 Task: Add a signature Julie Green containing Best wishes for a happy National Technology Day, Julie Green to email address softage.8@softage.net and add a label Data science
Action: Mouse moved to (1132, 61)
Screenshot: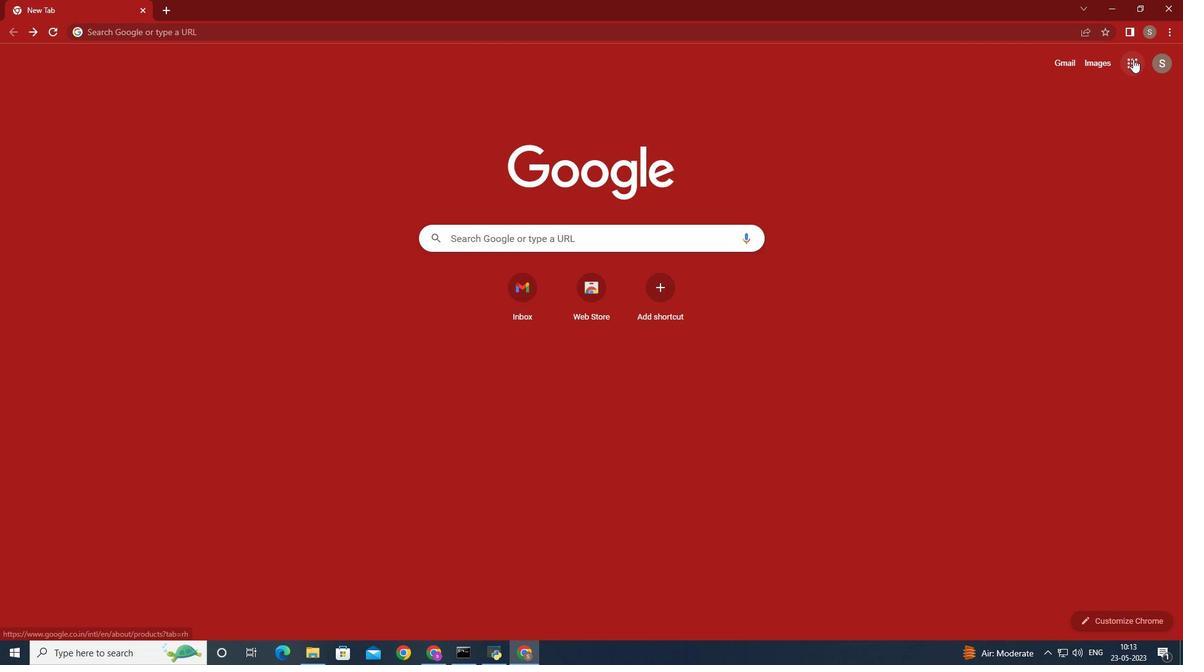 
Action: Mouse pressed left at (1132, 61)
Screenshot: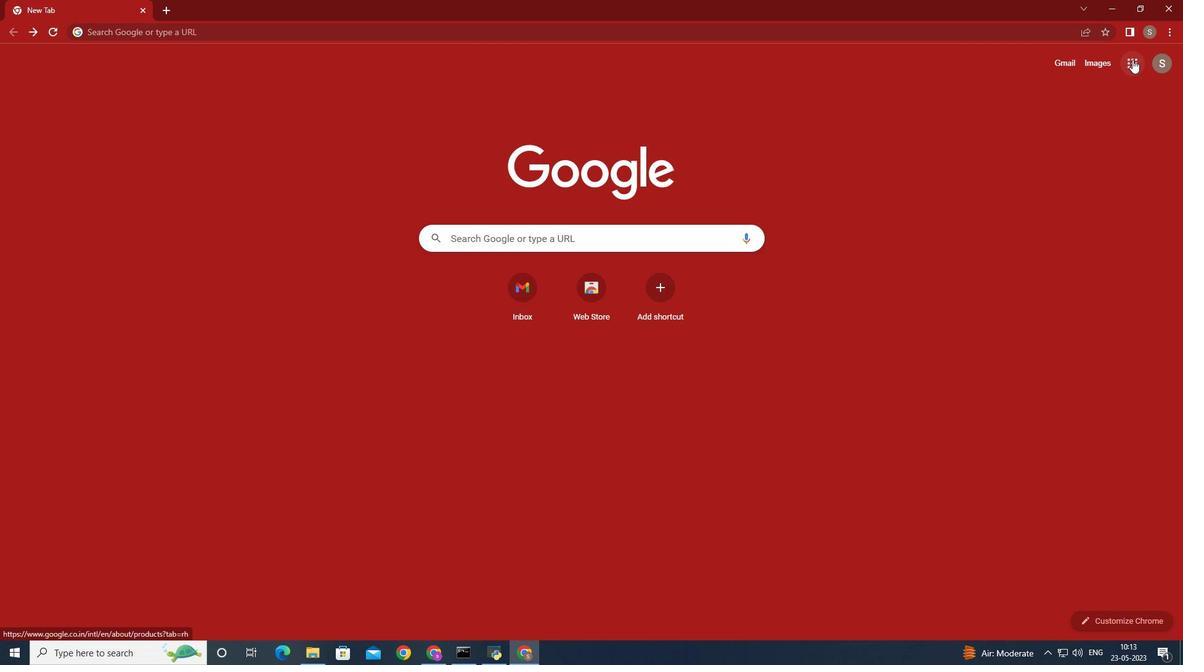 
Action: Mouse moved to (1087, 123)
Screenshot: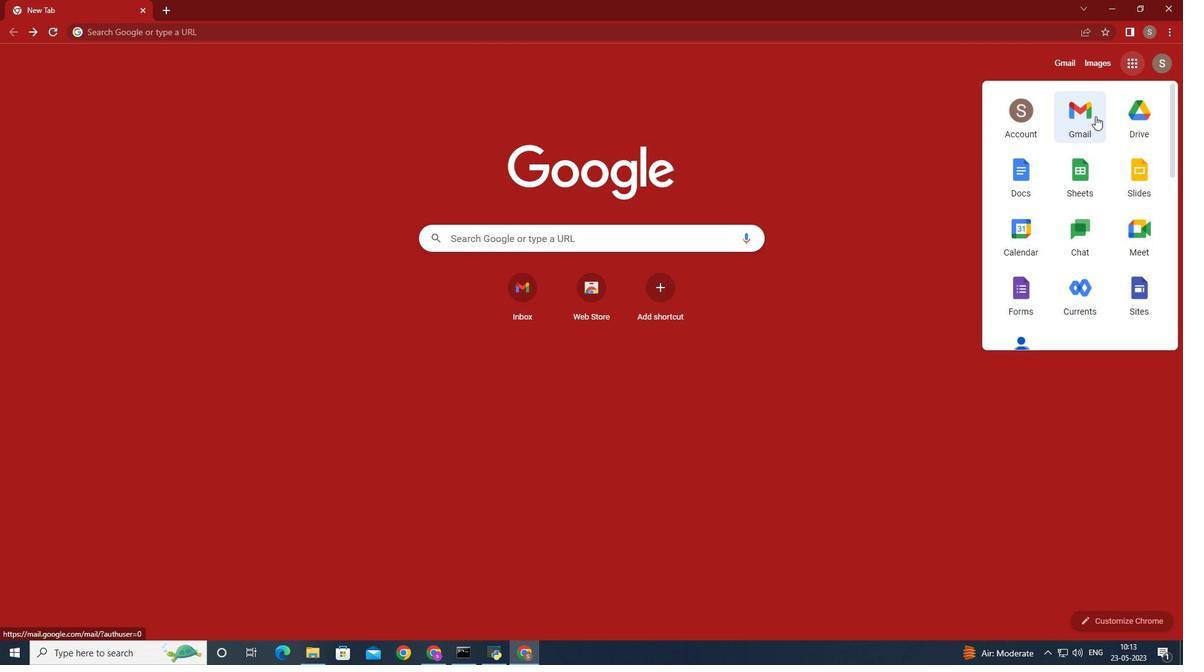 
Action: Mouse pressed left at (1087, 123)
Screenshot: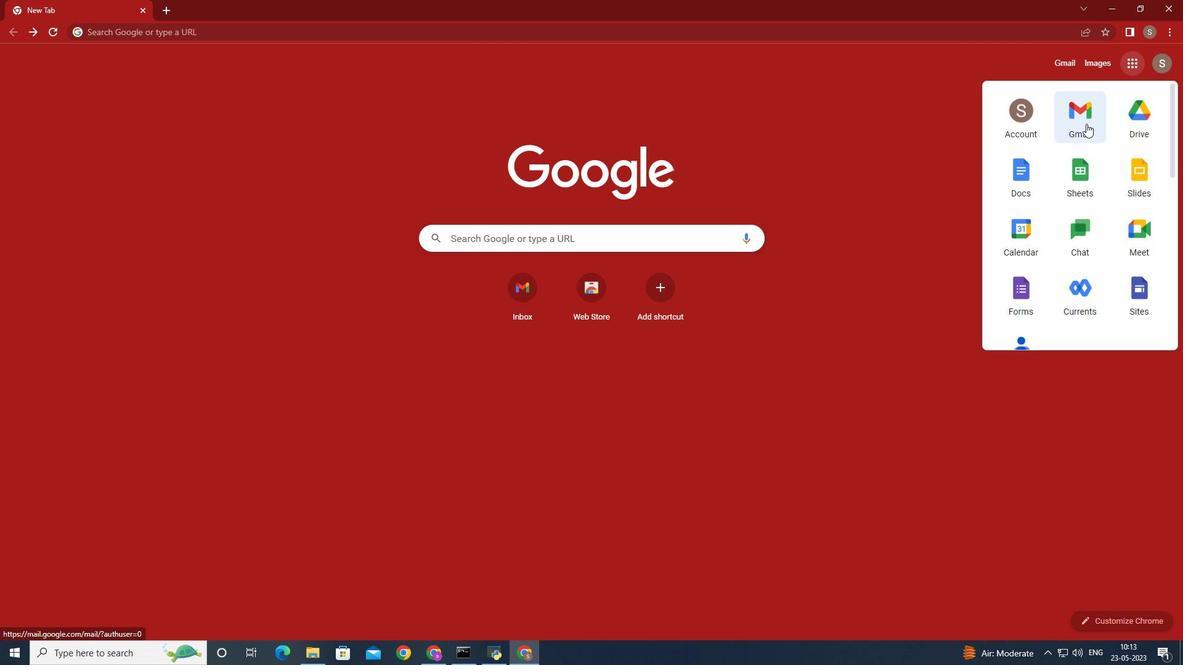 
Action: Mouse moved to (1043, 93)
Screenshot: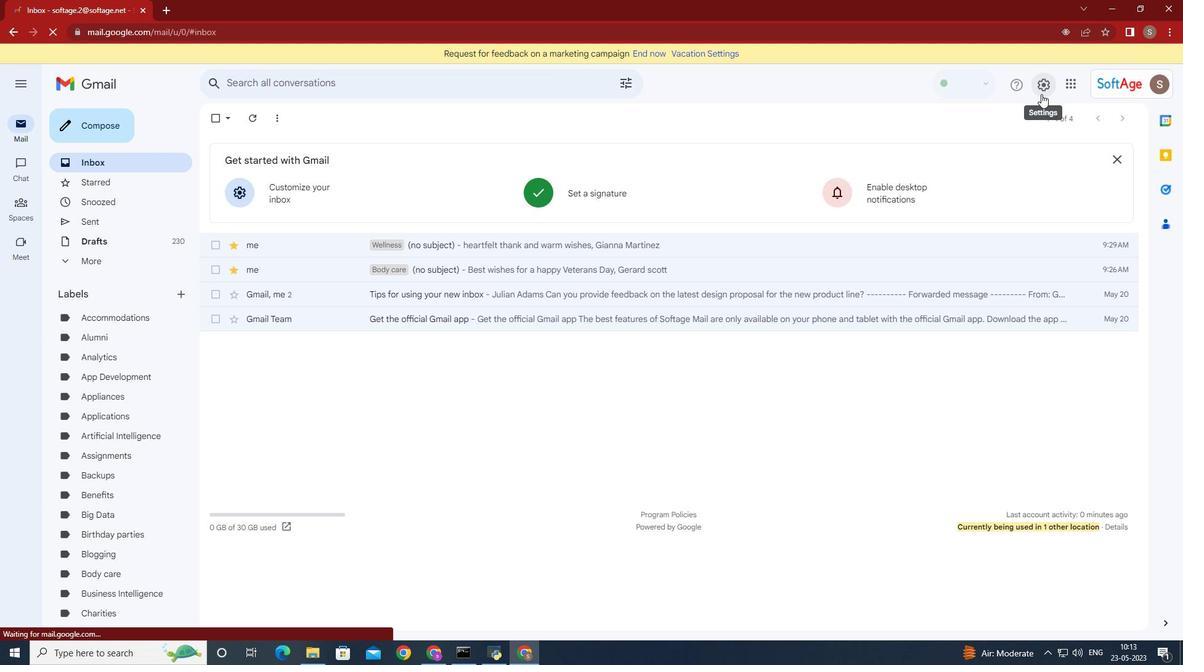 
Action: Mouse pressed left at (1043, 93)
Screenshot: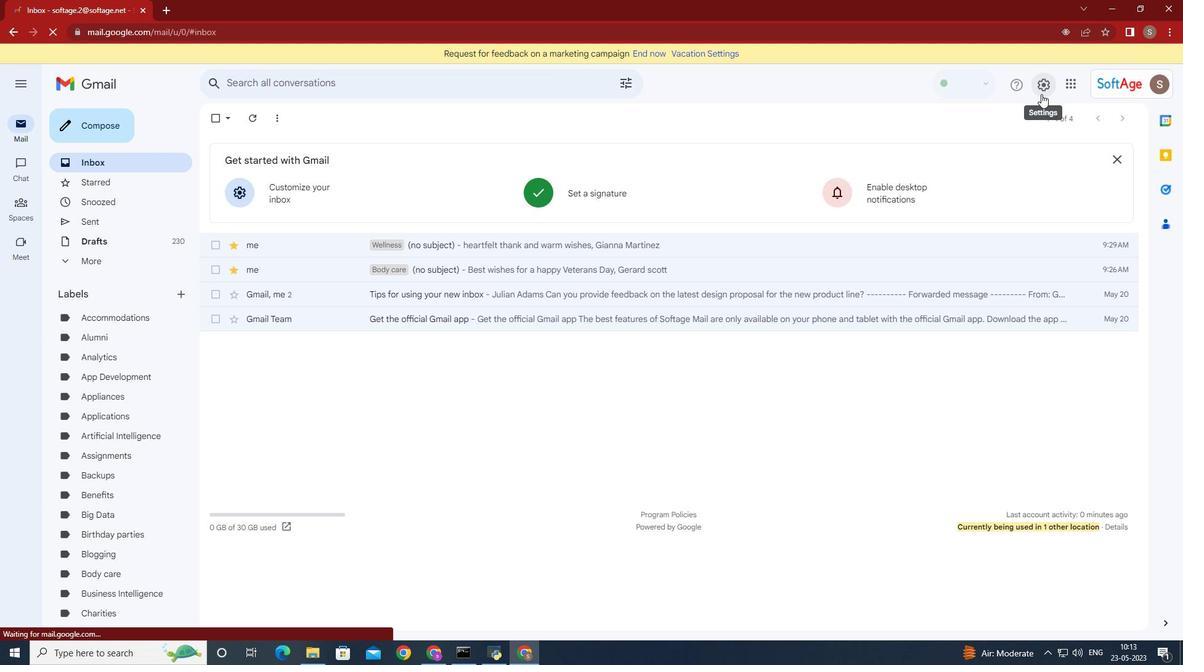 
Action: Mouse moved to (1040, 145)
Screenshot: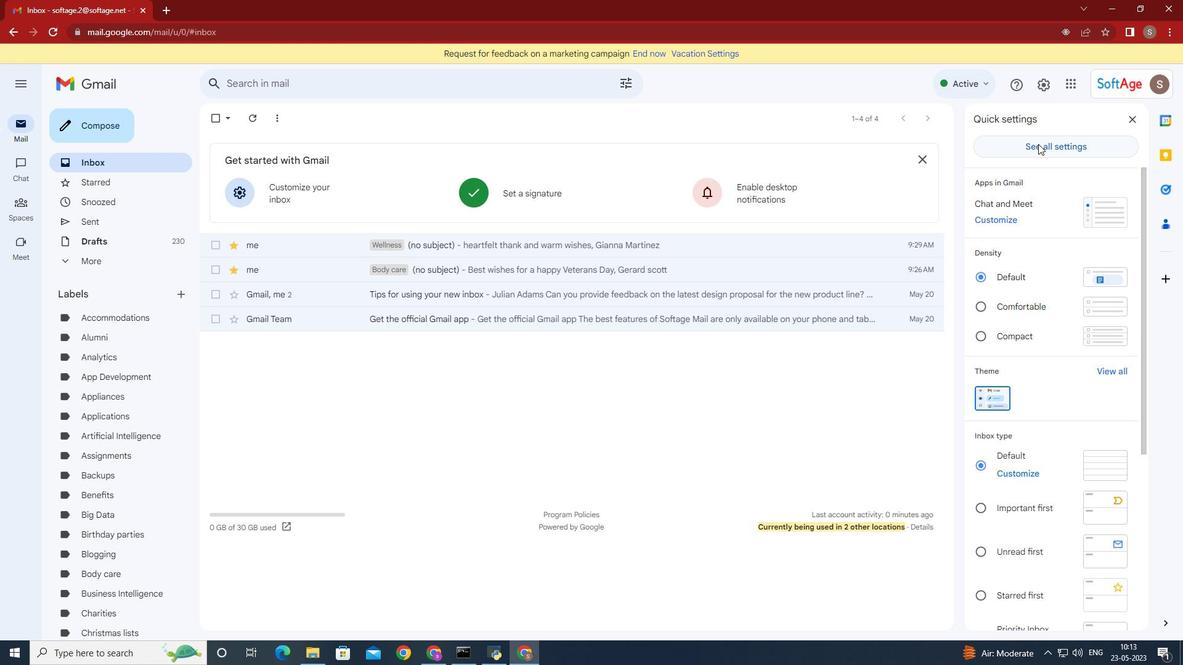 
Action: Mouse pressed left at (1040, 145)
Screenshot: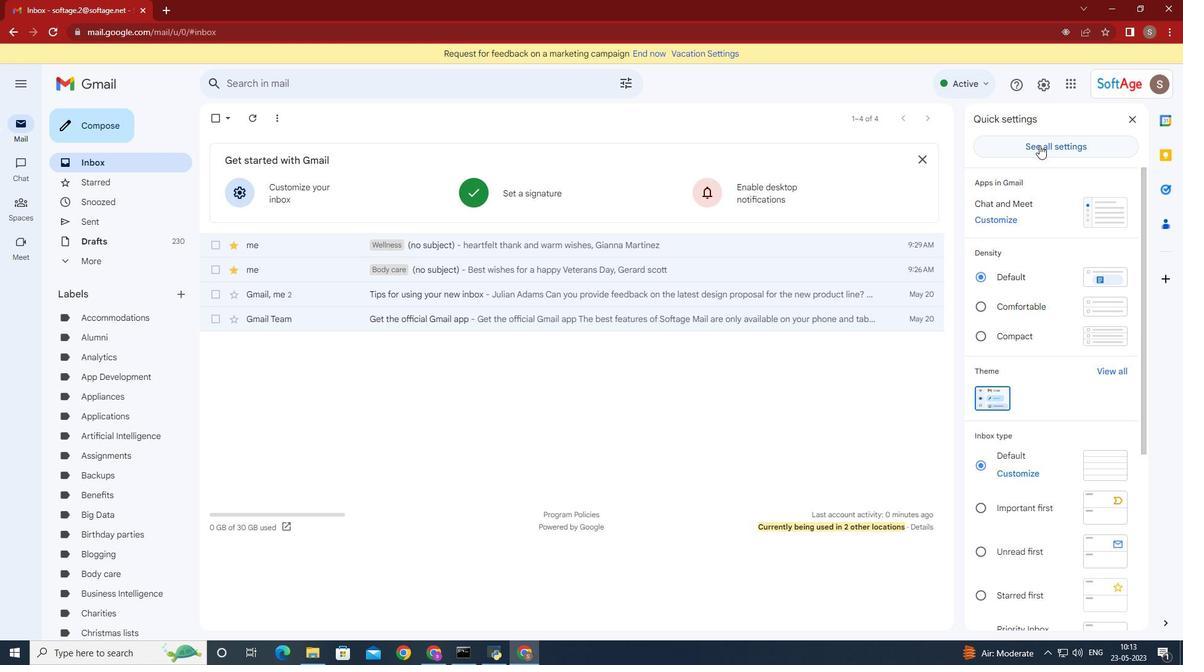 
Action: Mouse moved to (828, 352)
Screenshot: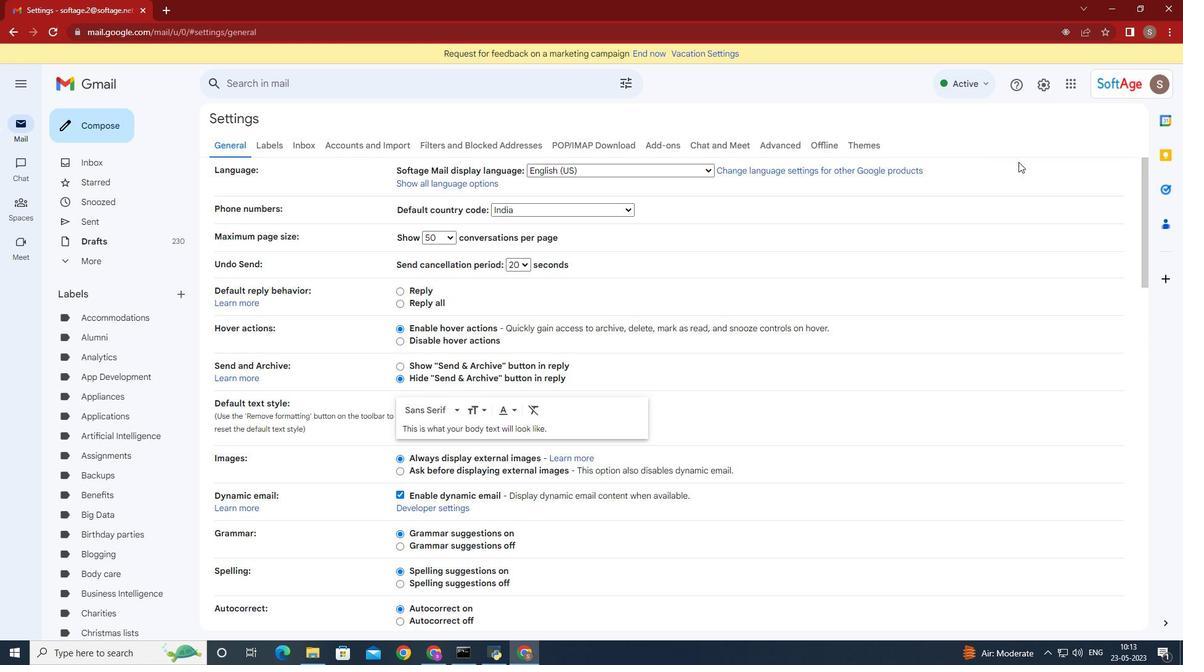 
Action: Mouse scrolled (828, 351) with delta (0, 0)
Screenshot: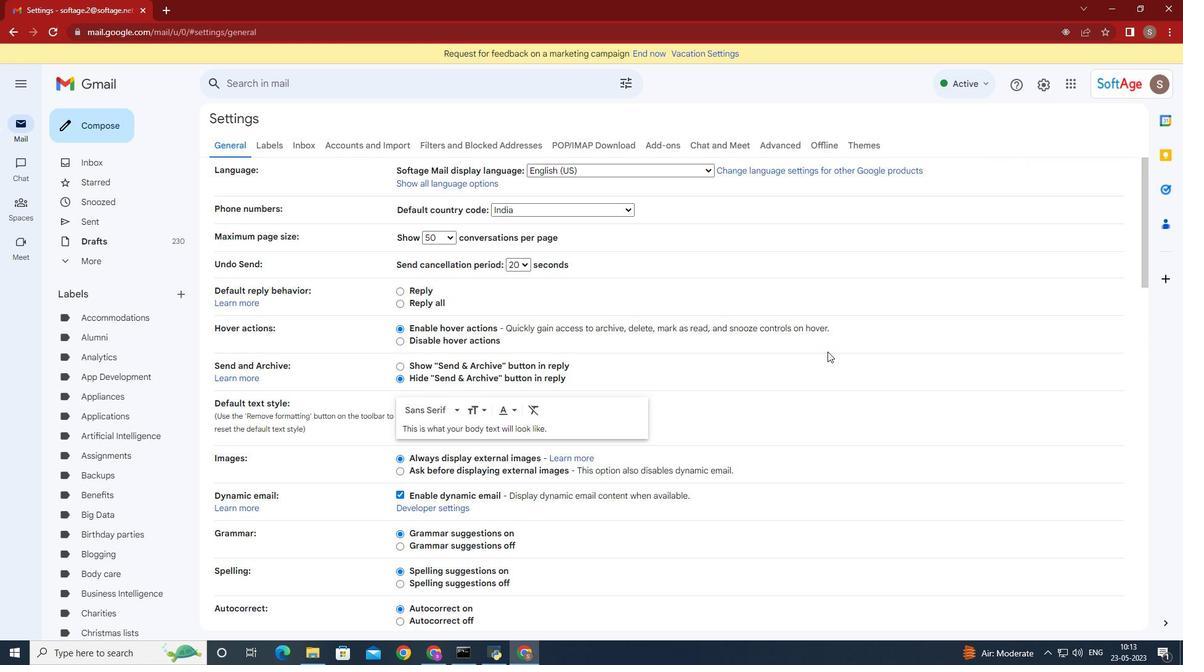 
Action: Mouse scrolled (828, 351) with delta (0, 0)
Screenshot: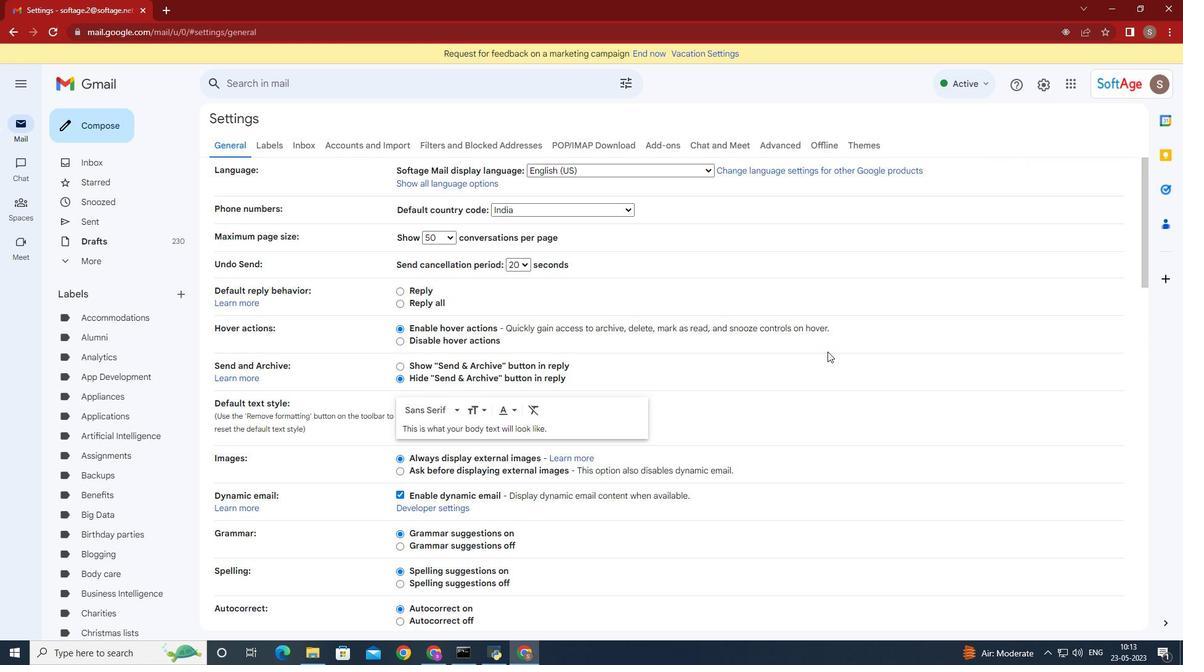
Action: Mouse moved to (827, 352)
Screenshot: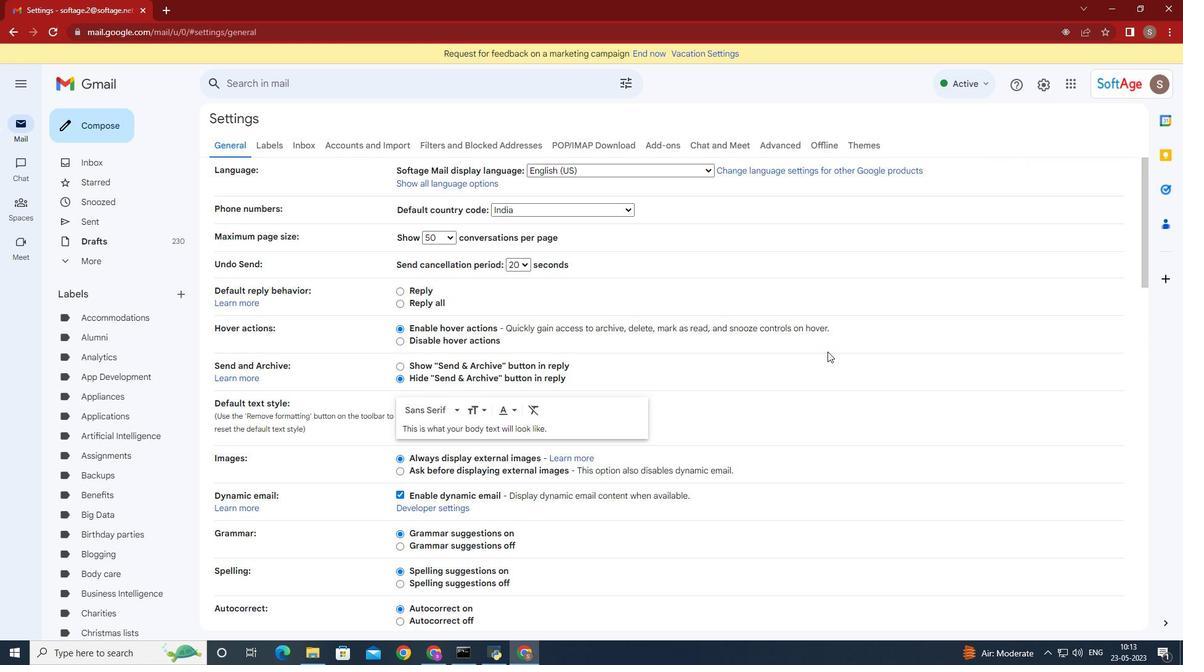 
Action: Mouse scrolled (827, 351) with delta (0, 0)
Screenshot: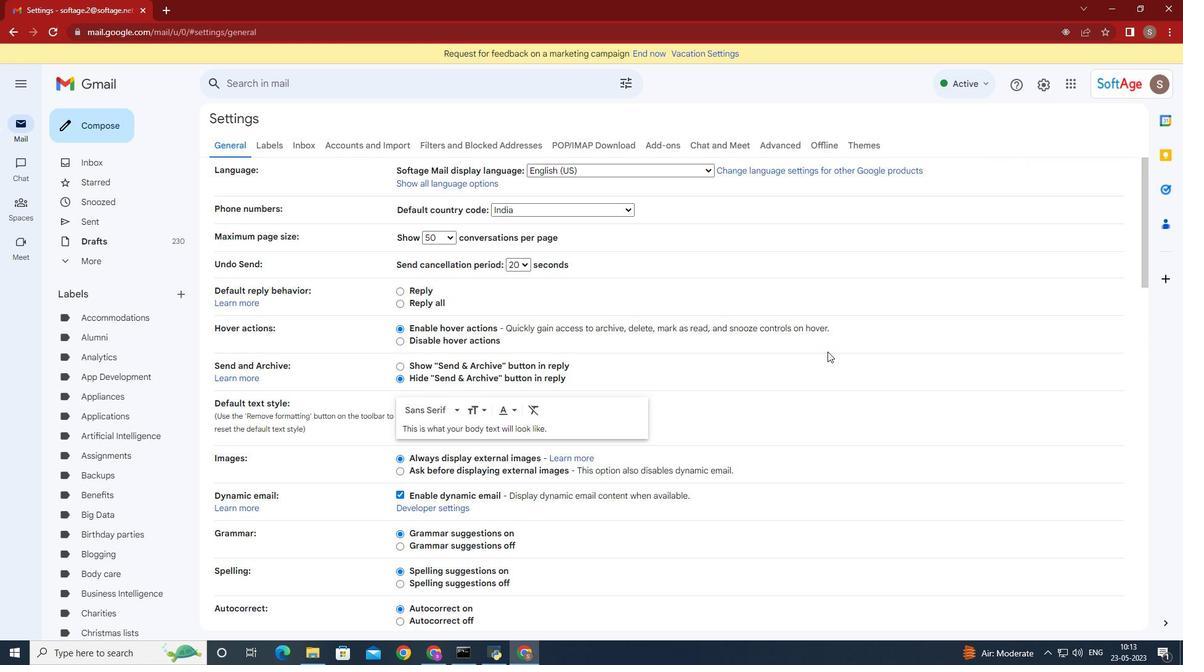 
Action: Mouse moved to (826, 352)
Screenshot: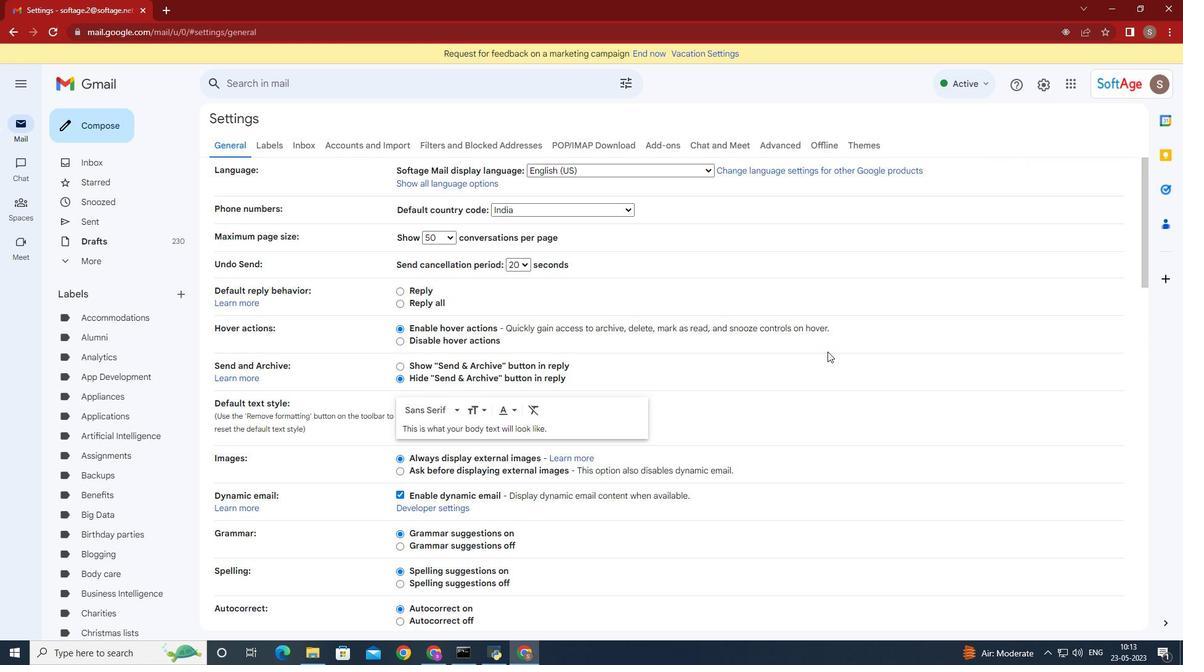 
Action: Mouse scrolled (826, 351) with delta (0, 0)
Screenshot: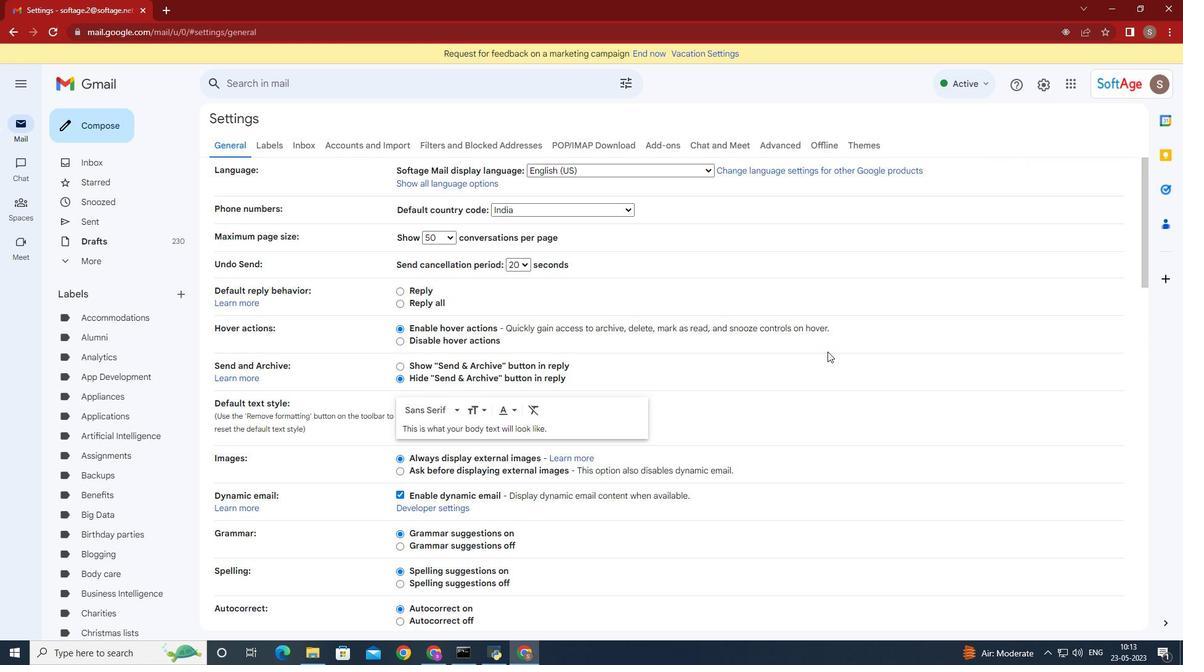 
Action: Mouse moved to (826, 352)
Screenshot: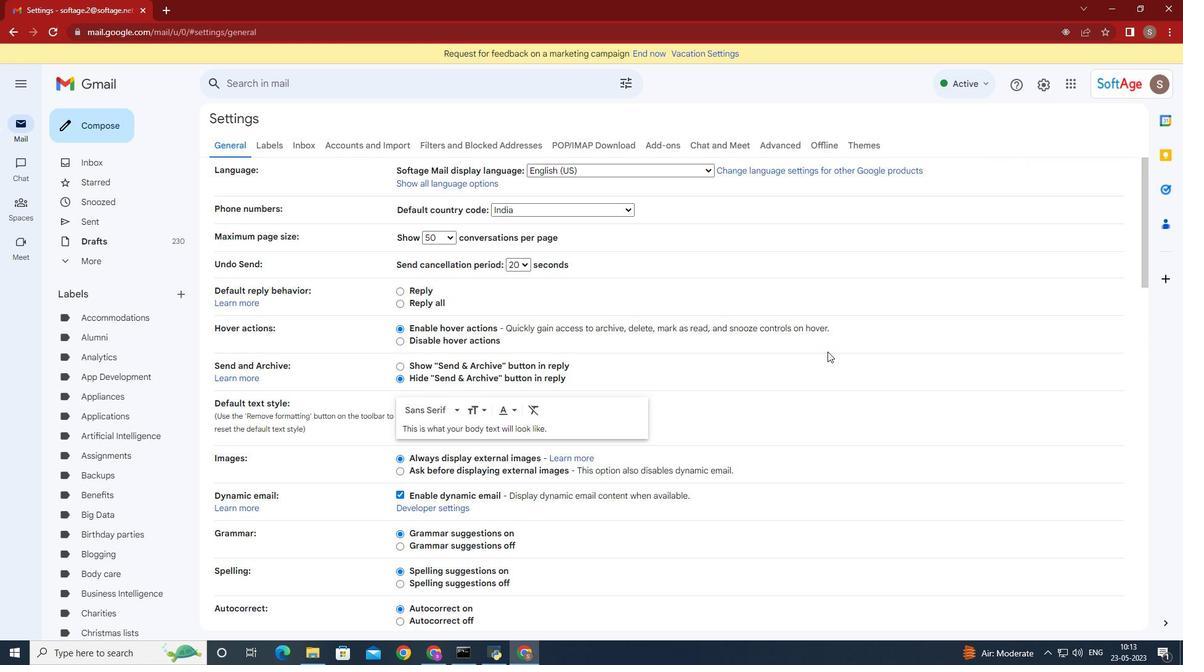 
Action: Mouse scrolled (826, 351) with delta (0, 0)
Screenshot: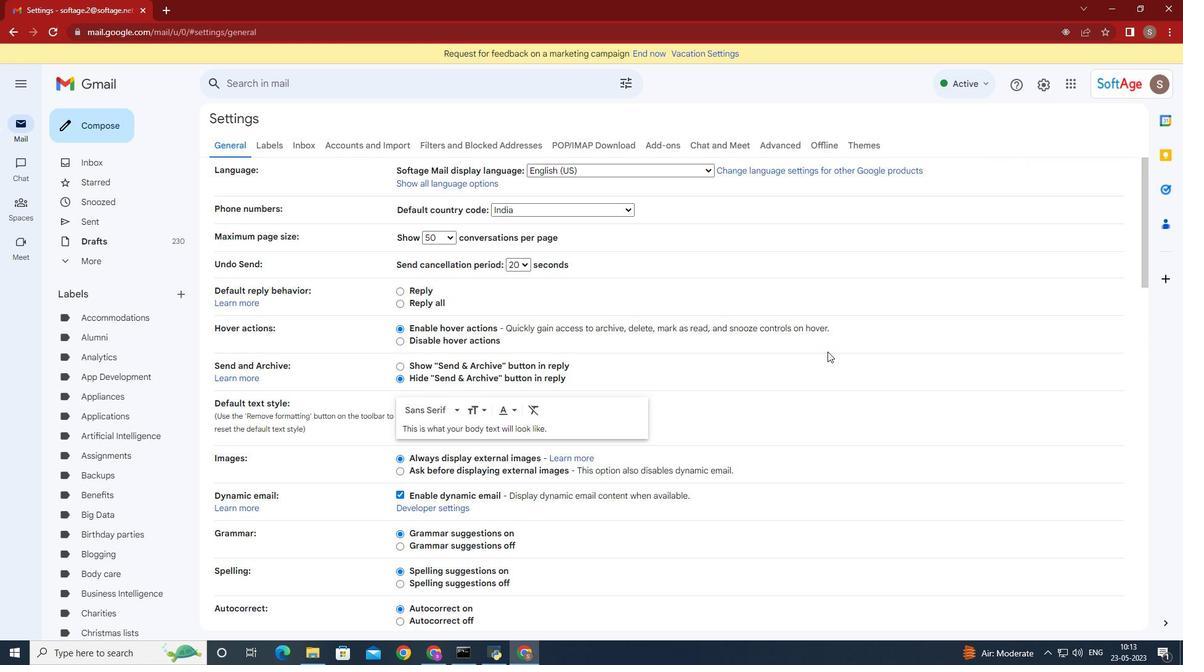 
Action: Mouse moved to (826, 352)
Screenshot: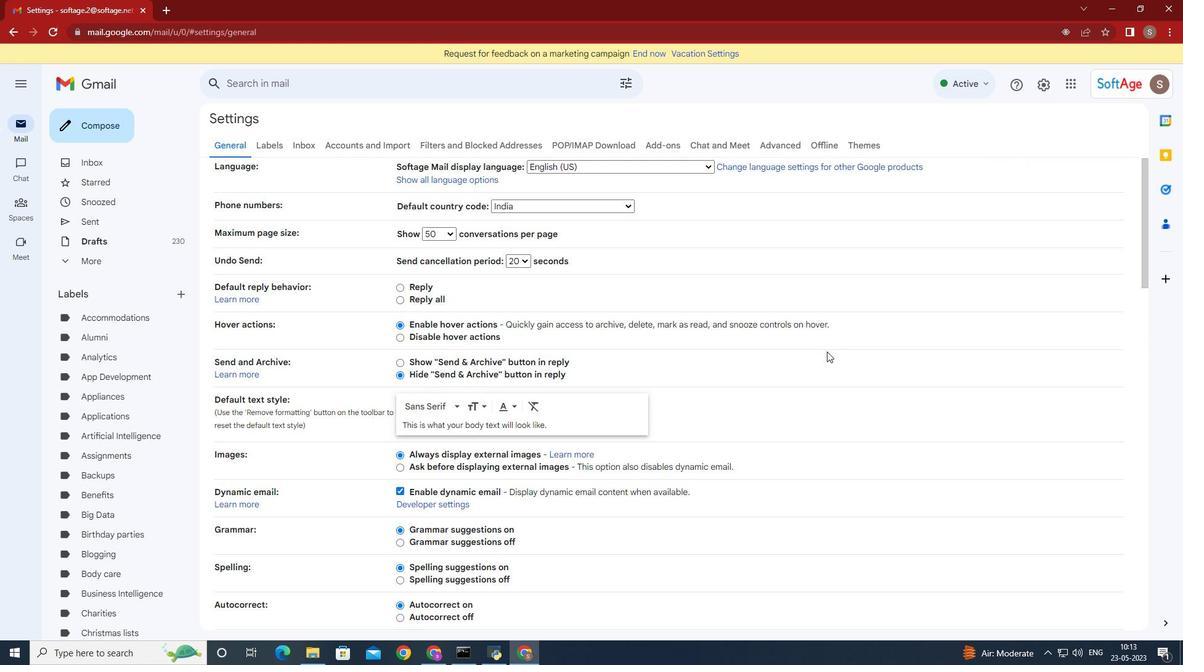 
Action: Mouse scrolled (826, 351) with delta (0, 0)
Screenshot: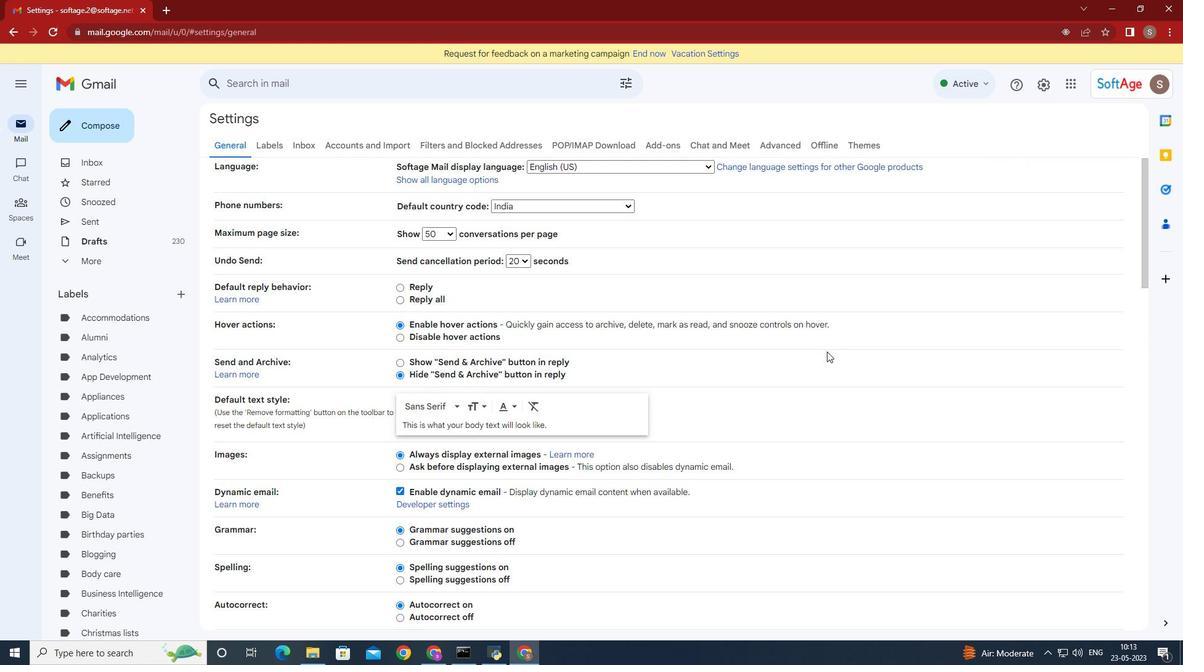 
Action: Mouse moved to (824, 352)
Screenshot: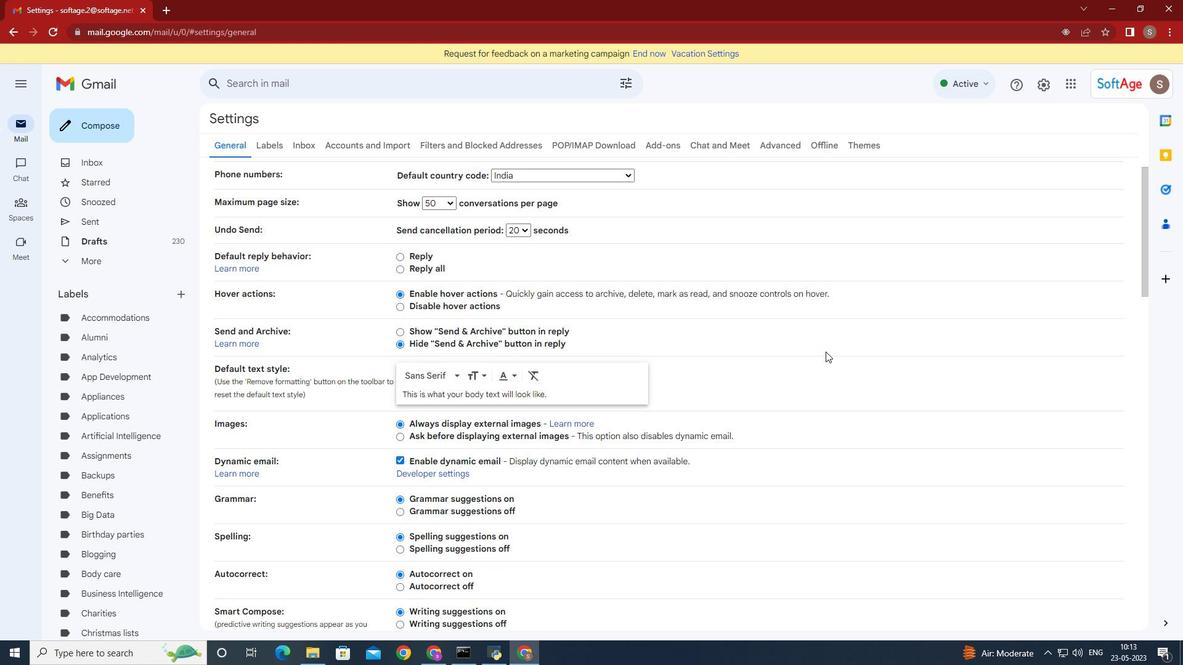 
Action: Mouse scrolled (824, 351) with delta (0, 0)
Screenshot: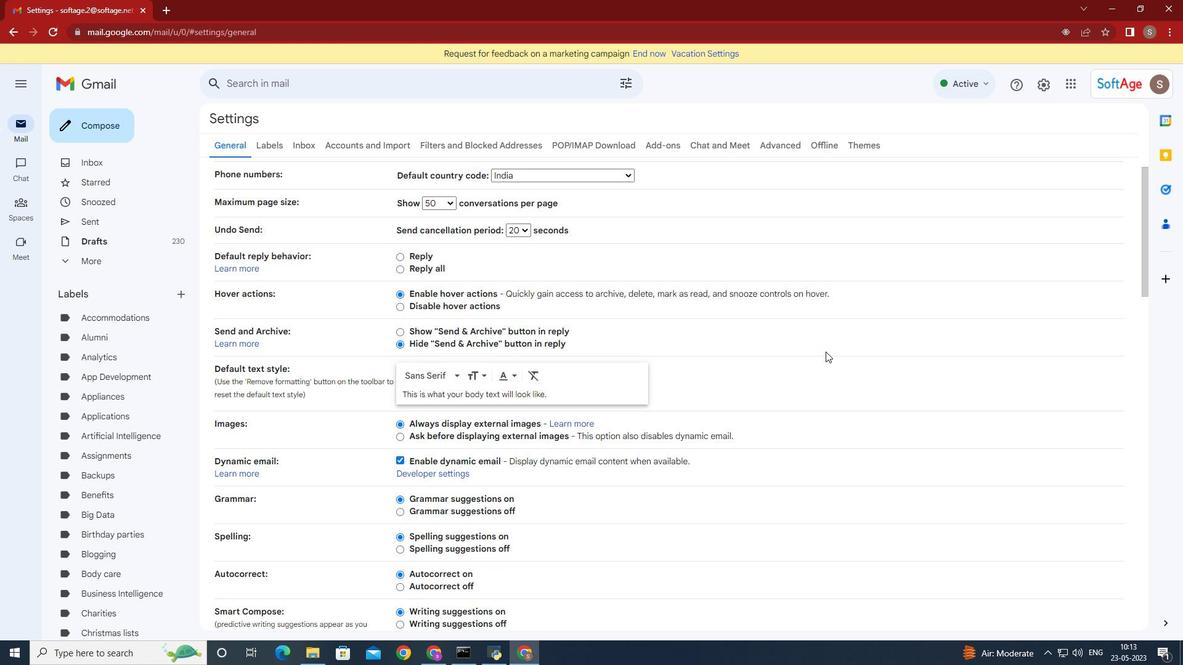 
Action: Mouse moved to (809, 340)
Screenshot: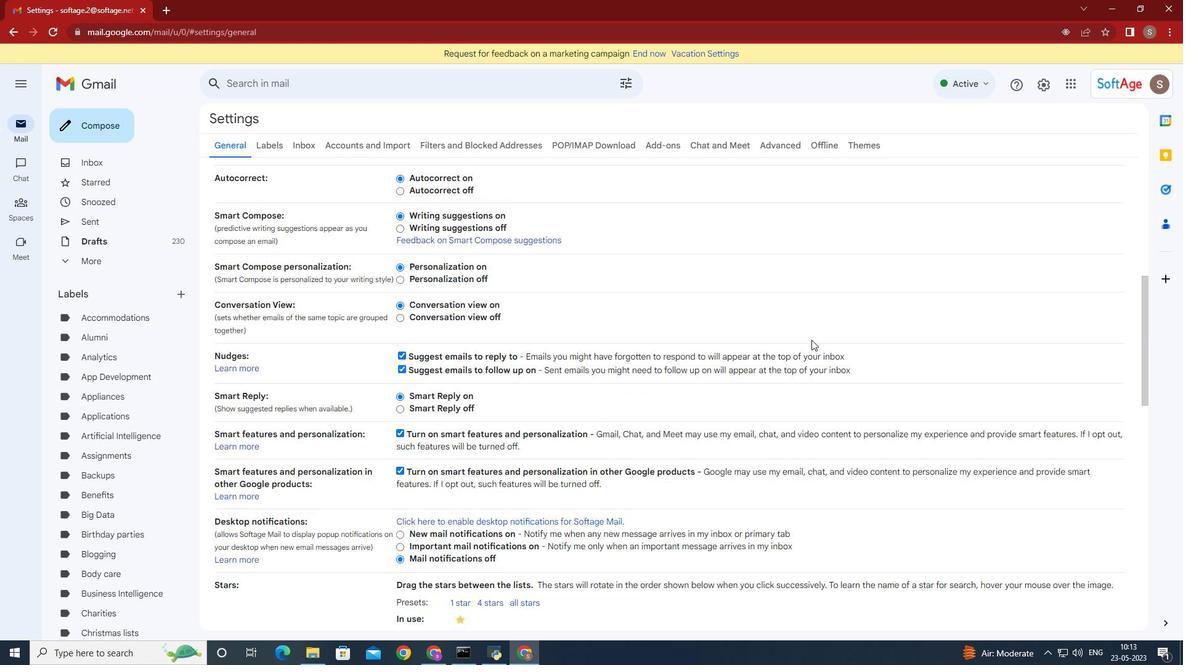 
Action: Mouse scrolled (809, 339) with delta (0, 0)
Screenshot: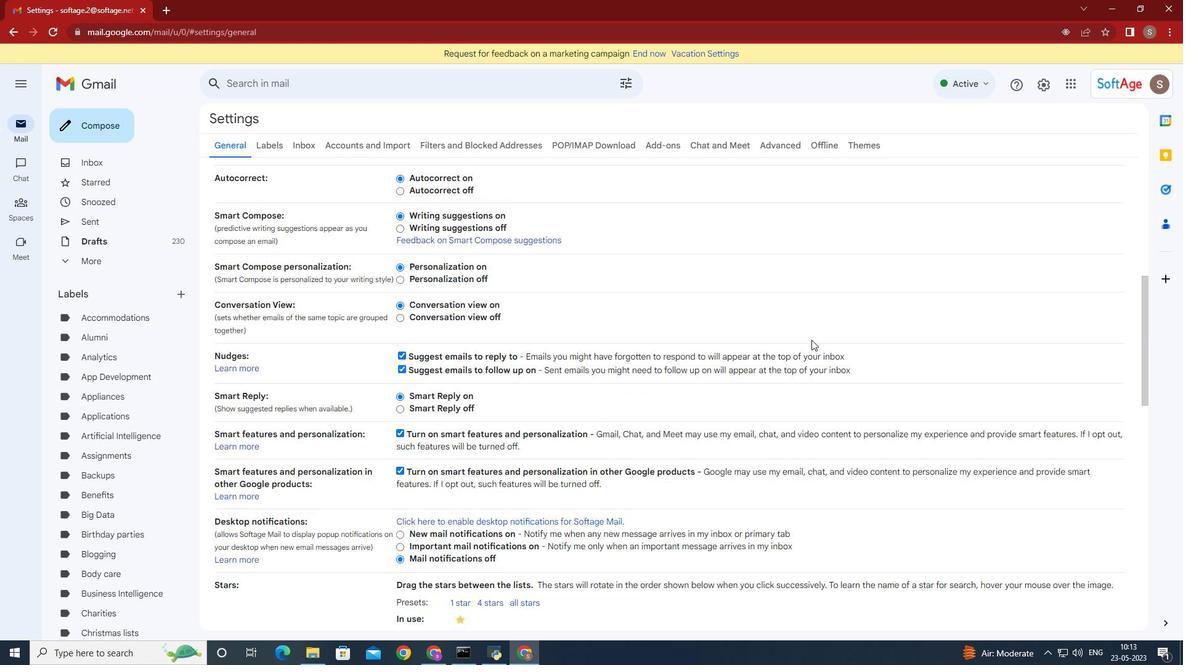 
Action: Mouse moved to (808, 341)
Screenshot: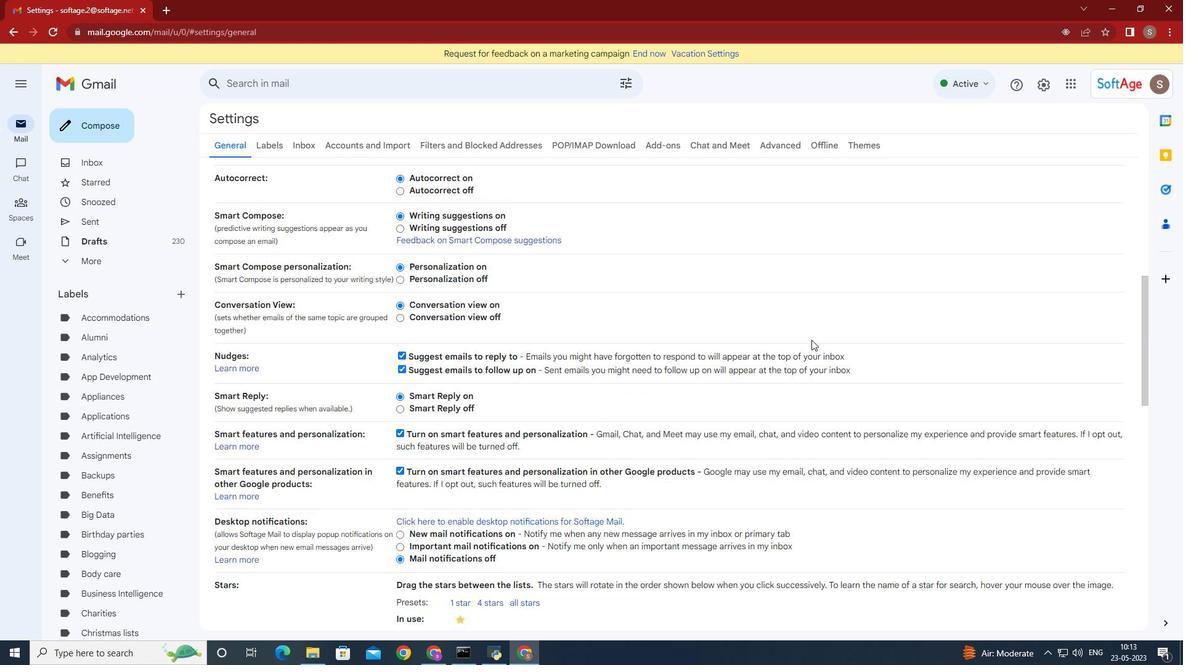 
Action: Mouse scrolled (808, 340) with delta (0, 0)
Screenshot: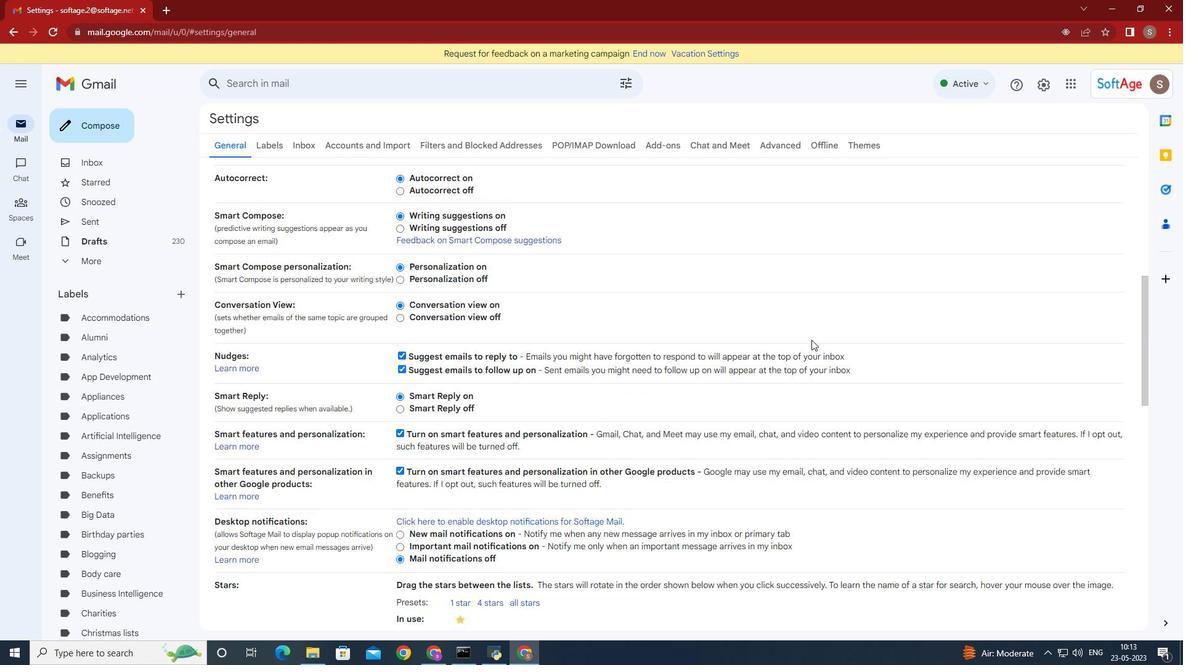 
Action: Mouse scrolled (808, 340) with delta (0, 0)
Screenshot: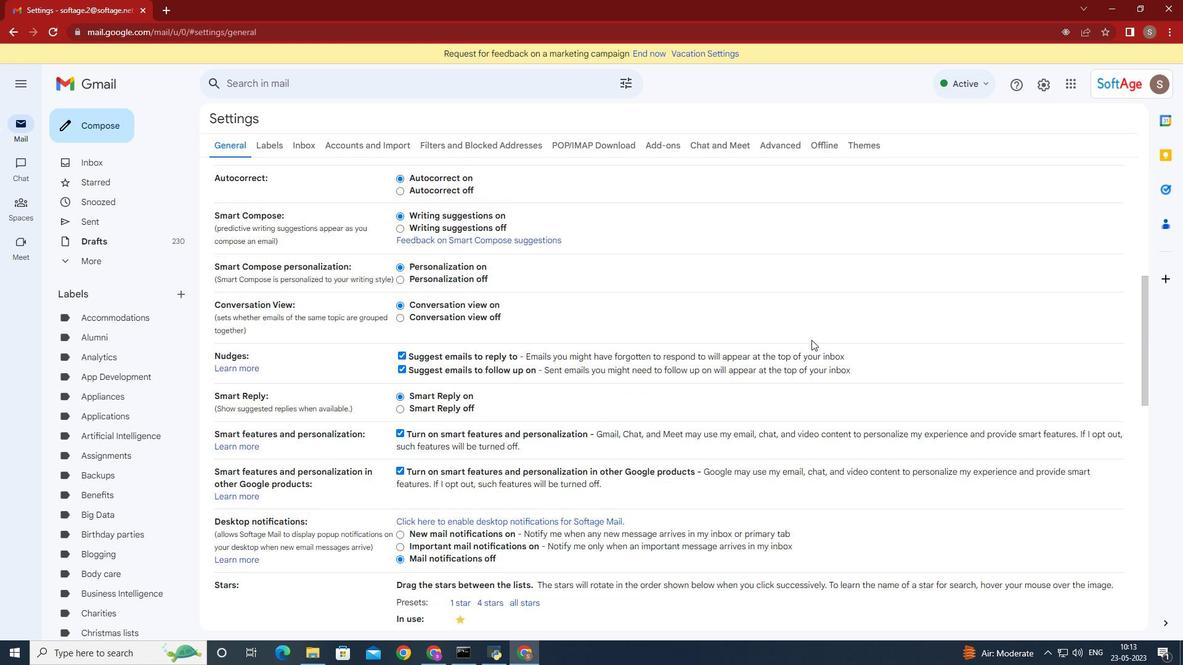 
Action: Mouse moved to (808, 341)
Screenshot: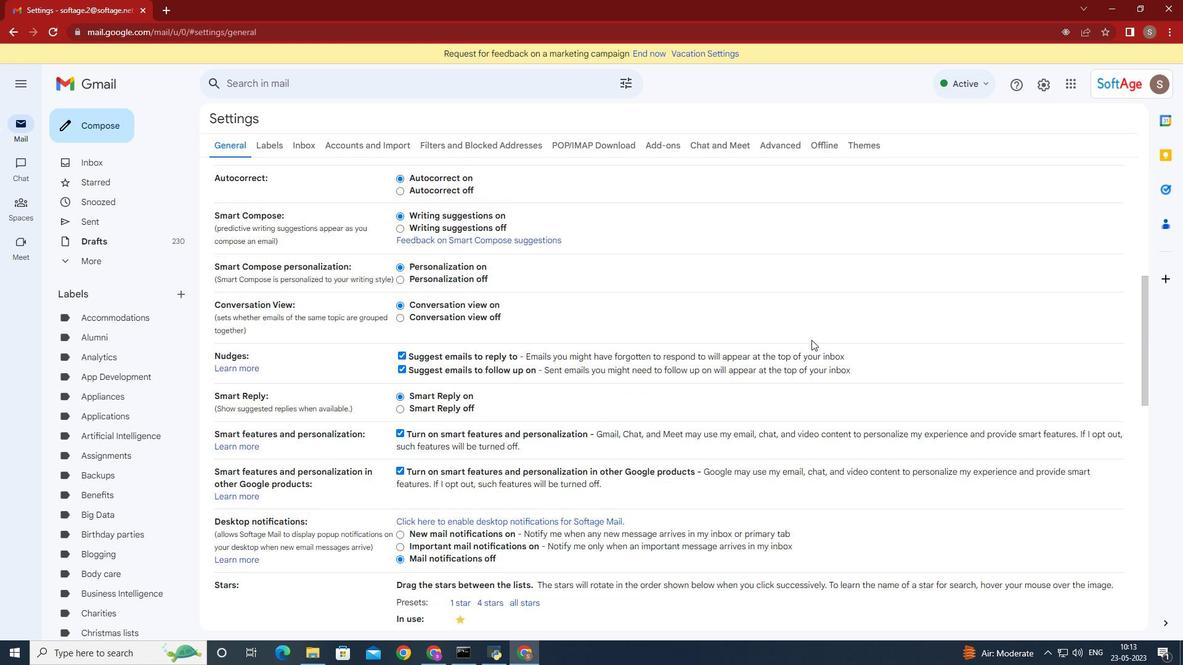 
Action: Mouse scrolled (808, 340) with delta (0, 0)
Screenshot: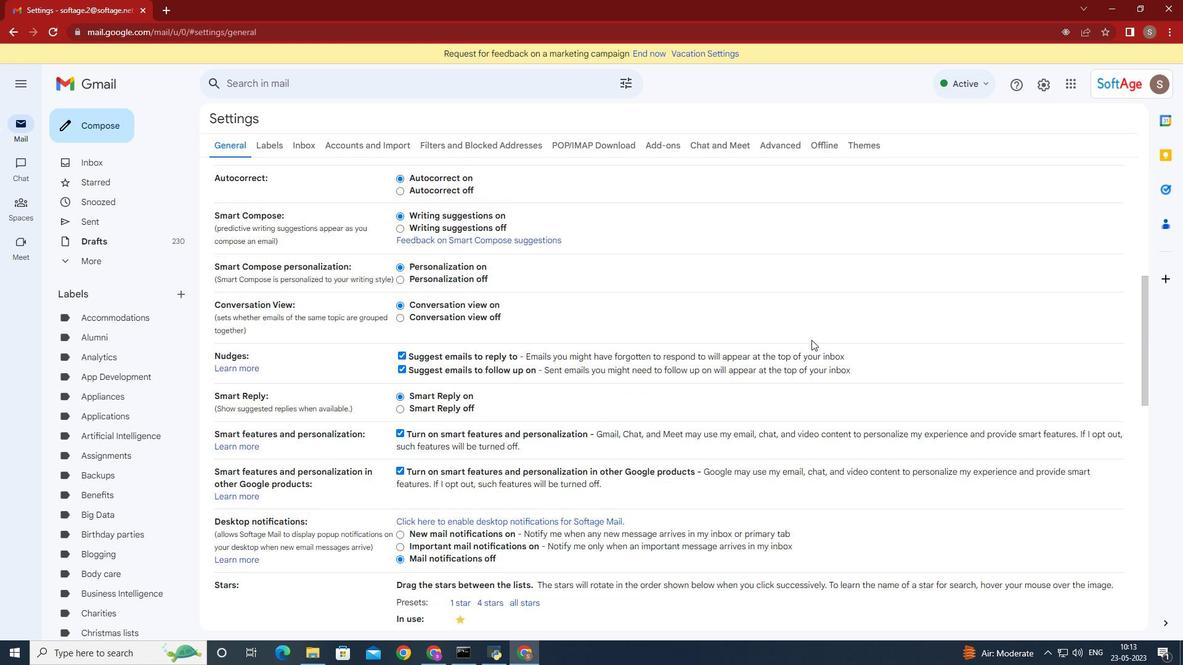 
Action: Mouse moved to (807, 341)
Screenshot: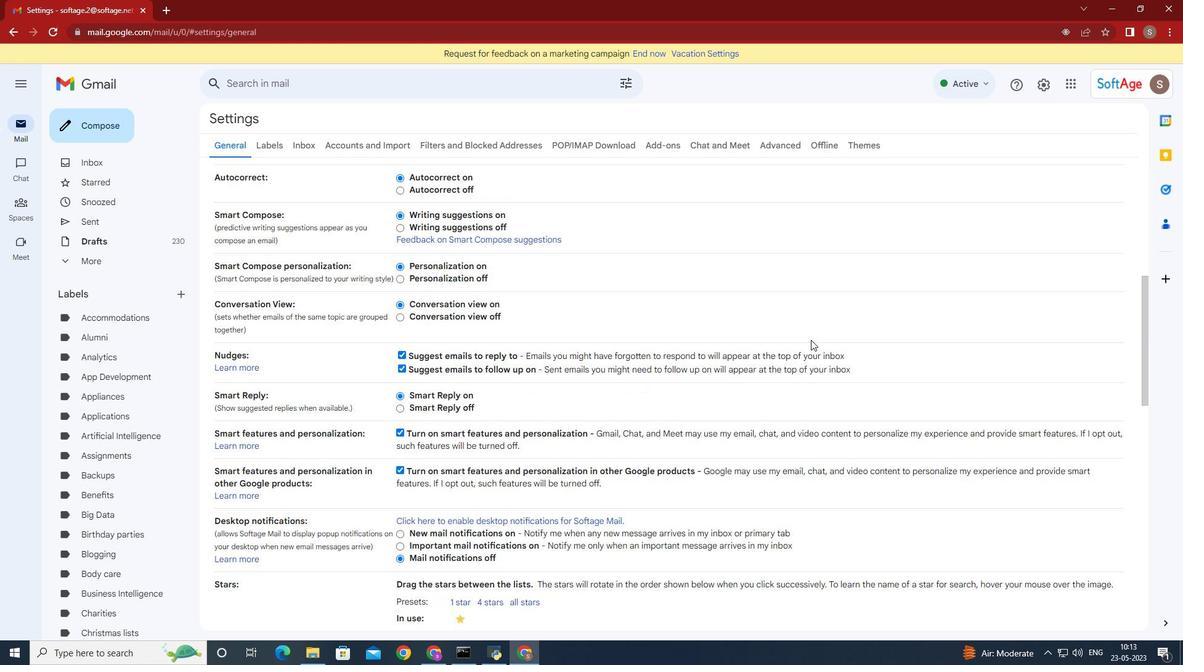 
Action: Mouse scrolled (807, 340) with delta (0, 0)
Screenshot: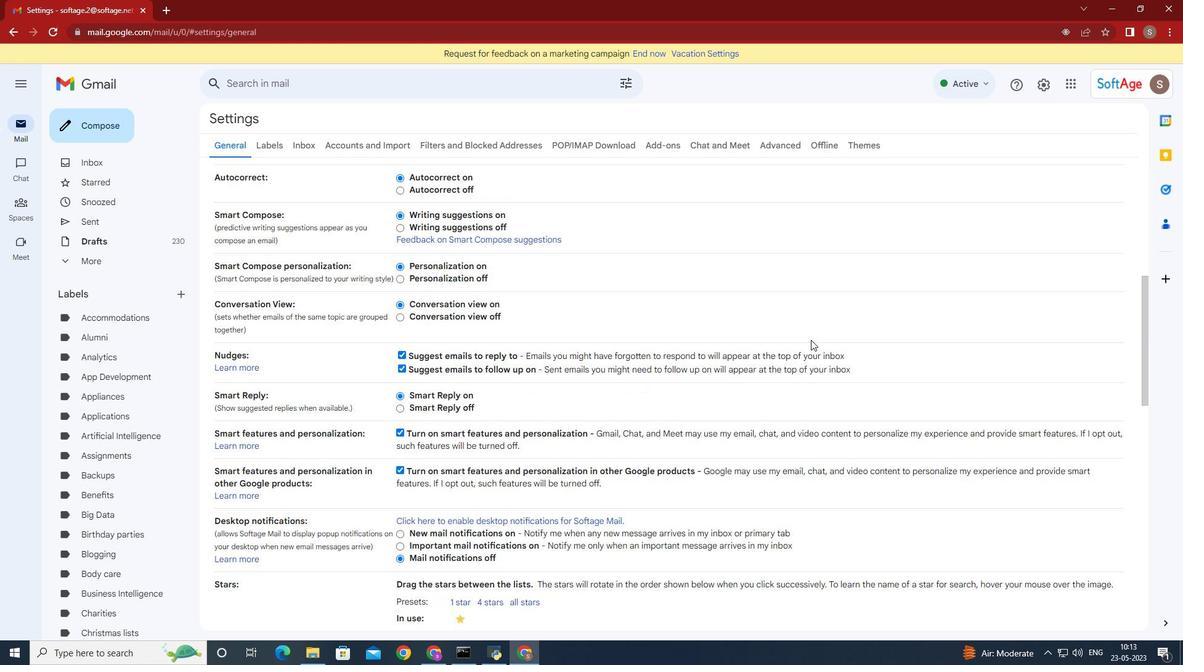
Action: Mouse moved to (973, 466)
Screenshot: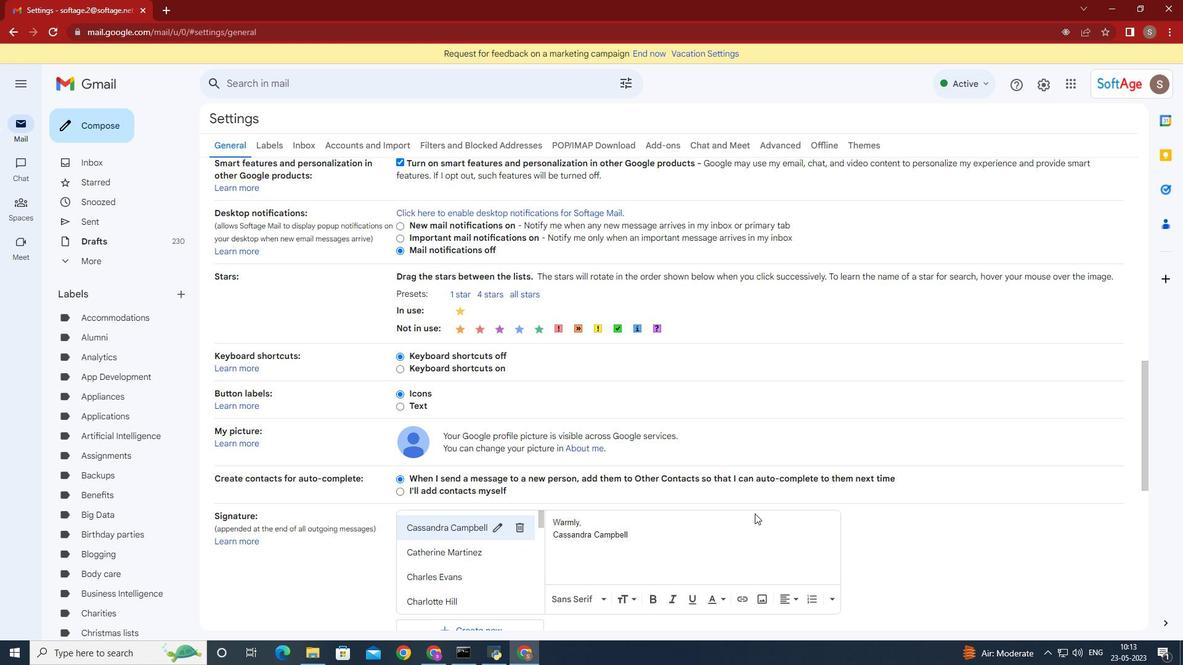
Action: Mouse scrolled (986, 471) with delta (0, 0)
Screenshot: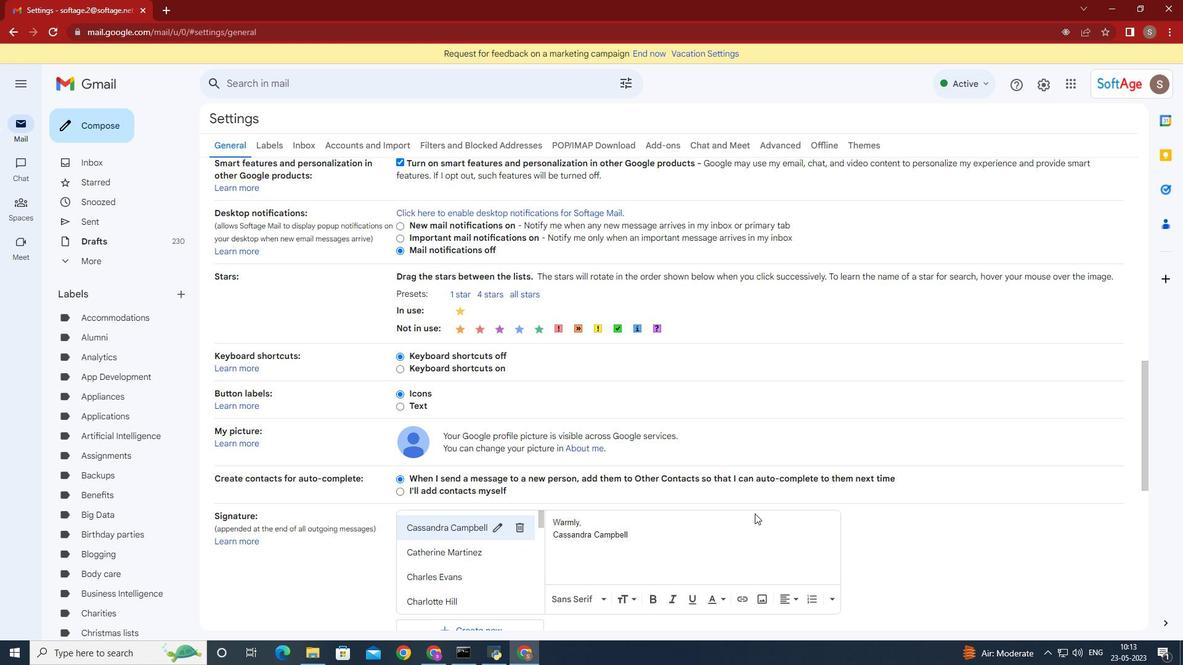 
Action: Mouse moved to (973, 465)
Screenshot: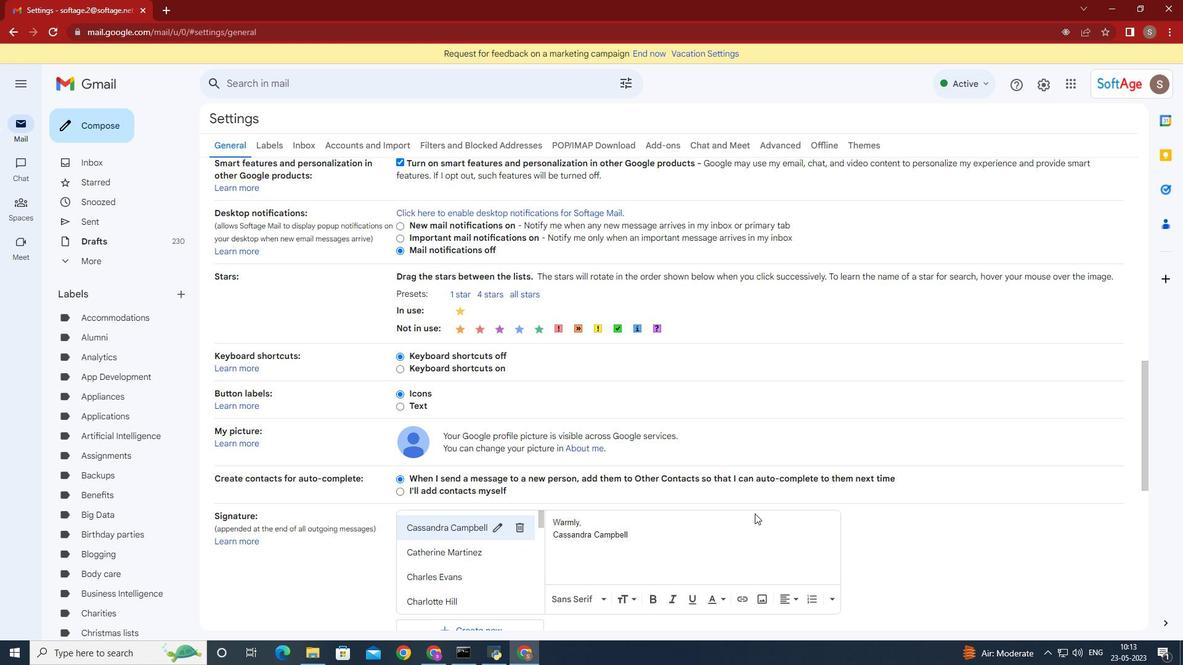 
Action: Mouse scrolled (974, 466) with delta (0, 0)
Screenshot: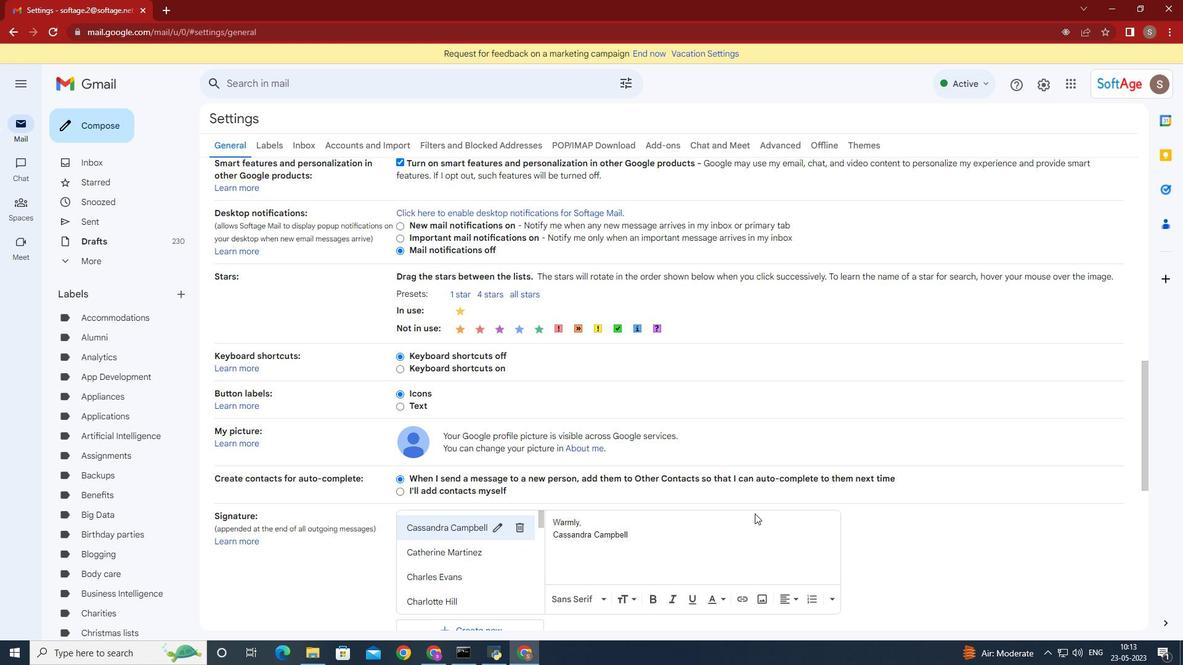 
Action: Mouse scrolled (973, 464) with delta (0, 0)
Screenshot: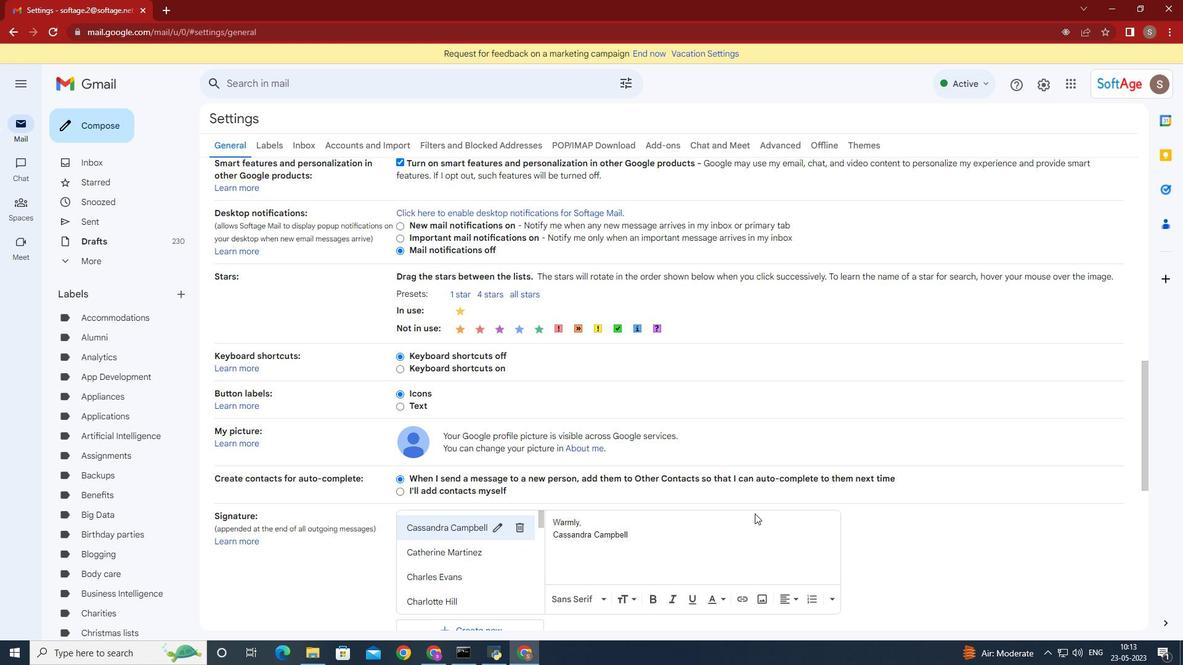 
Action: Mouse moved to (973, 463)
Screenshot: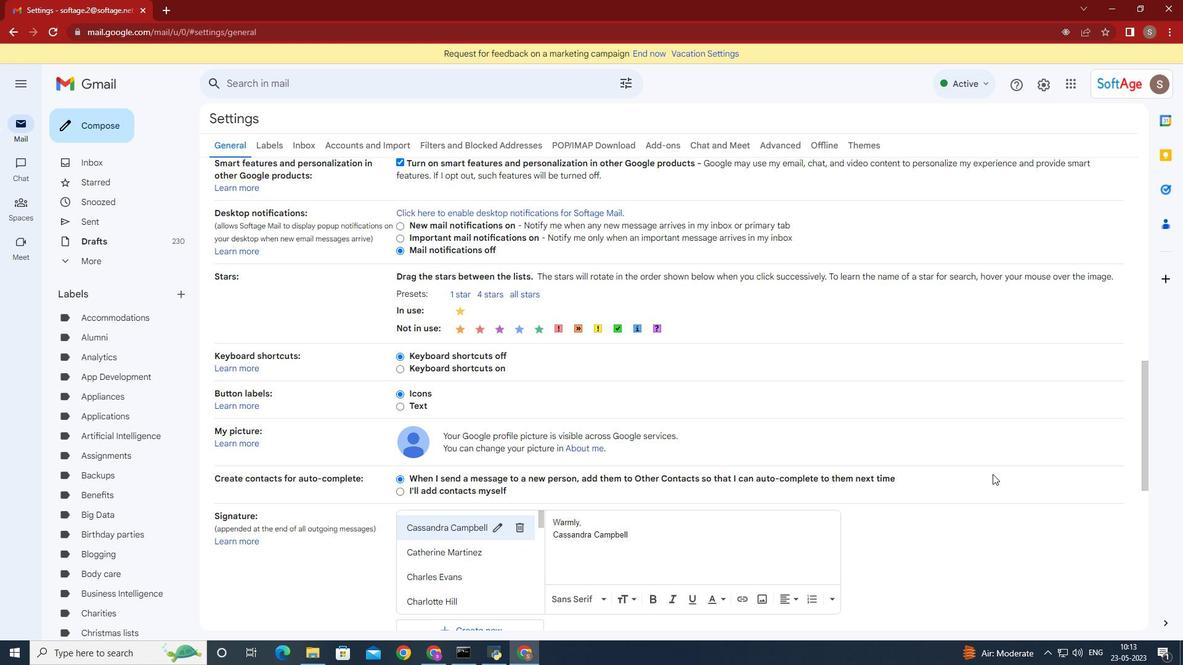 
Action: Mouse scrolled (973, 462) with delta (0, 0)
Screenshot: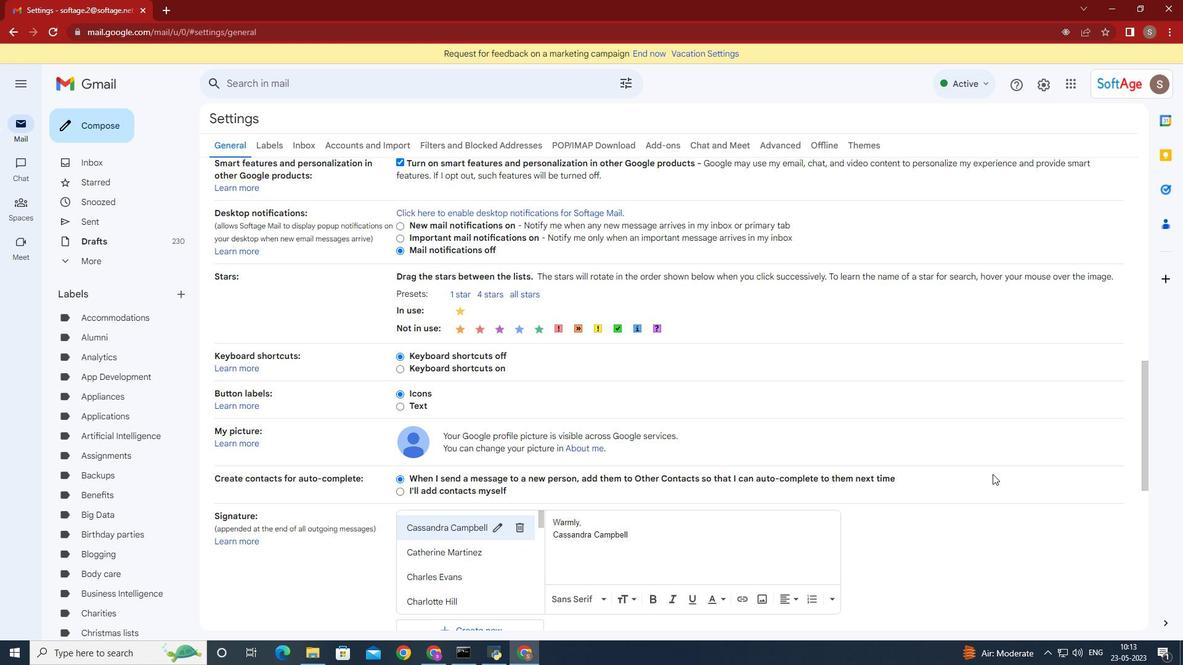 
Action: Mouse moved to (984, 445)
Screenshot: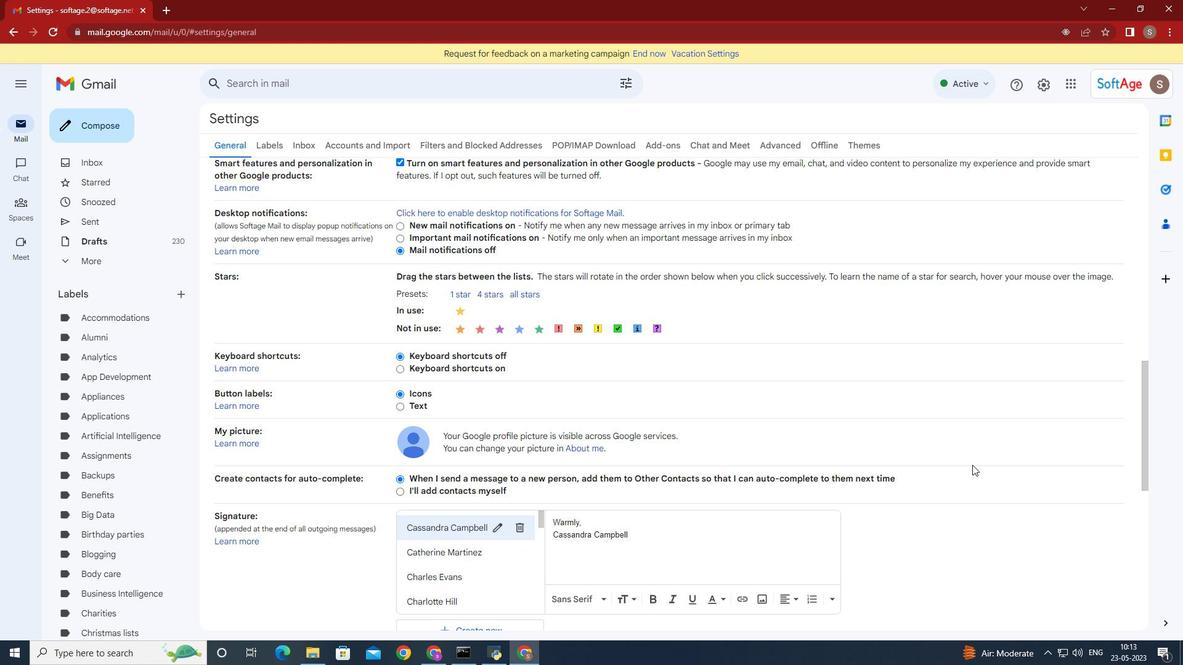 
Action: Mouse scrolled (984, 445) with delta (0, 0)
Screenshot: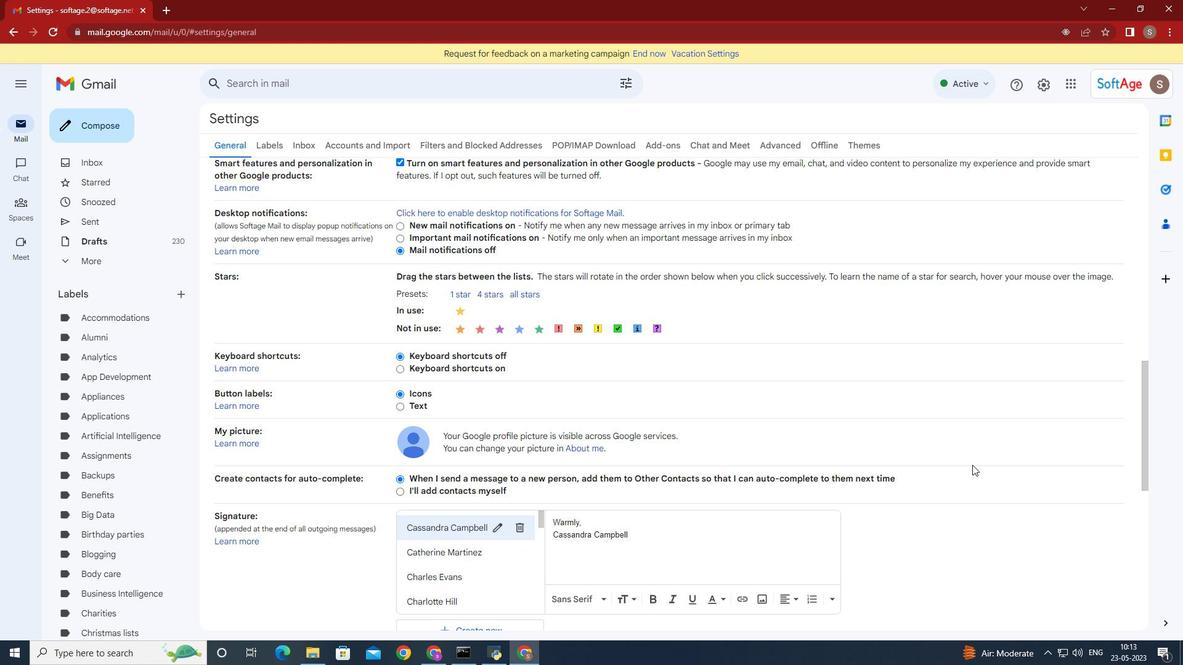 
Action: Mouse moved to (453, 323)
Screenshot: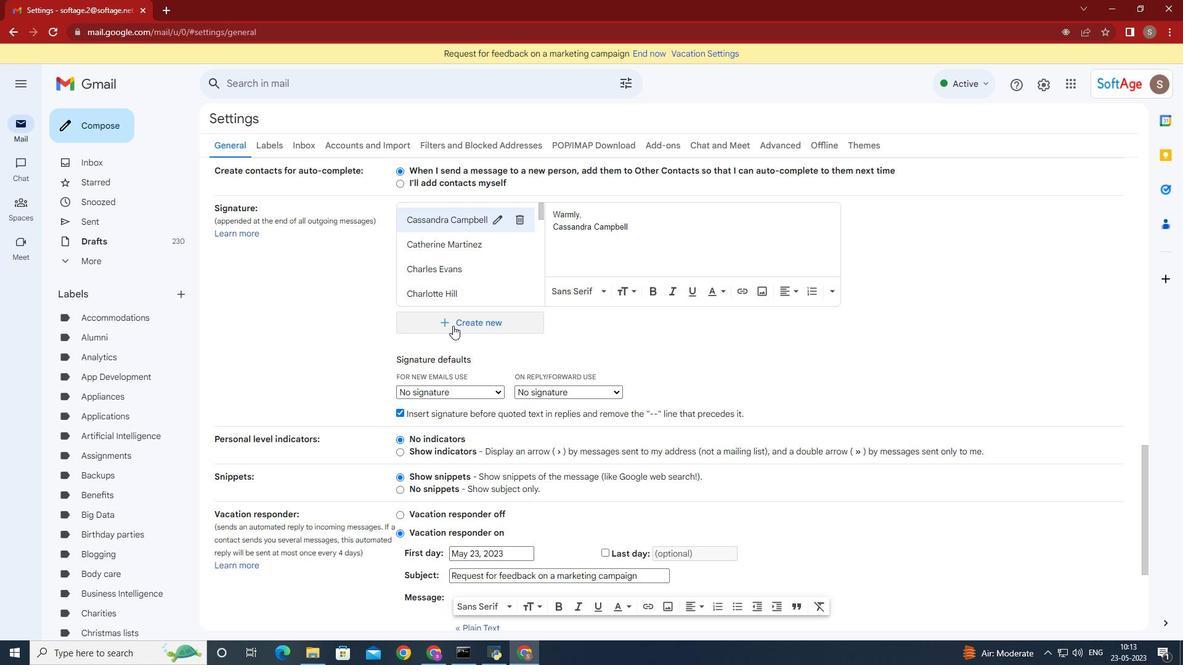 
Action: Mouse pressed left at (453, 323)
Screenshot: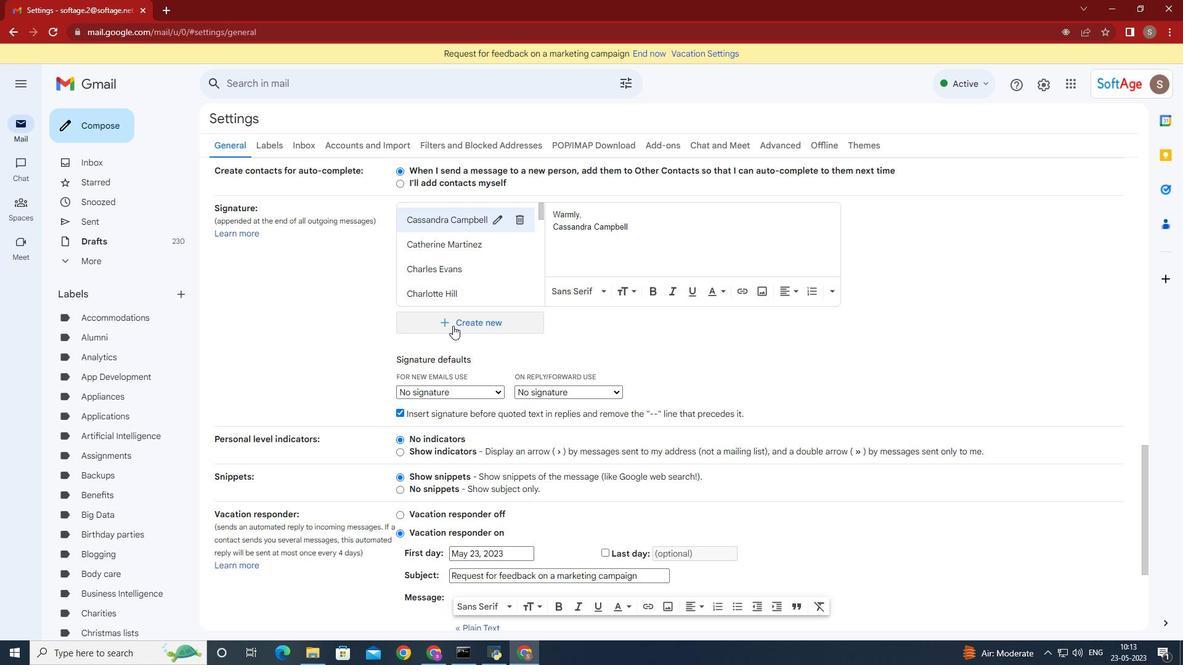 
Action: Mouse moved to (922, 305)
Screenshot: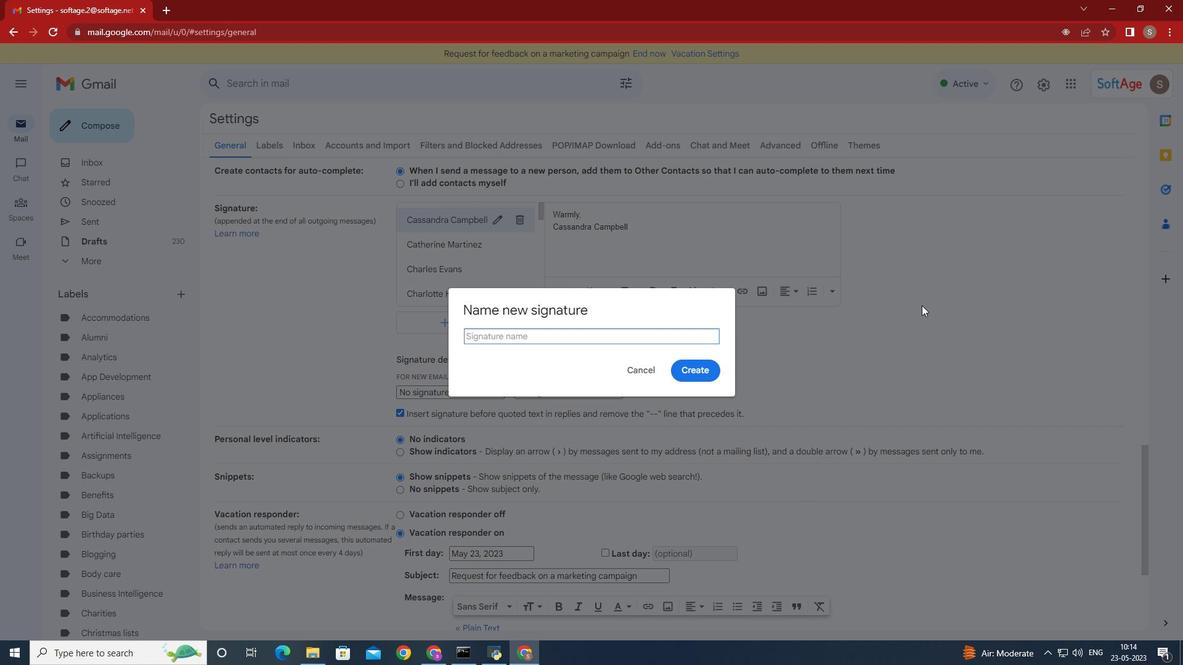 
Action: Key pressed <Key.shift><Key.shift><Key.shift>Julie<Key.space><Key.shift>Green
Screenshot: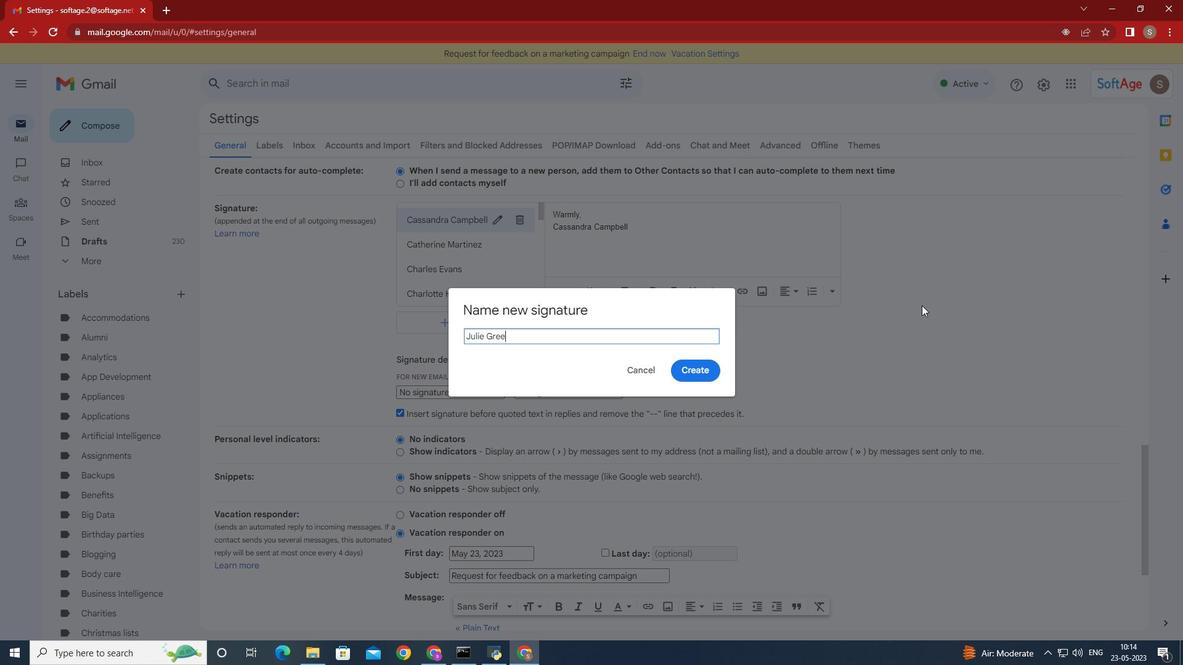 
Action: Mouse moved to (702, 374)
Screenshot: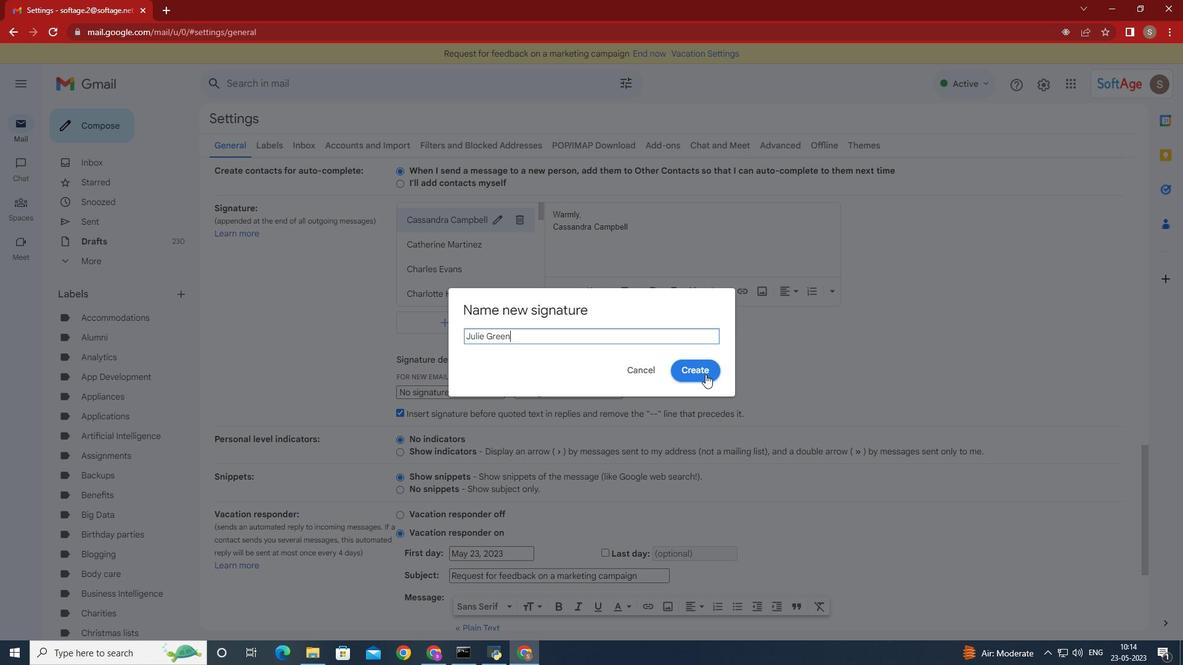 
Action: Mouse pressed left at (702, 374)
Screenshot: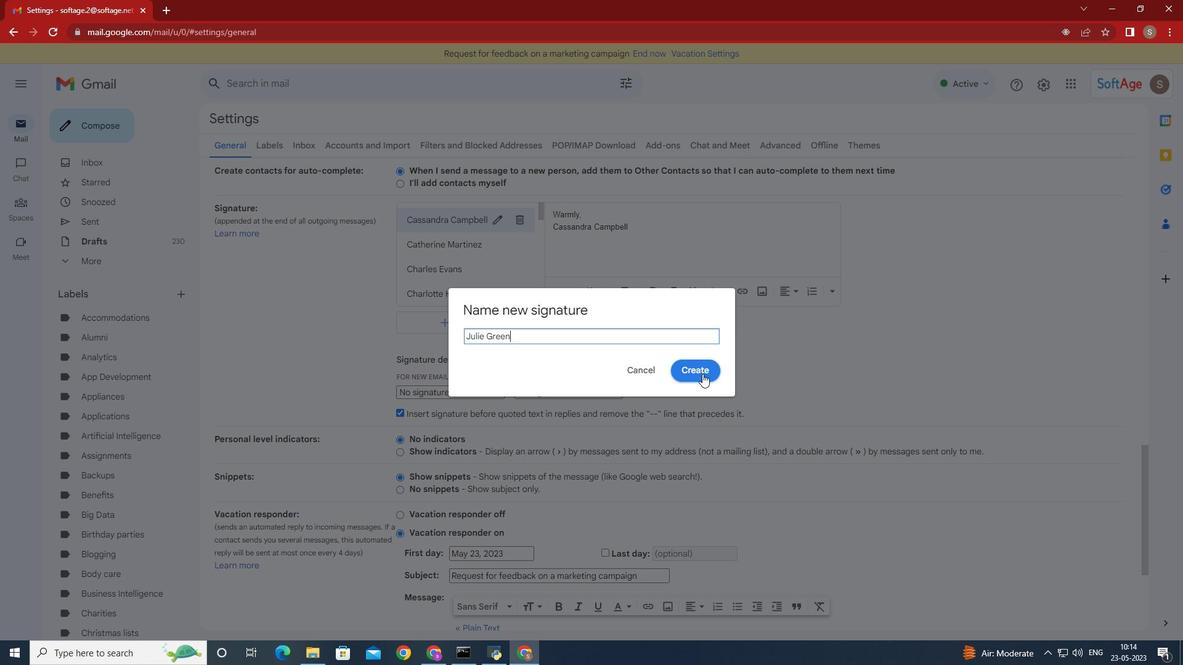 
Action: Mouse moved to (1040, 286)
Screenshot: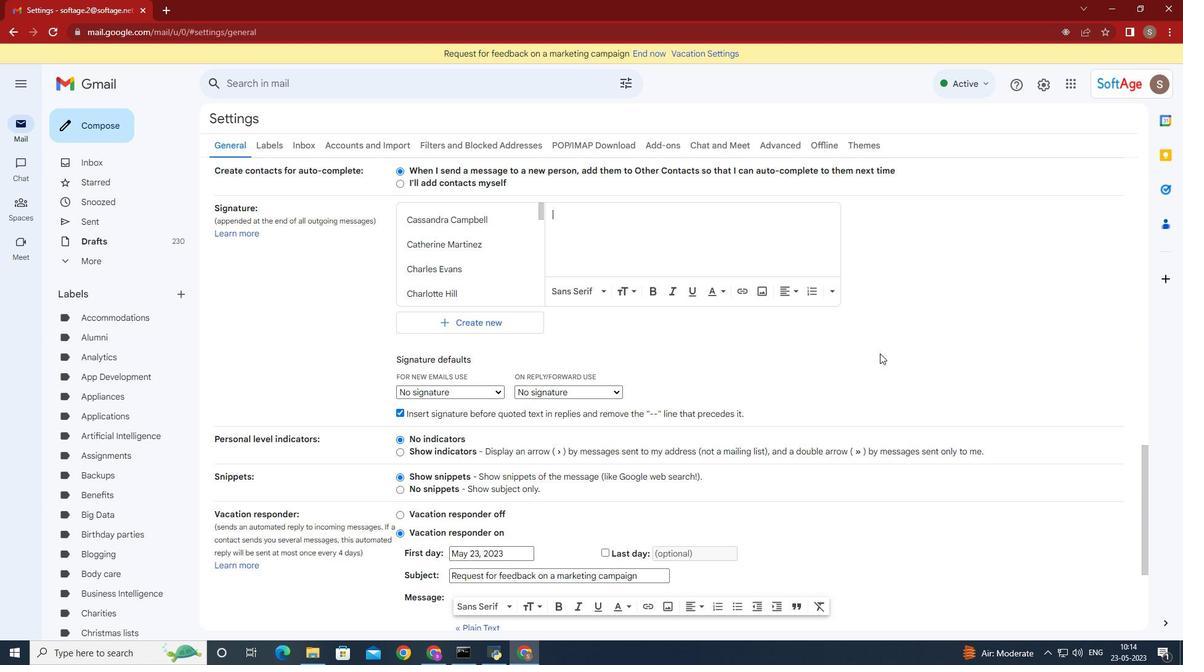 
Action: Key pressed <Key.shift>Best<Key.space>wishes<Key.space>g<Key.backspace>for<Key.space>a<Key.space>happy<Key.space><Key.shift>National<Key.space><Key.shift>Technology<Key.space><Key.shift><Key.shift><Key.shift><Key.shift><Key.shift><Key.shift><Key.shift><Key.shift><Key.shift>Day,<Key.enter><Key.shift><Key.shift><Key.shift><Key.shift><Key.shift><Key.shift><Key.shift><Key.shift><Key.shift><Key.shift><Key.shift>Julie<Key.space><Key.shift>Green
Screenshot: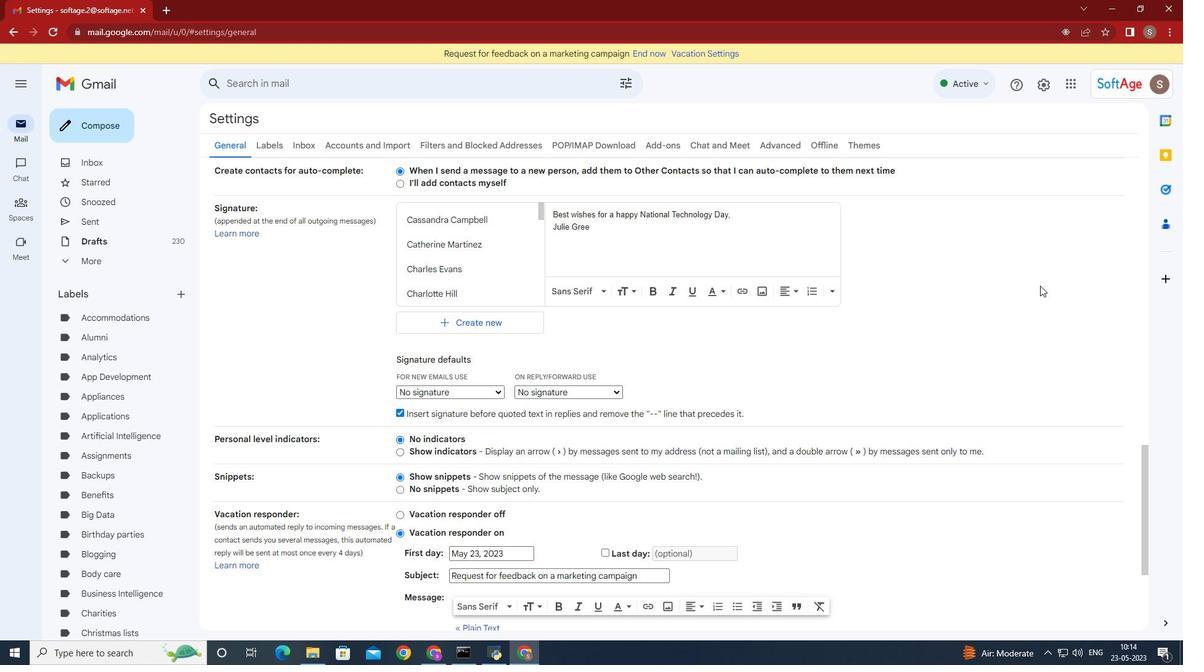 
Action: Mouse moved to (1005, 312)
Screenshot: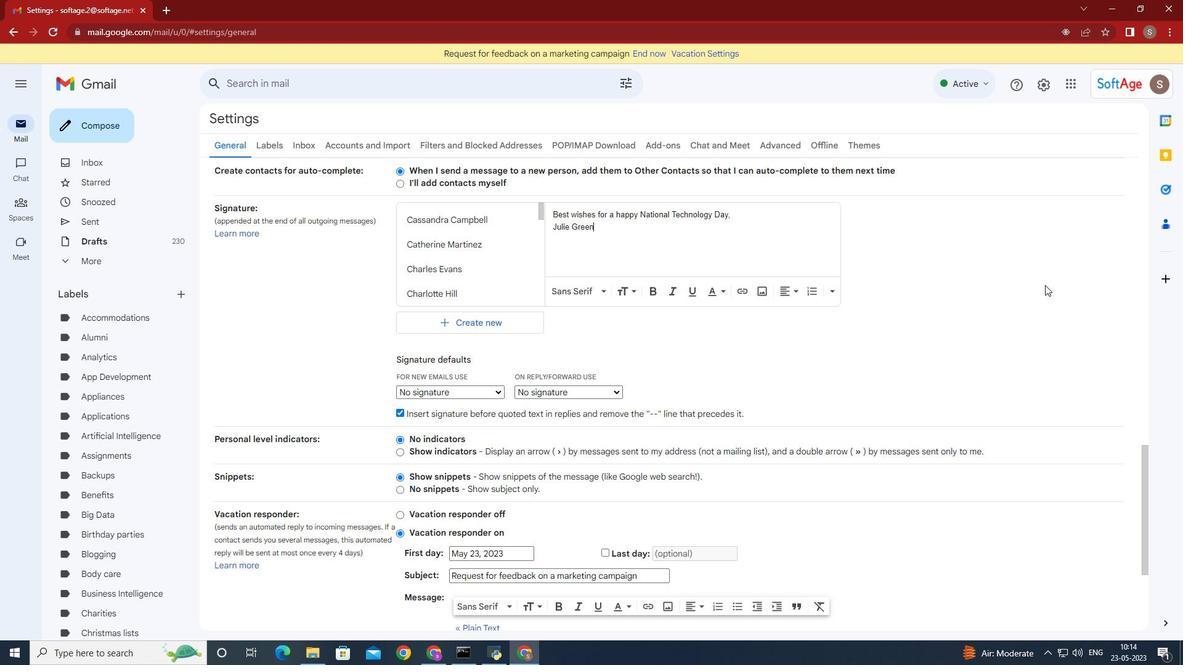 
Action: Mouse scrolled (1005, 312) with delta (0, 0)
Screenshot: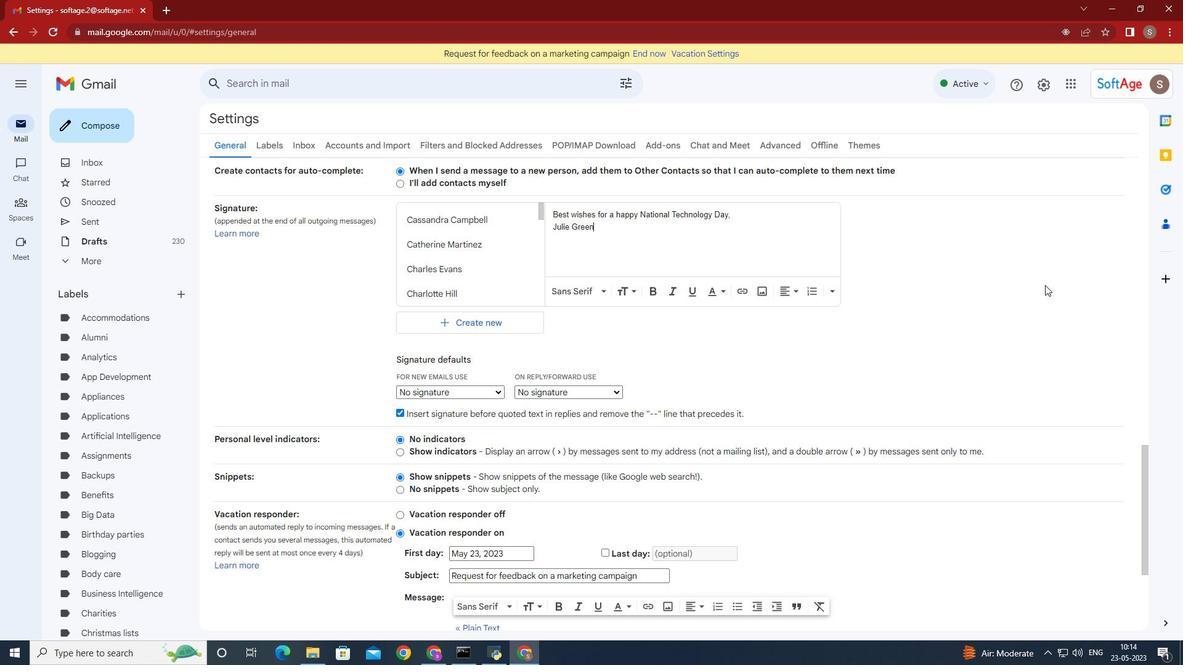 
Action: Mouse moved to (495, 331)
Screenshot: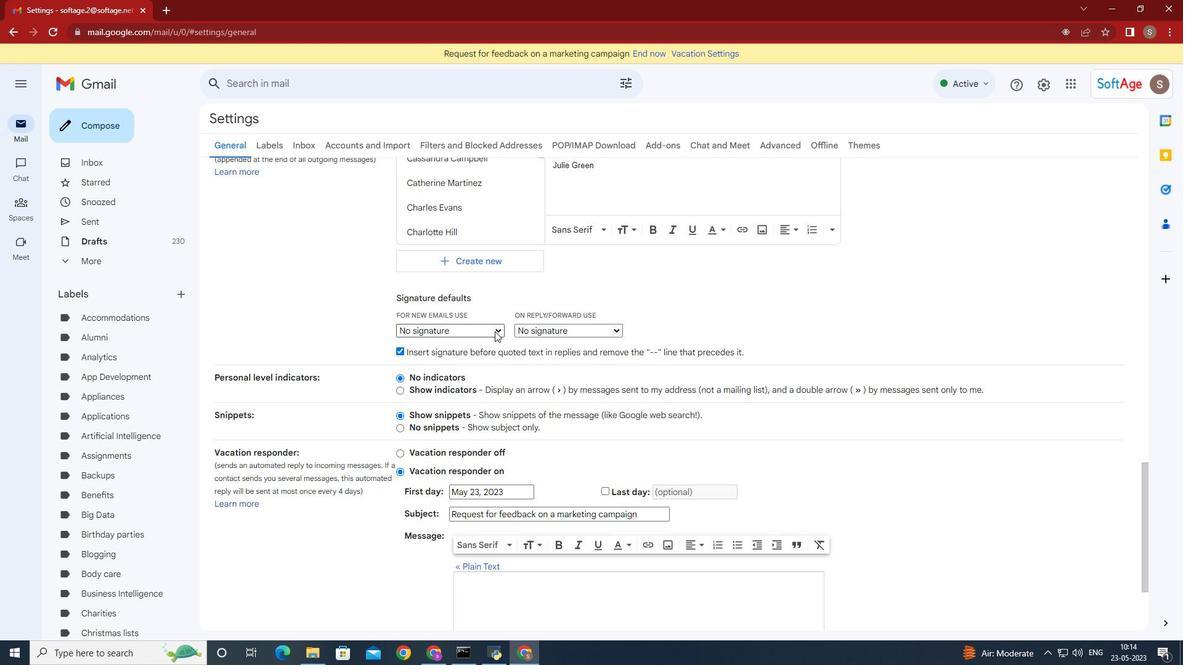 
Action: Mouse pressed left at (495, 331)
Screenshot: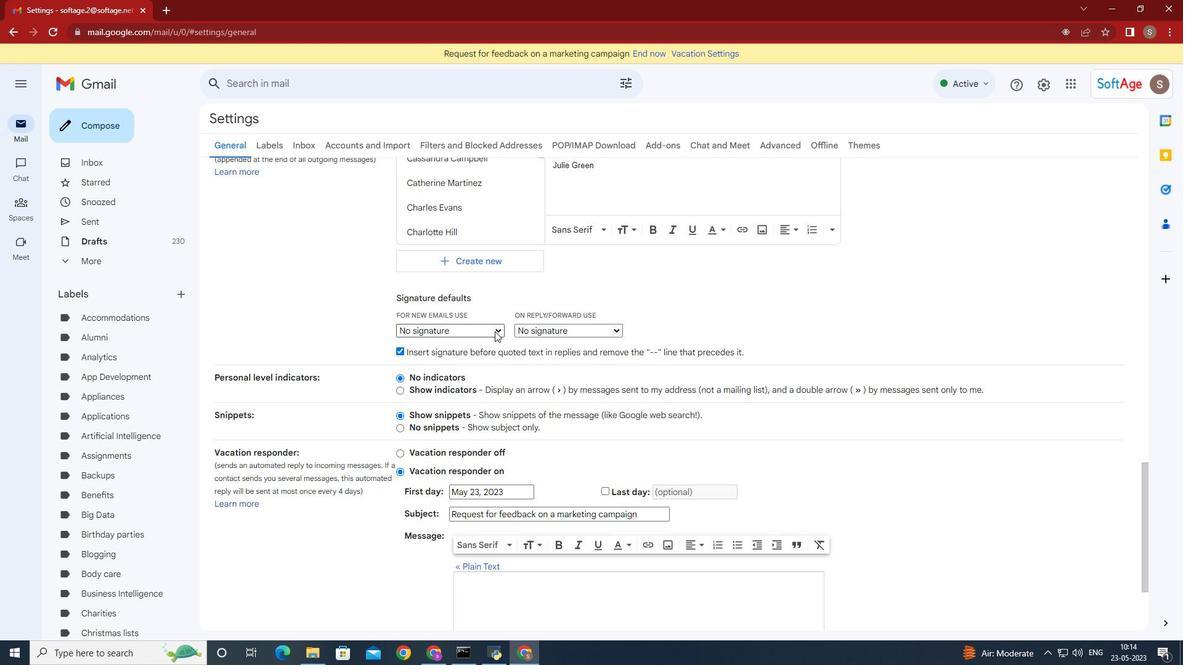 
Action: Mouse moved to (484, 405)
Screenshot: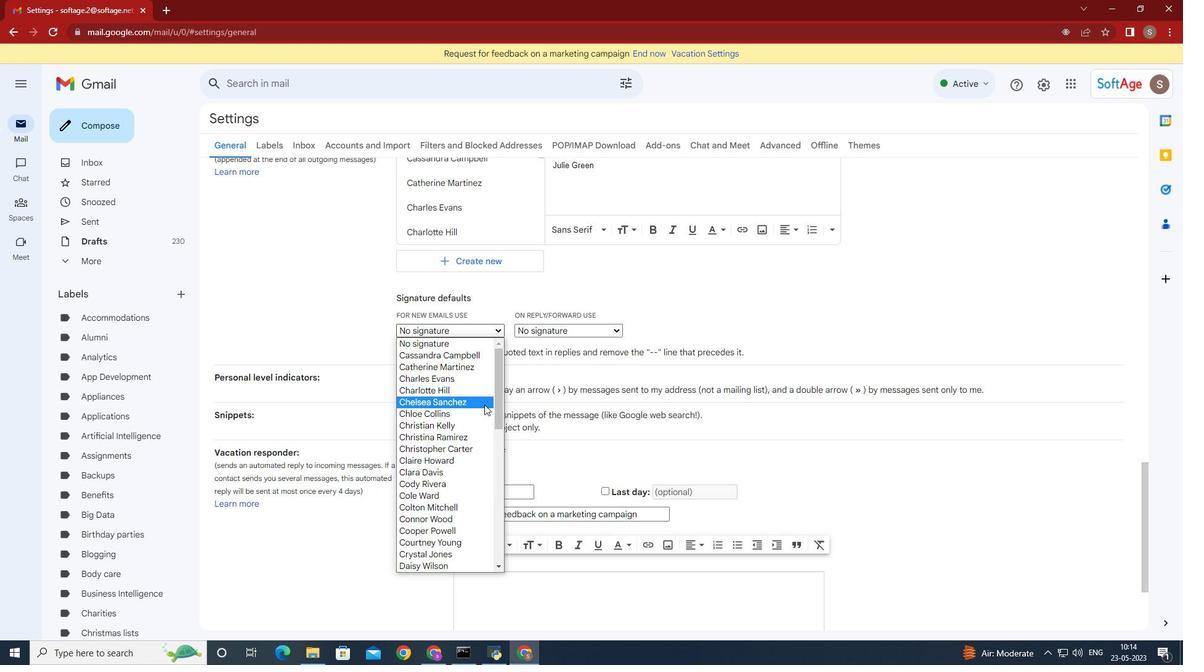 
Action: Mouse scrolled (484, 405) with delta (0, 0)
Screenshot: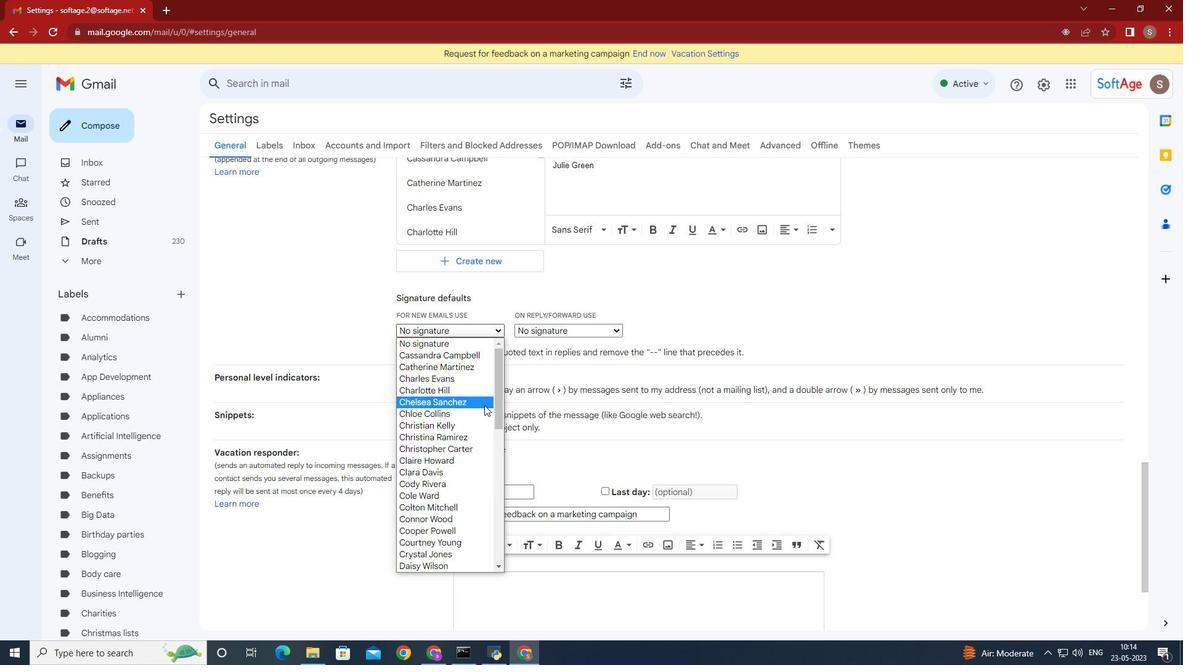 
Action: Mouse scrolled (484, 405) with delta (0, 0)
Screenshot: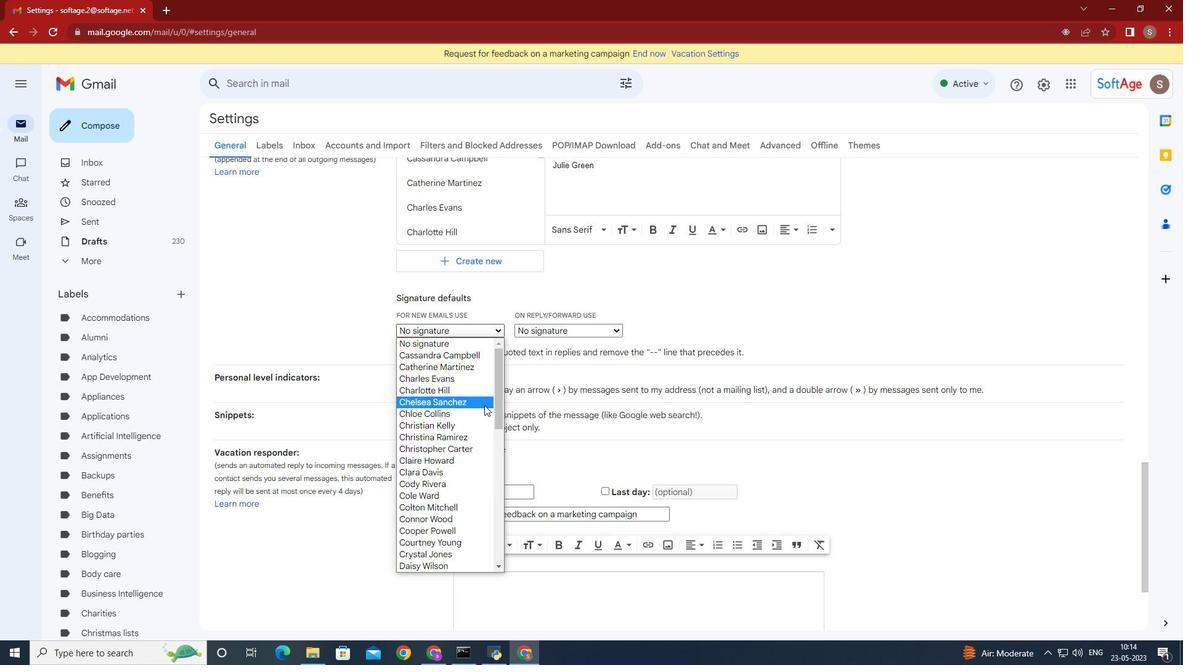 
Action: Mouse moved to (485, 406)
Screenshot: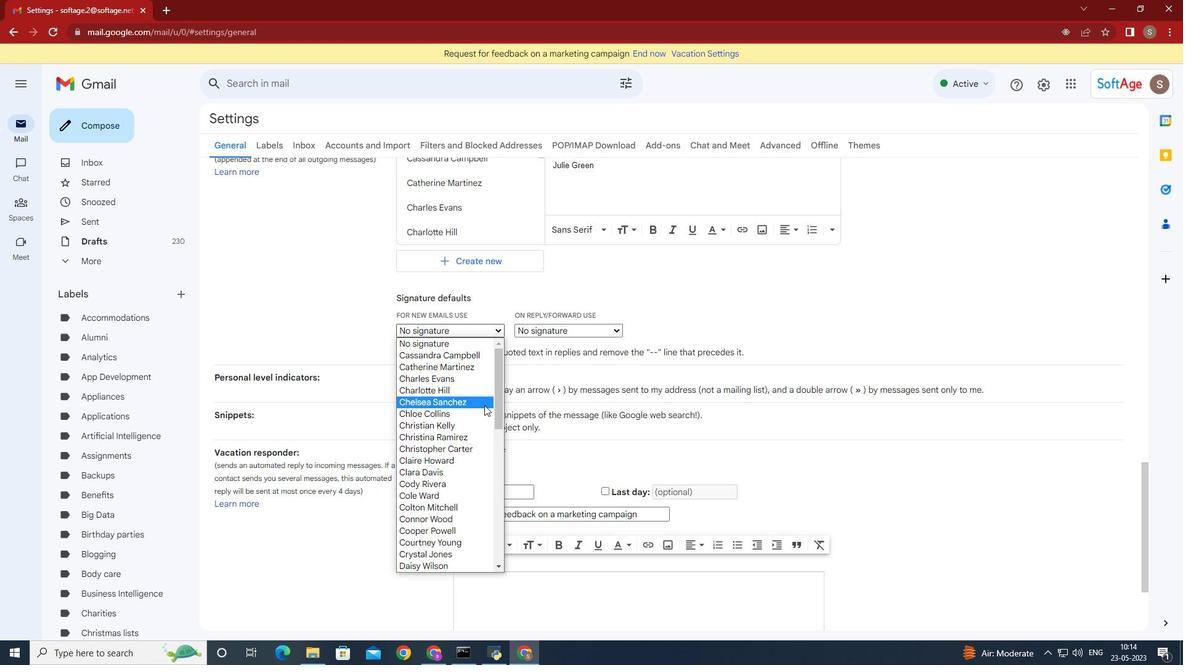 
Action: Mouse scrolled (485, 405) with delta (0, 0)
Screenshot: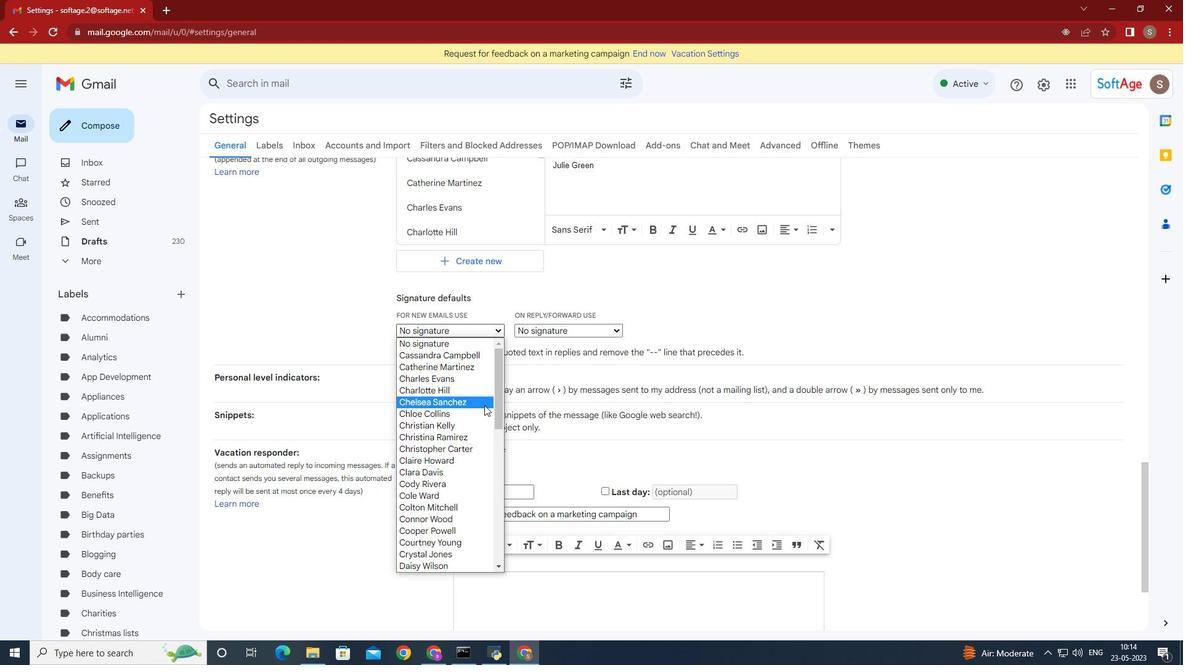 
Action: Mouse moved to (485, 406)
Screenshot: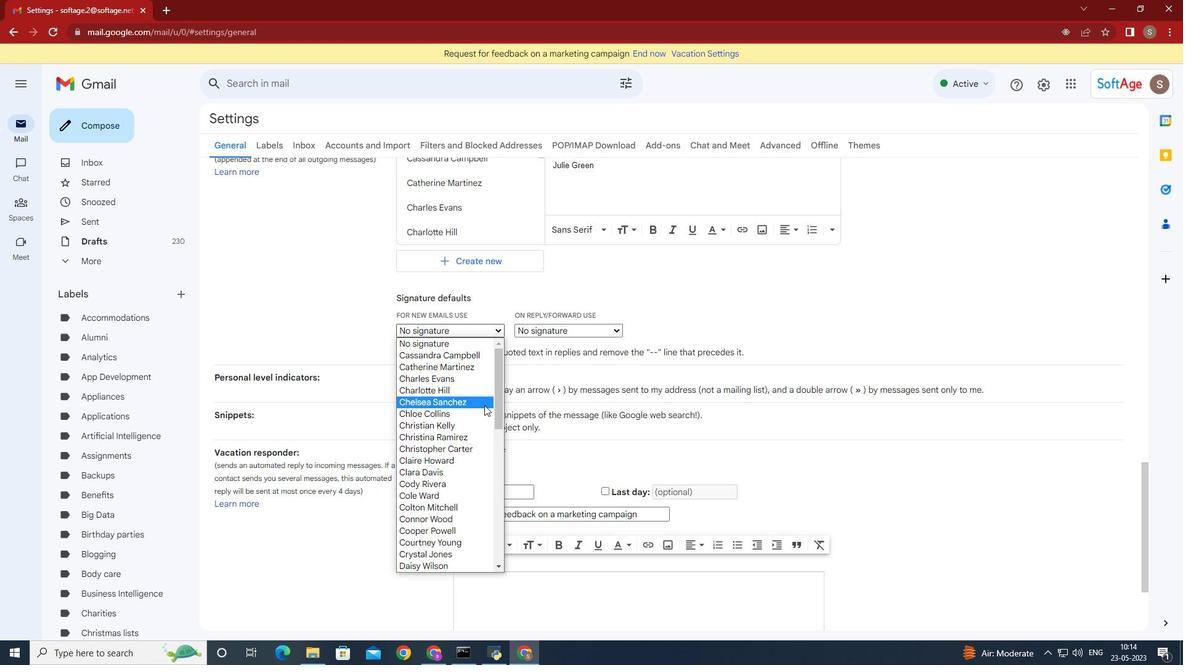 
Action: Mouse scrolled (485, 405) with delta (0, 0)
Screenshot: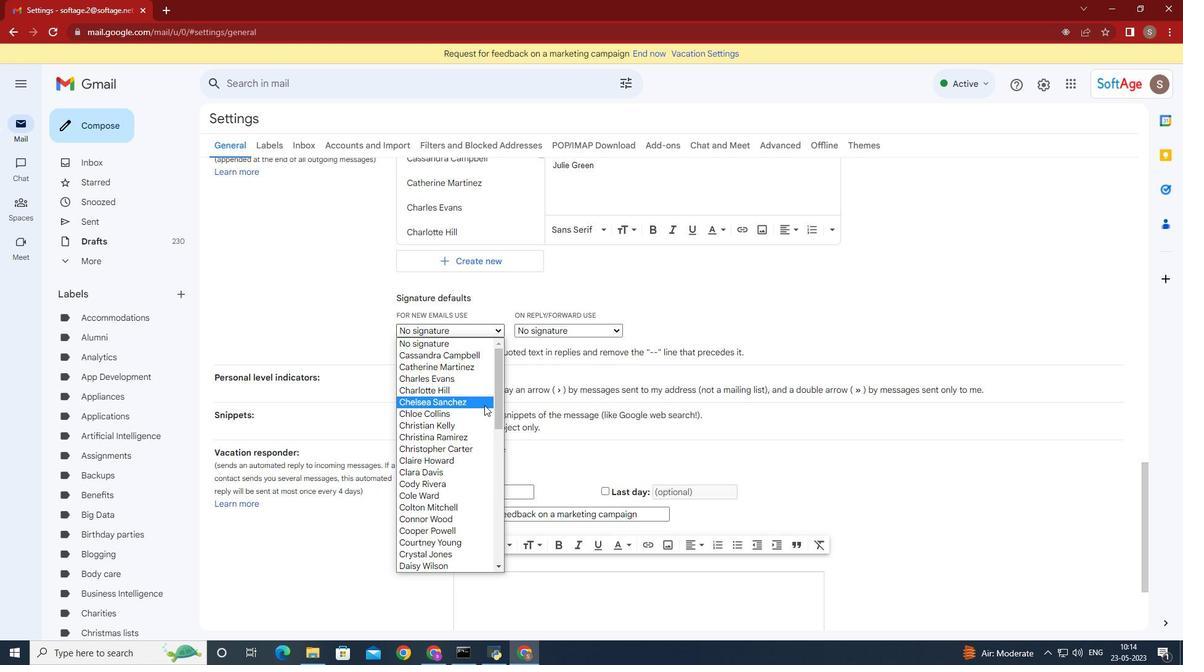 
Action: Mouse moved to (485, 406)
Screenshot: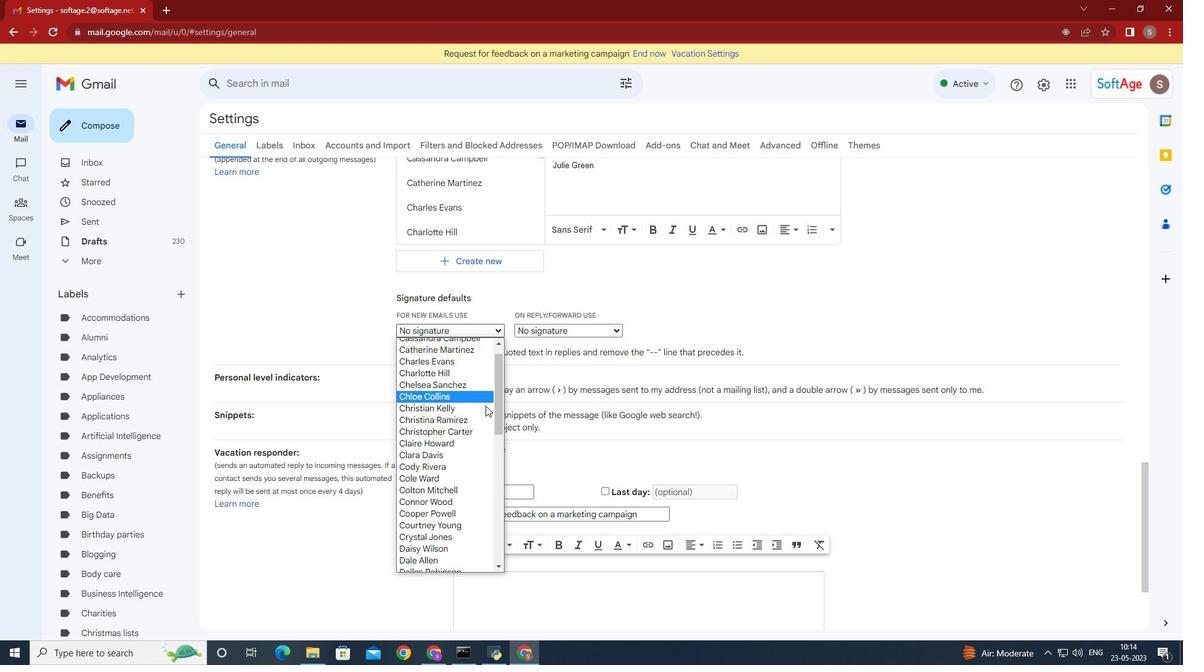 
Action: Mouse scrolled (485, 405) with delta (0, 0)
Screenshot: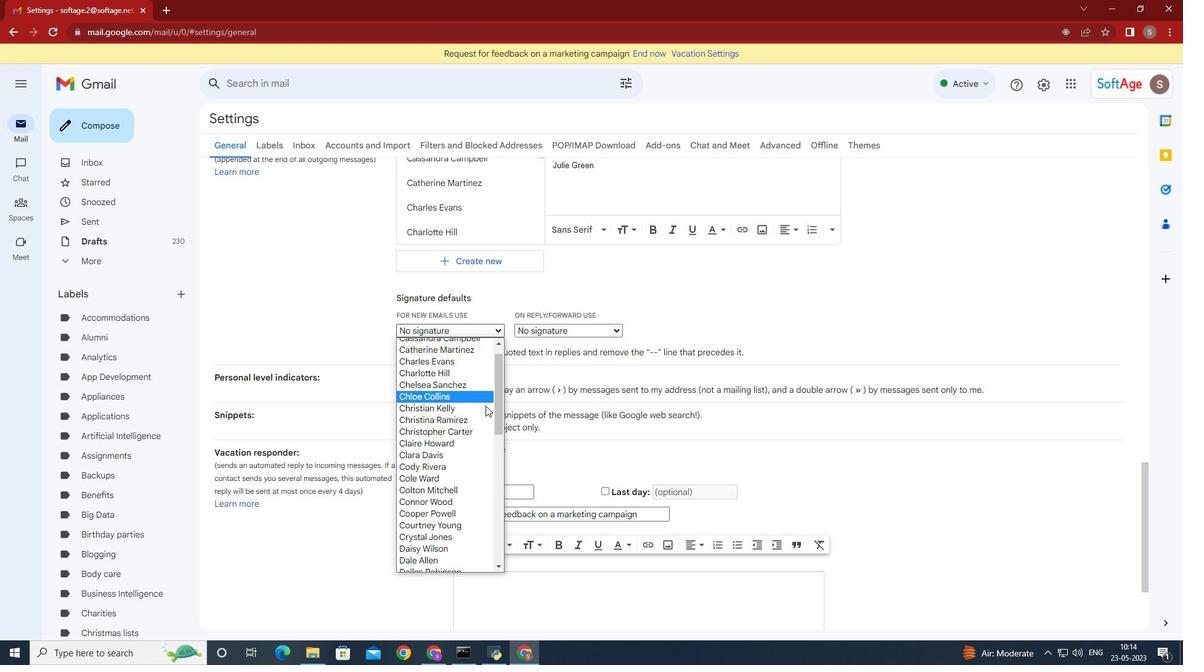 
Action: Mouse moved to (487, 404)
Screenshot: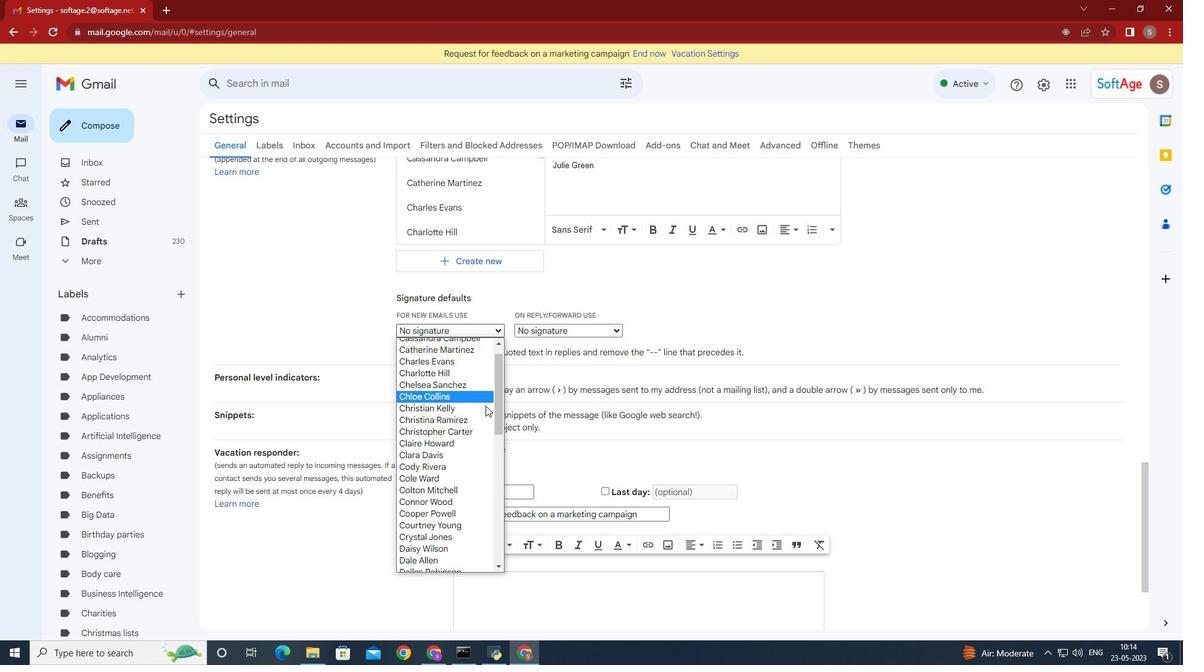 
Action: Mouse scrolled (485, 405) with delta (0, 0)
Screenshot: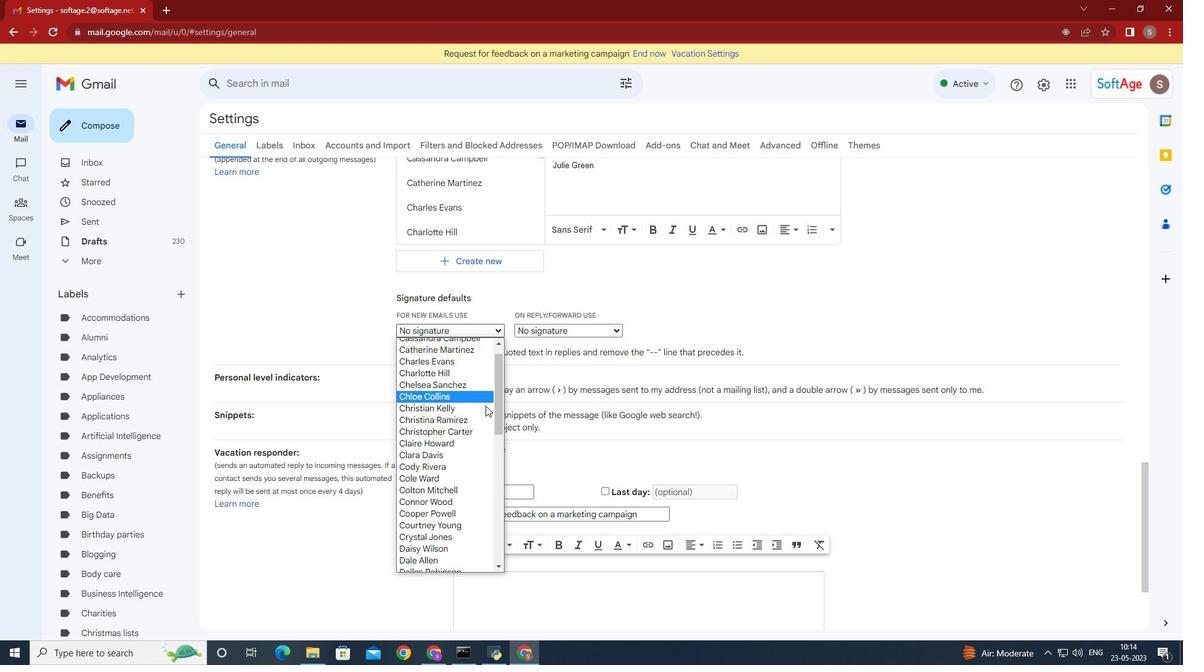 
Action: Mouse moved to (487, 404)
Screenshot: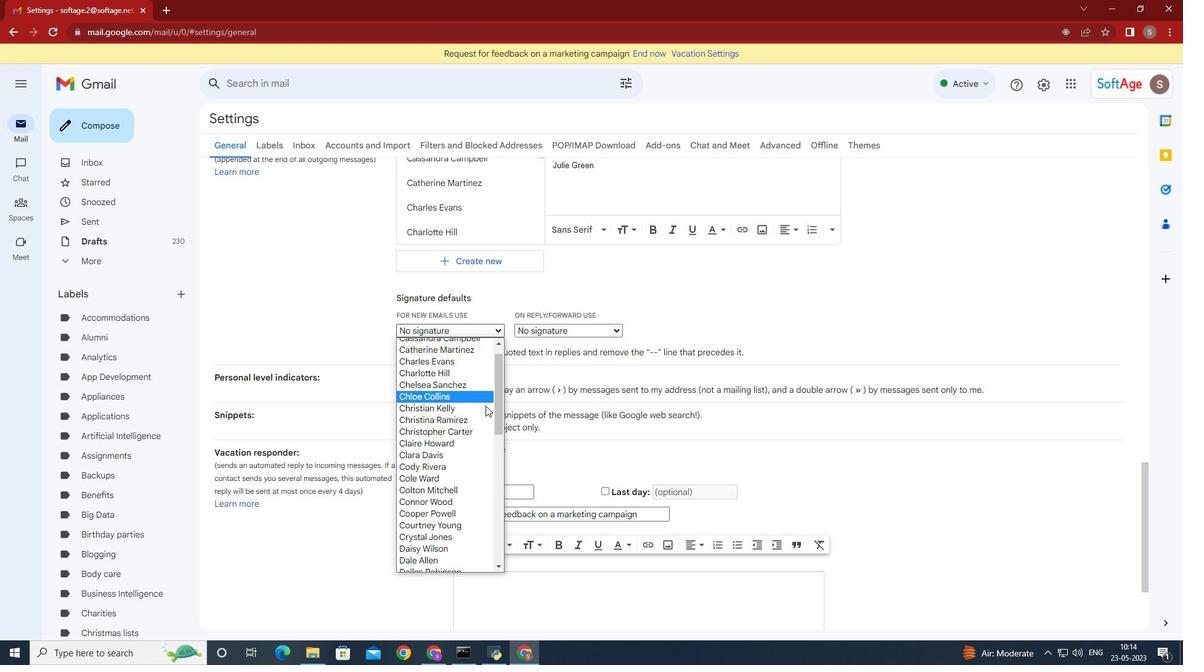 
Action: Mouse scrolled (485, 405) with delta (0, 0)
Screenshot: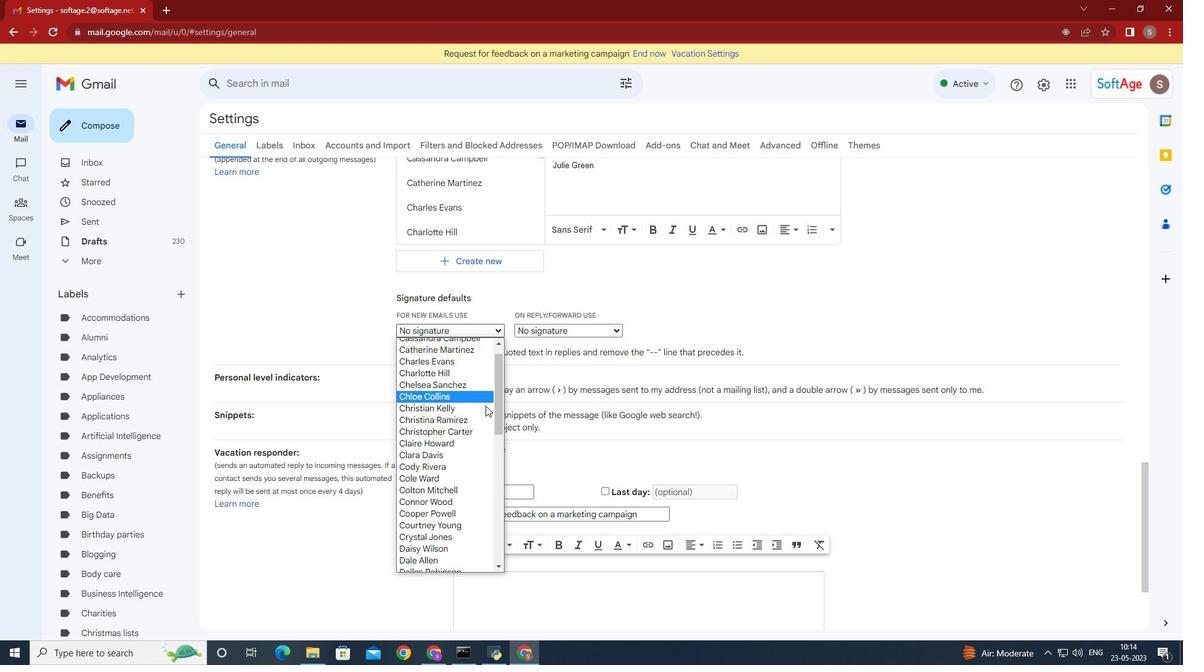 
Action: Mouse moved to (483, 426)
Screenshot: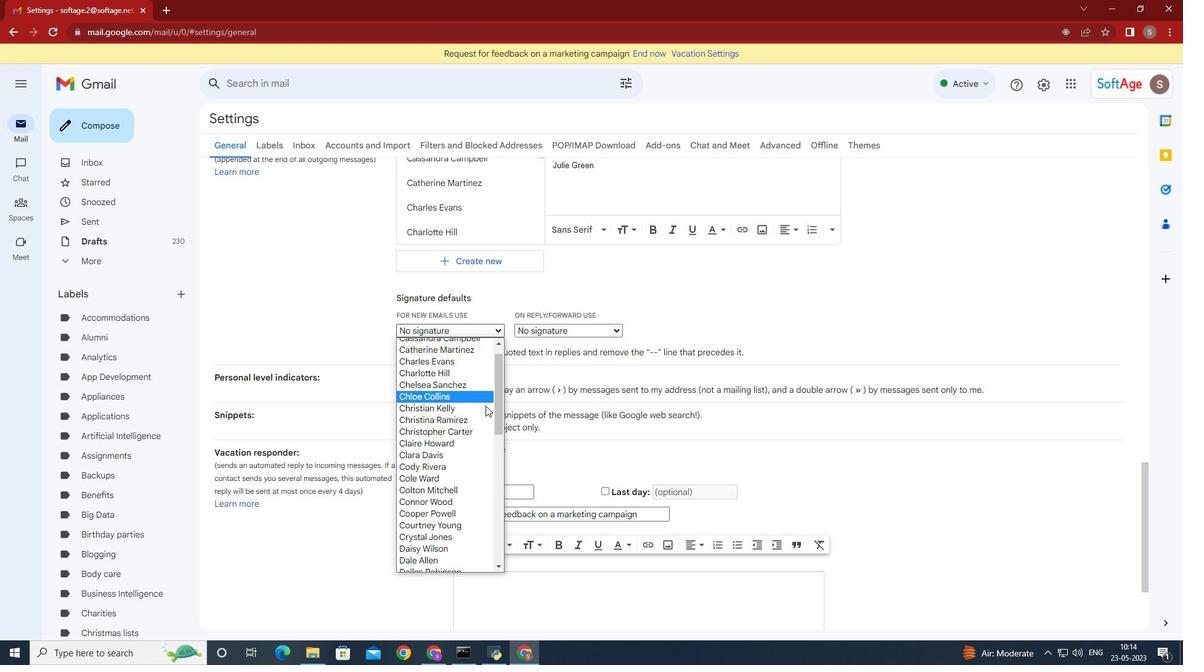 
Action: Mouse scrolled (487, 403) with delta (0, 0)
Screenshot: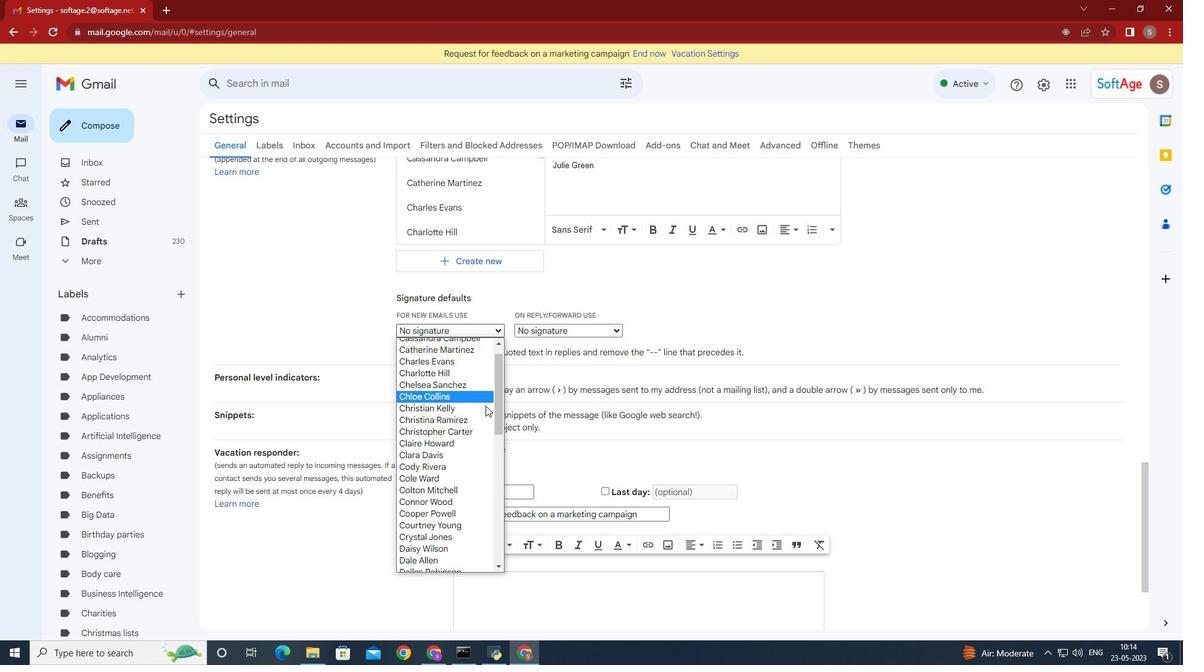 
Action: Mouse moved to (454, 561)
Screenshot: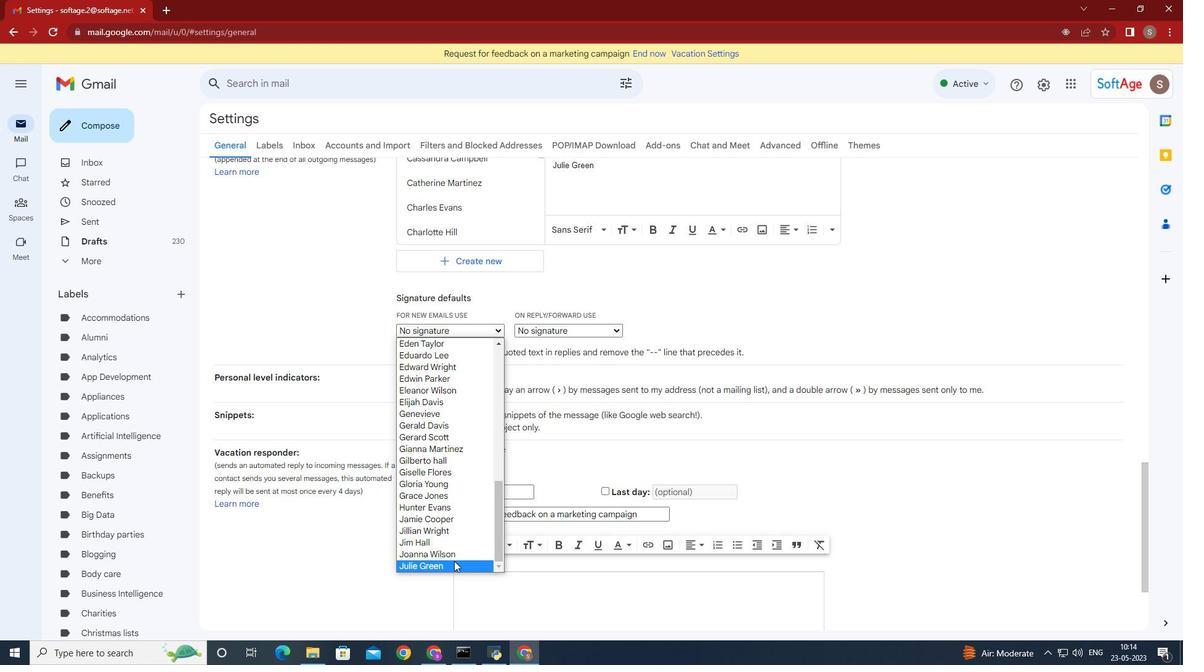 
Action: Mouse pressed left at (454, 561)
Screenshot: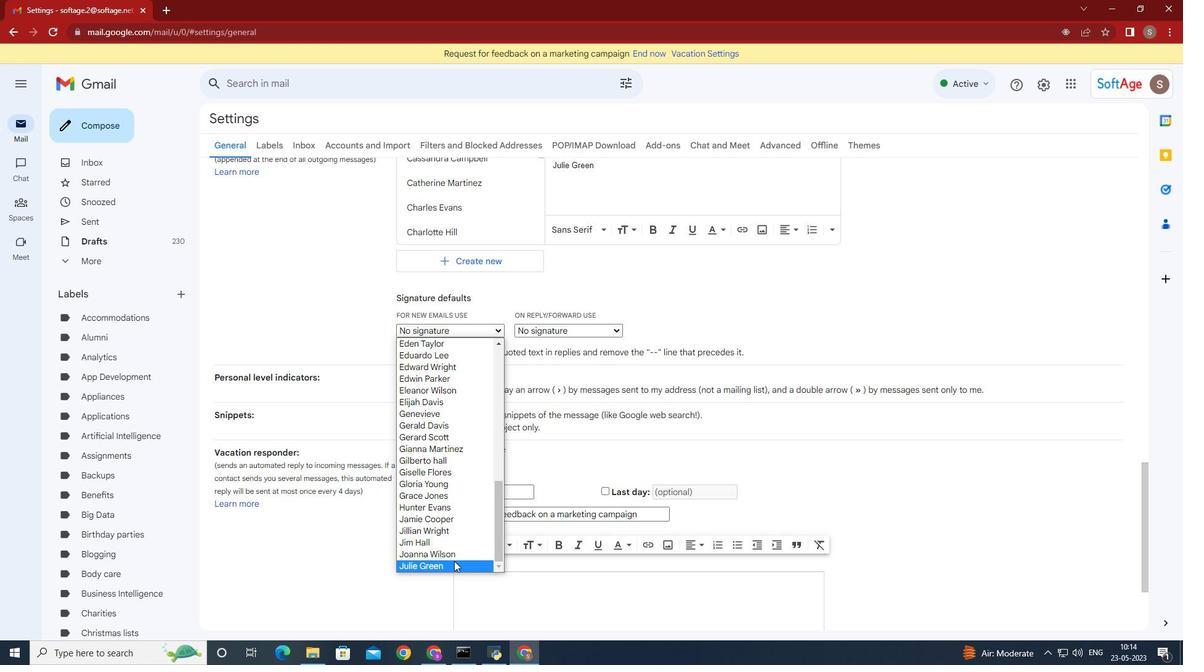 
Action: Mouse moved to (612, 332)
Screenshot: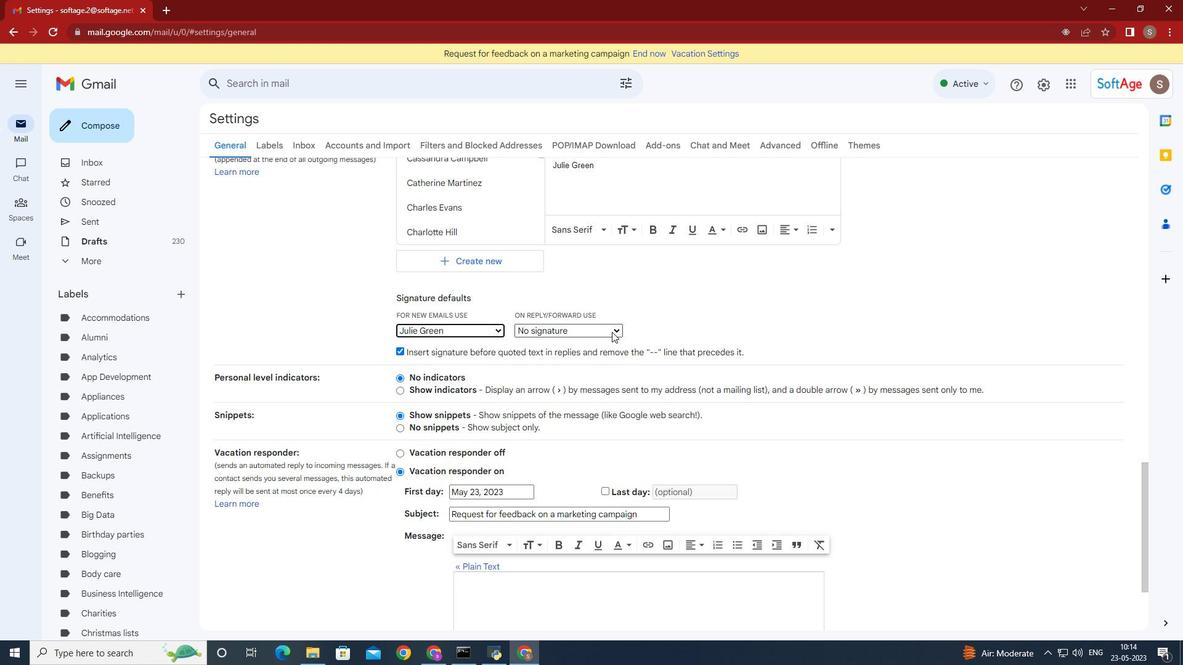 
Action: Mouse pressed left at (612, 332)
Screenshot: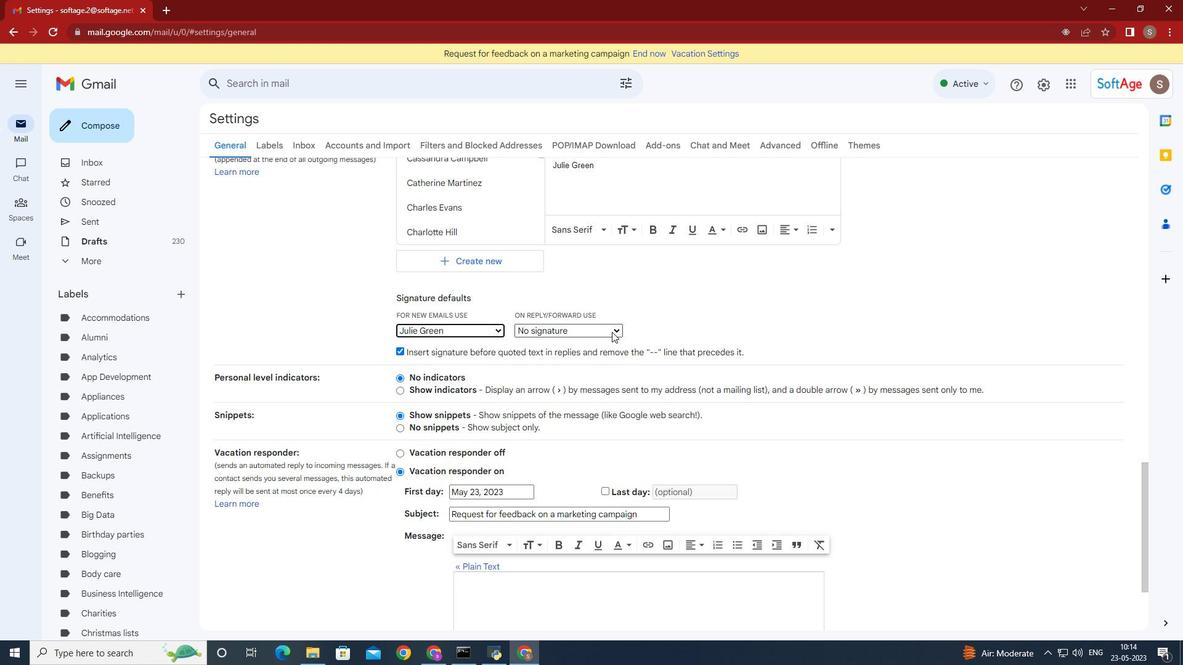 
Action: Mouse moved to (552, 521)
Screenshot: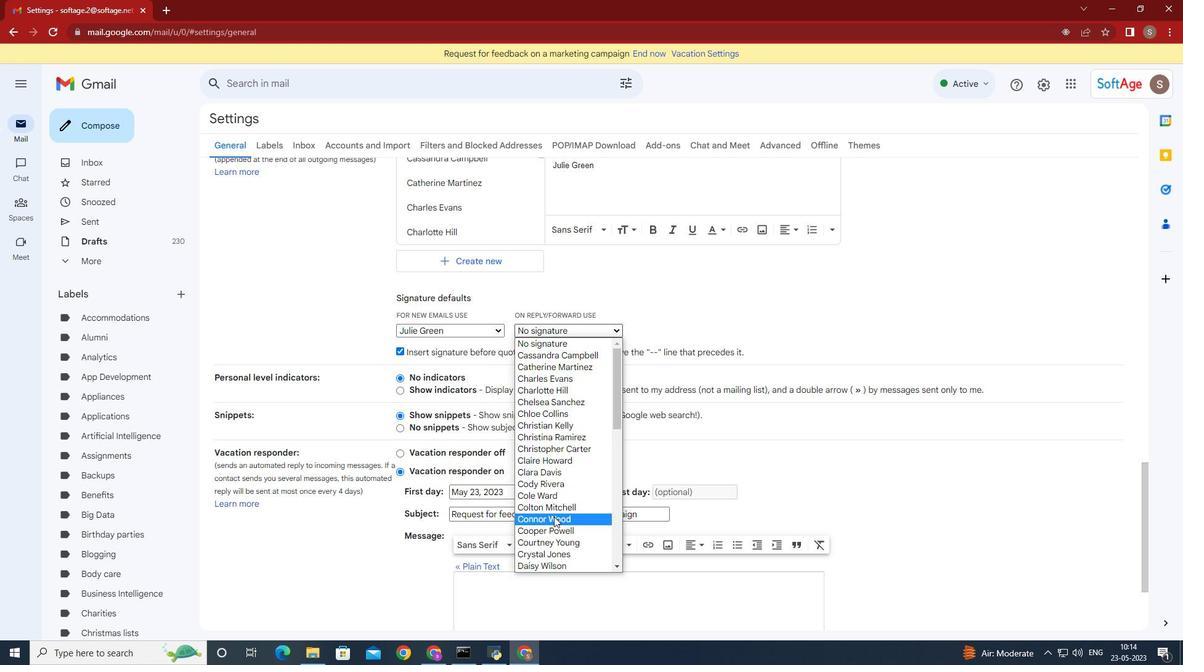 
Action: Mouse scrolled (553, 519) with delta (0, 0)
Screenshot: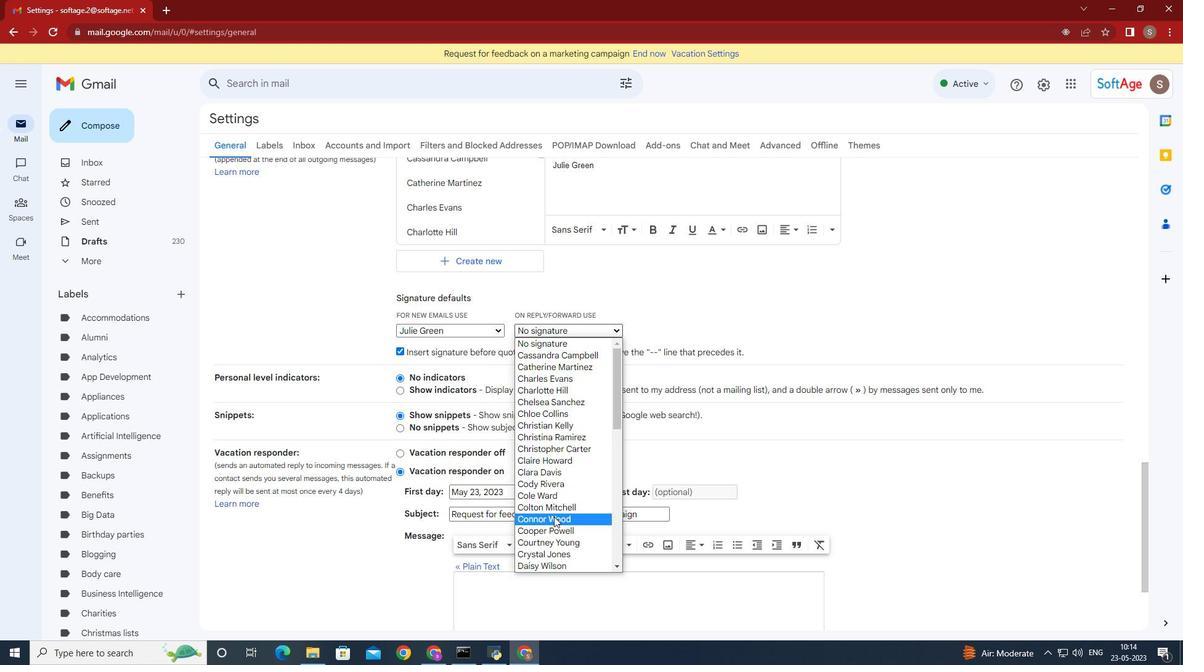 
Action: Mouse scrolled (553, 519) with delta (0, 0)
Screenshot: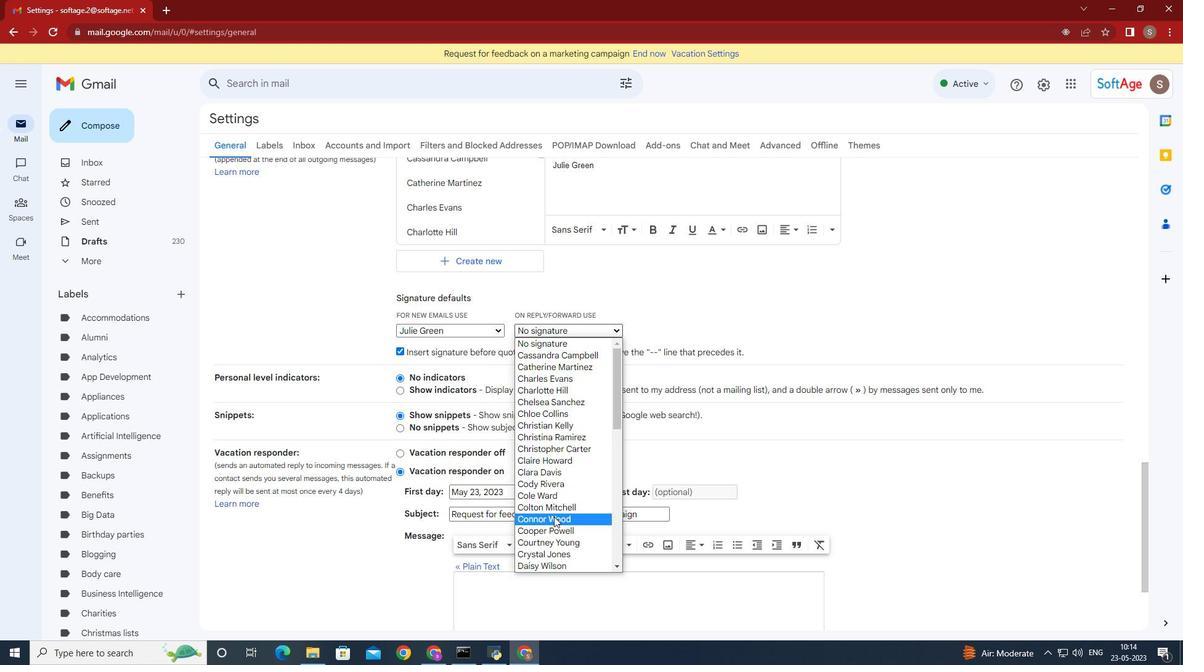 
Action: Mouse scrolled (552, 520) with delta (0, 0)
Screenshot: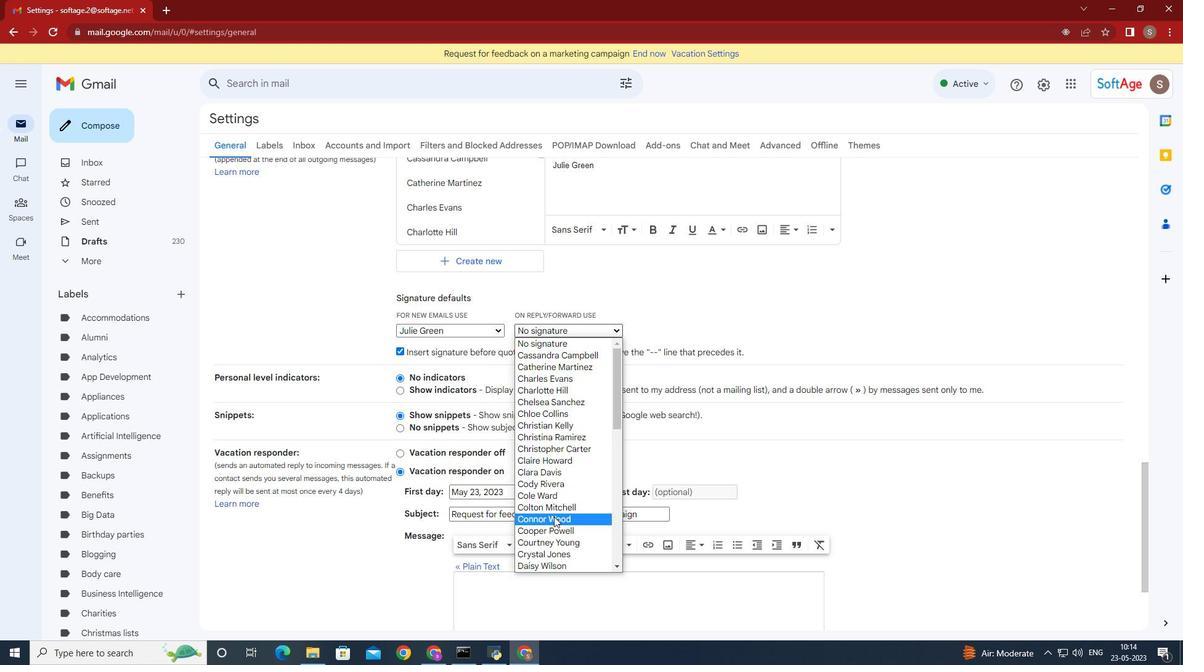 
Action: Mouse scrolled (552, 521) with delta (0, 0)
Screenshot: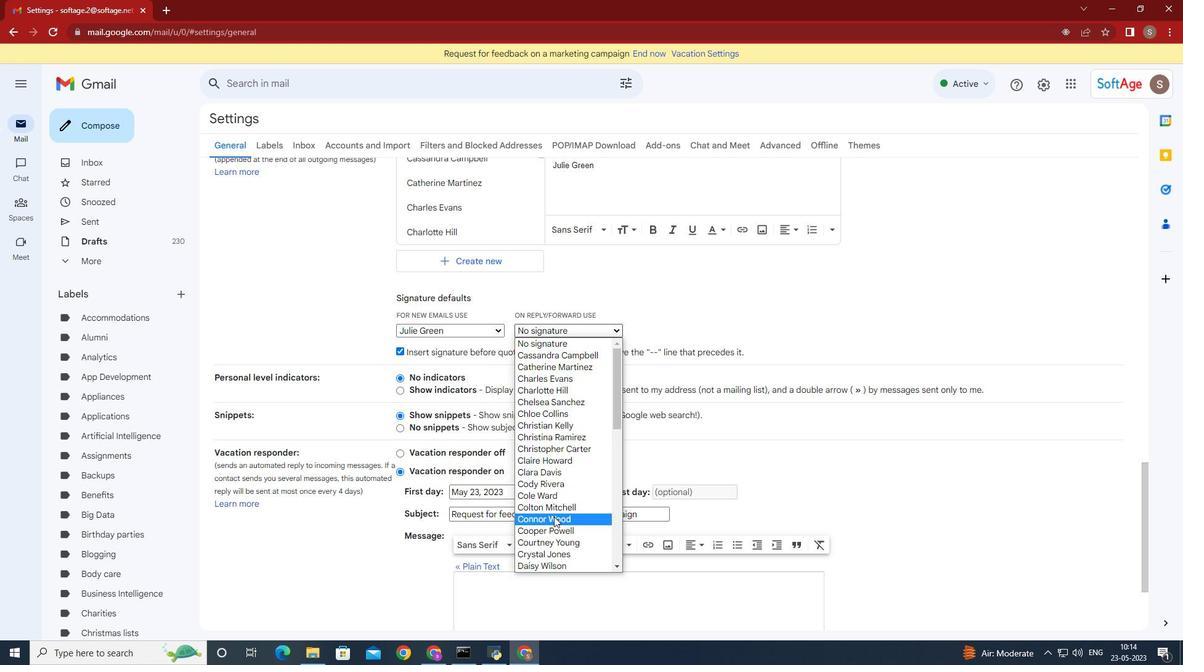 
Action: Mouse scrolled (552, 521) with delta (0, 0)
Screenshot: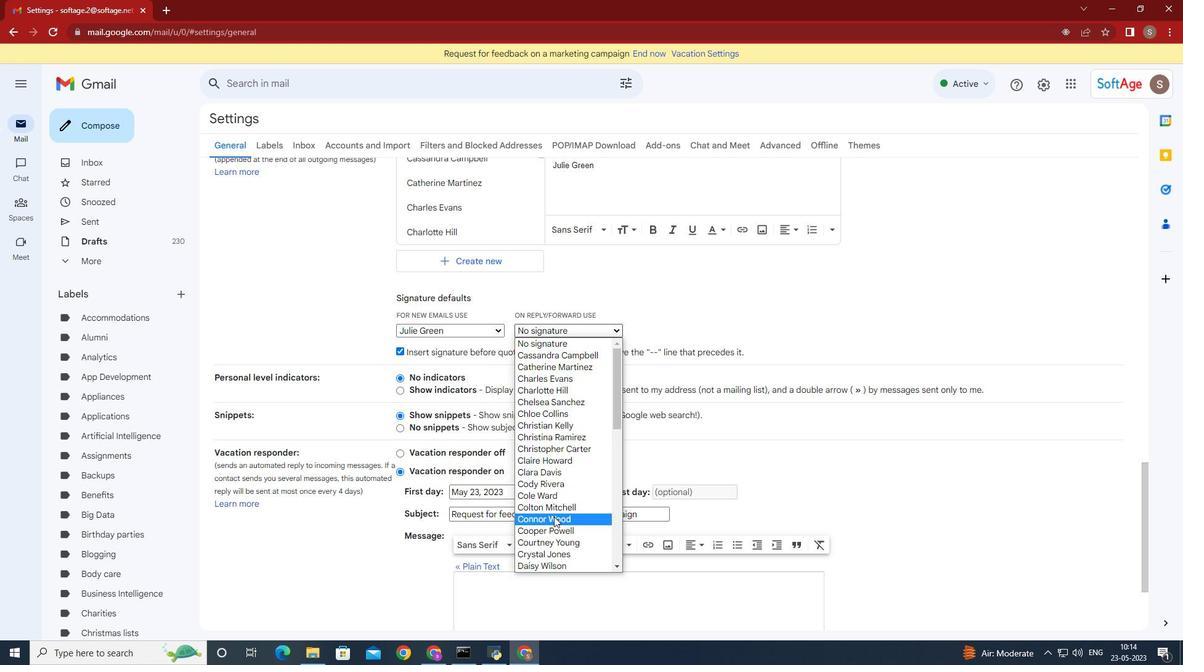 
Action: Mouse scrolled (552, 521) with delta (0, 0)
Screenshot: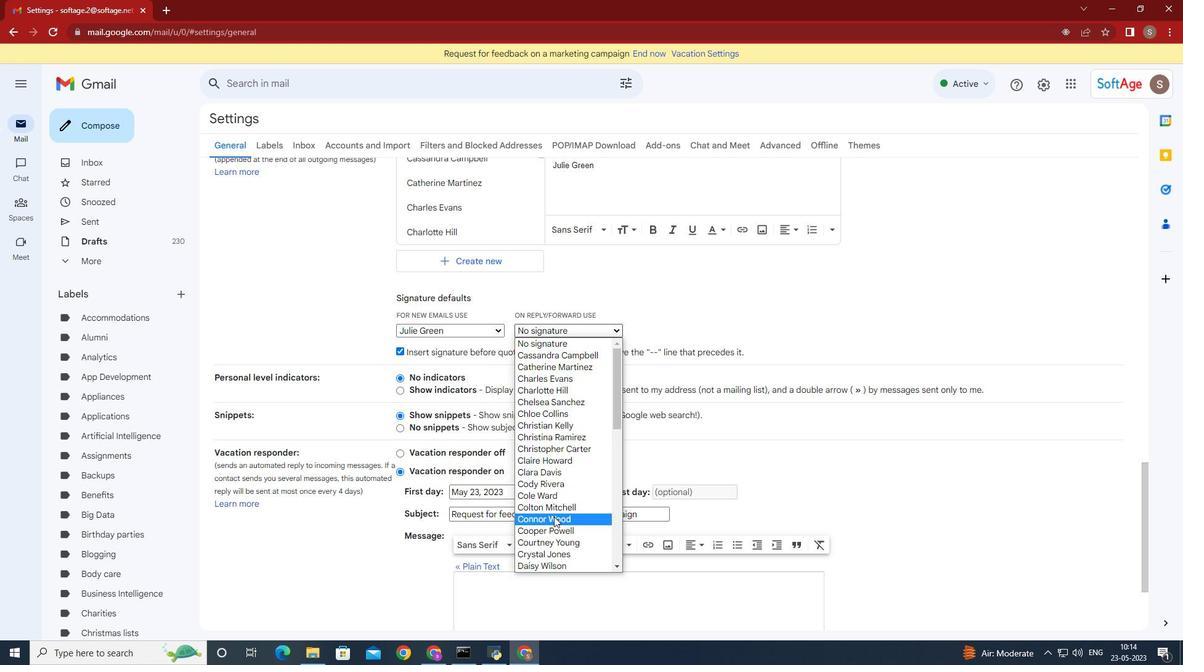 
Action: Mouse scrolled (552, 521) with delta (0, 0)
Screenshot: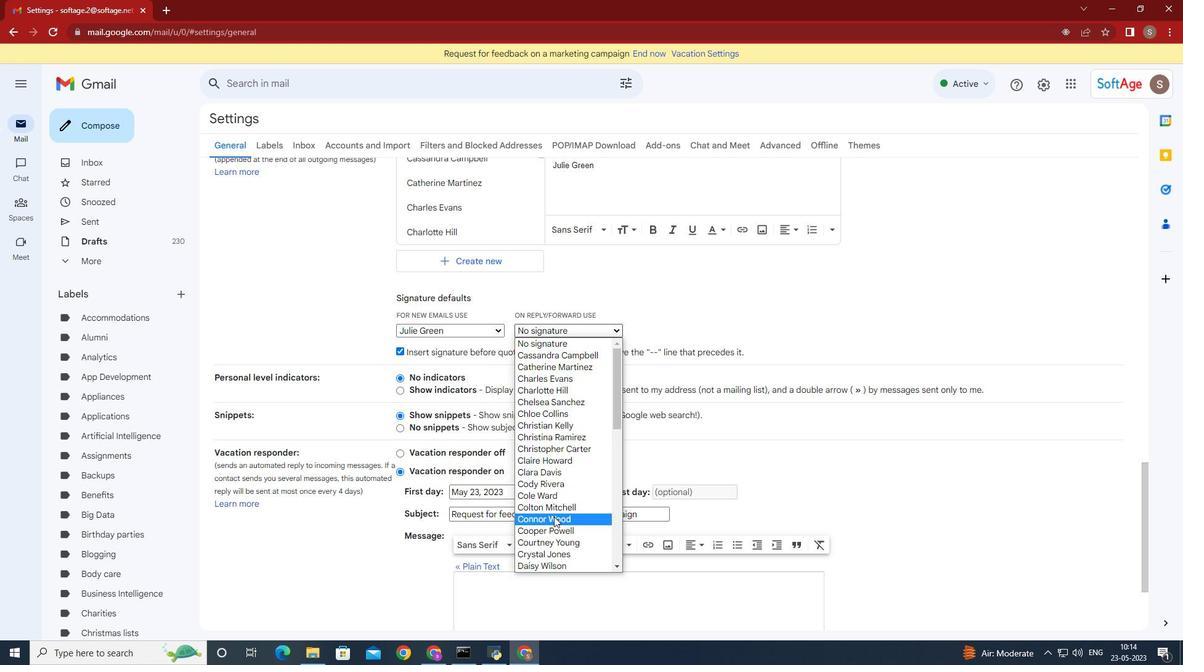 
Action: Mouse moved to (552, 521)
Screenshot: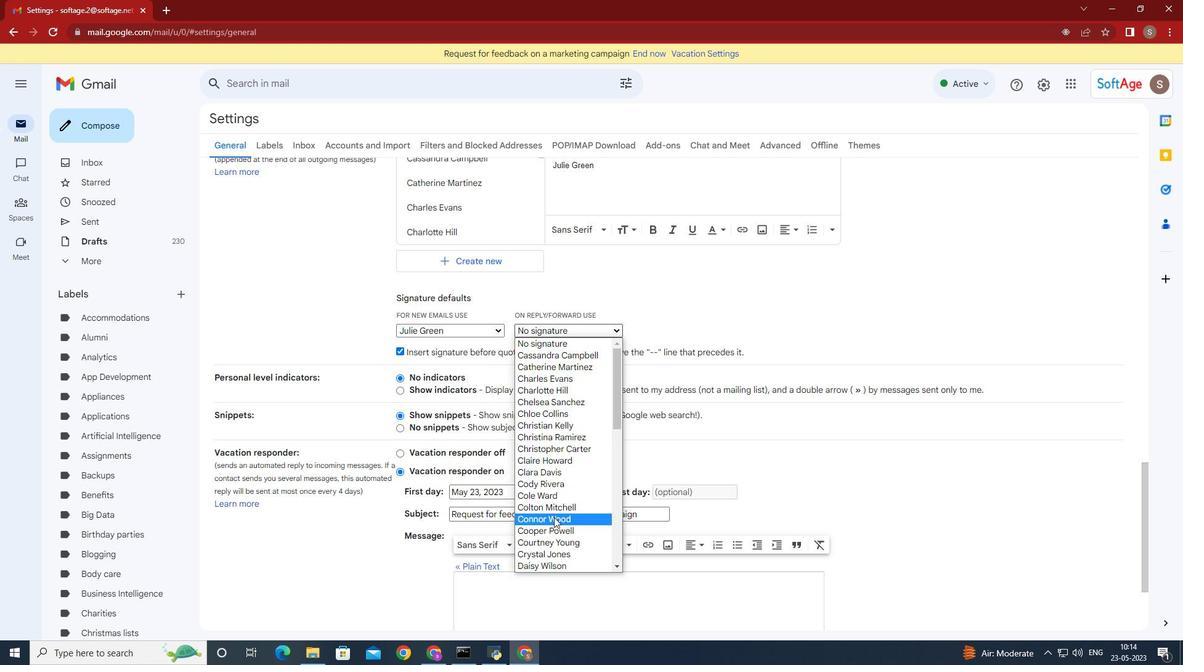
Action: Mouse scrolled (552, 521) with delta (0, 0)
Screenshot: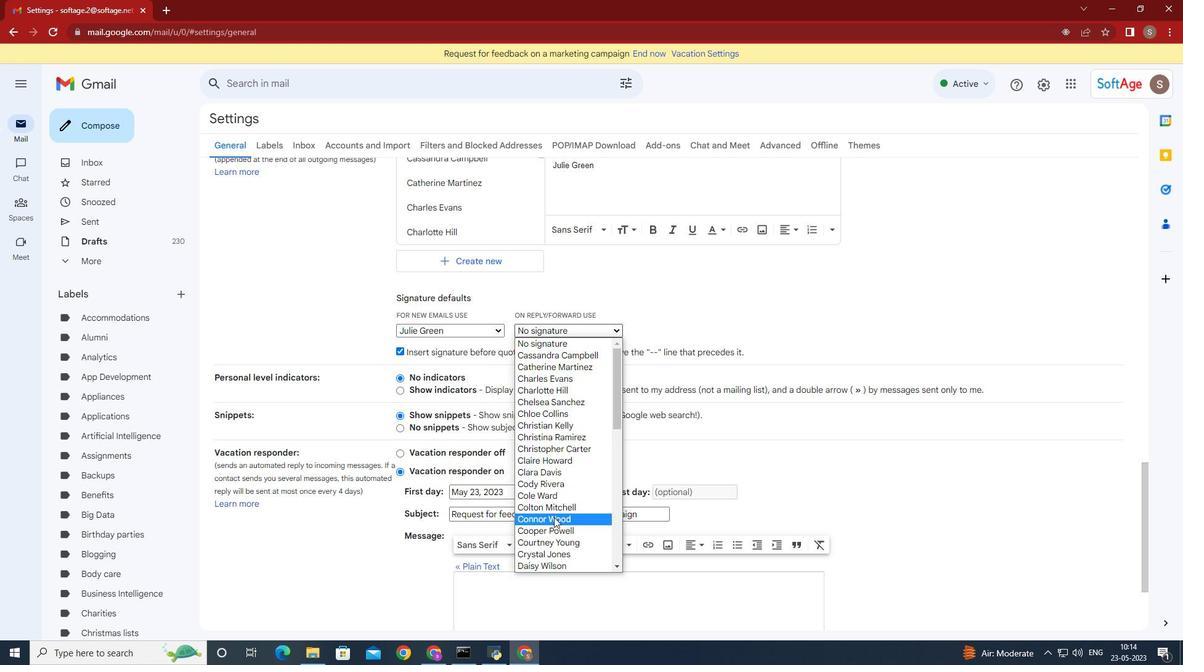 
Action: Mouse moved to (569, 563)
Screenshot: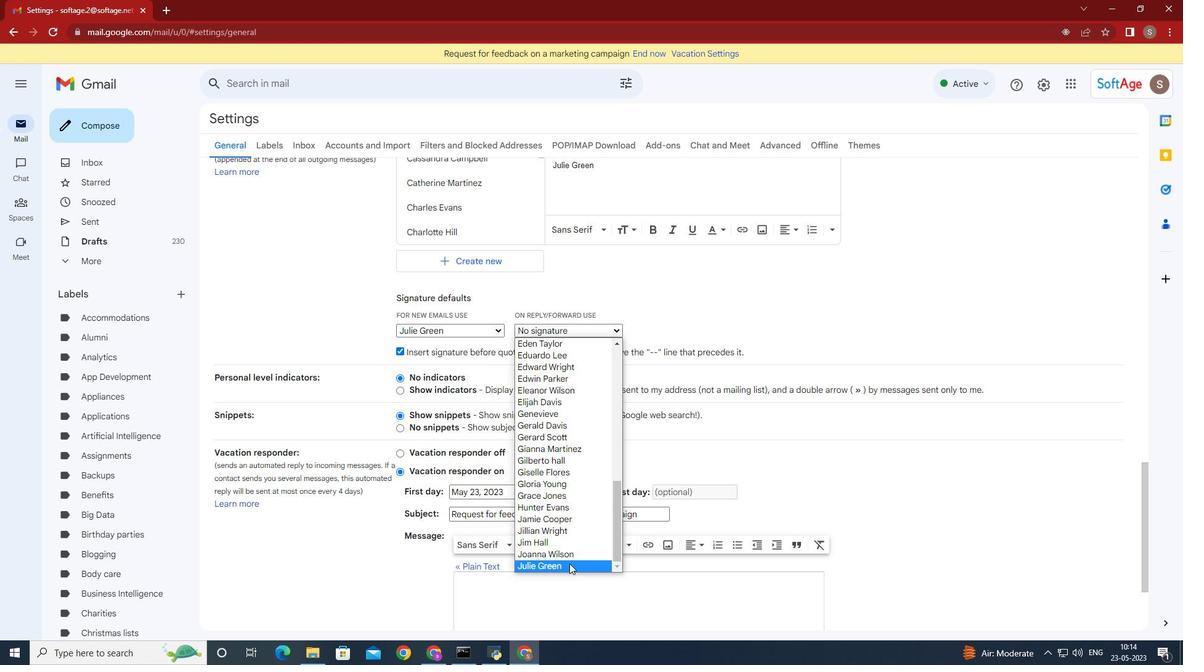 
Action: Mouse pressed left at (569, 563)
Screenshot: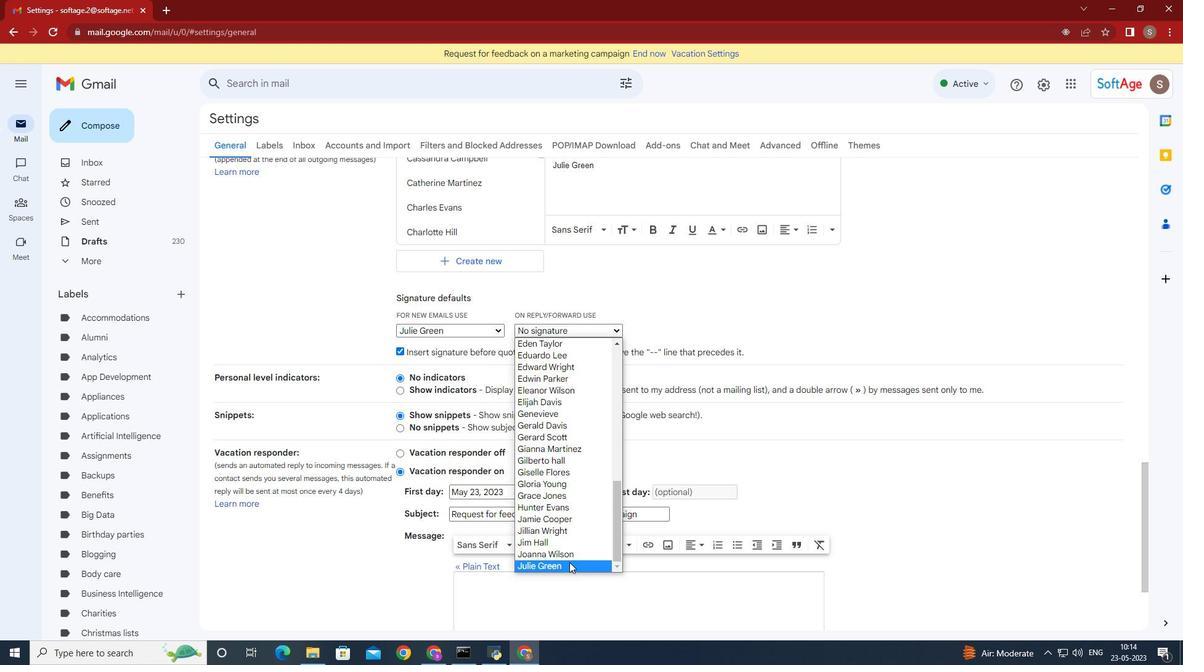 
Action: Mouse moved to (813, 463)
Screenshot: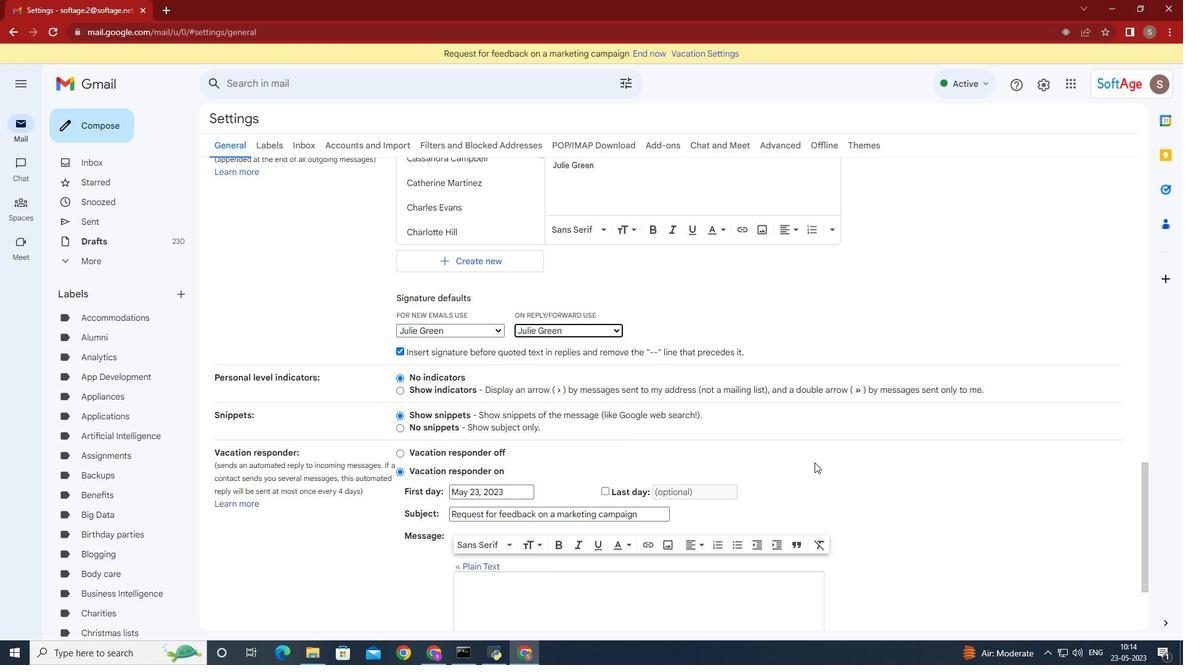 
Action: Mouse scrolled (813, 462) with delta (0, 0)
Screenshot: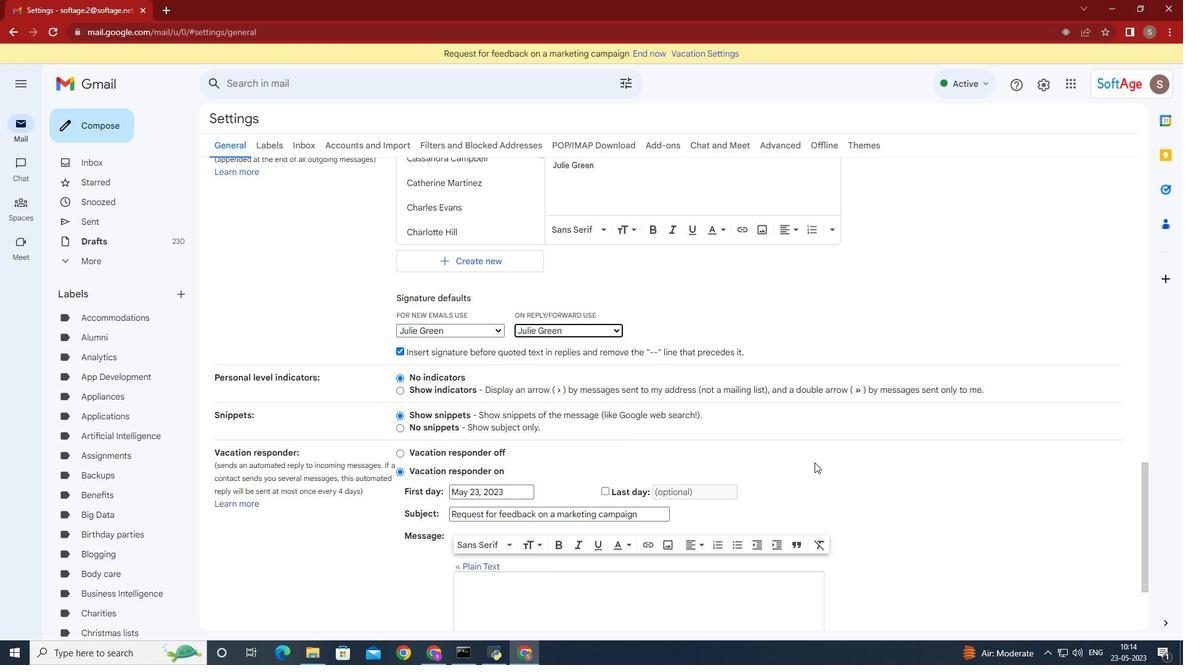 
Action: Mouse moved to (813, 463)
Screenshot: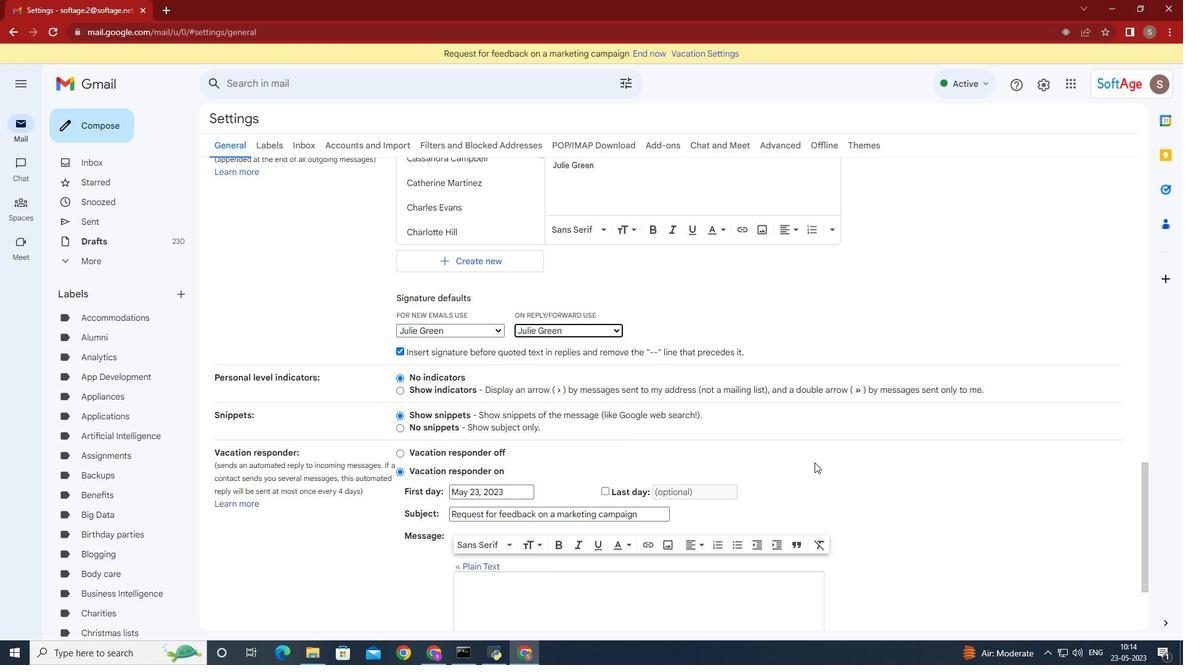 
Action: Mouse scrolled (813, 462) with delta (0, 0)
Screenshot: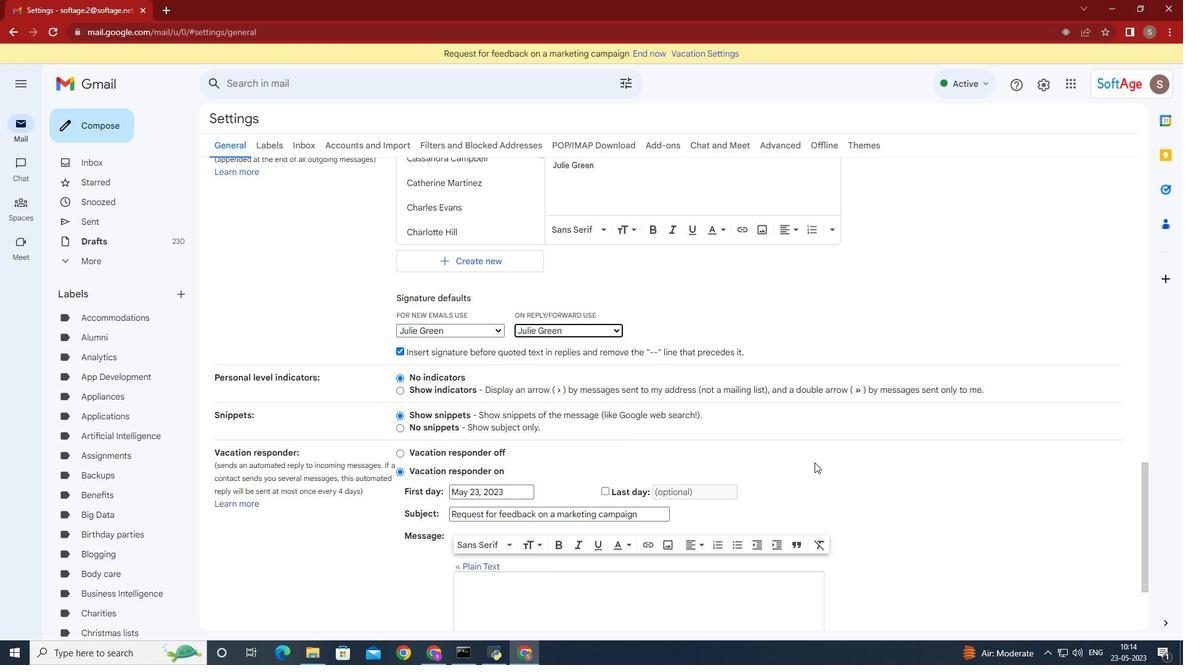 
Action: Mouse moved to (813, 463)
Screenshot: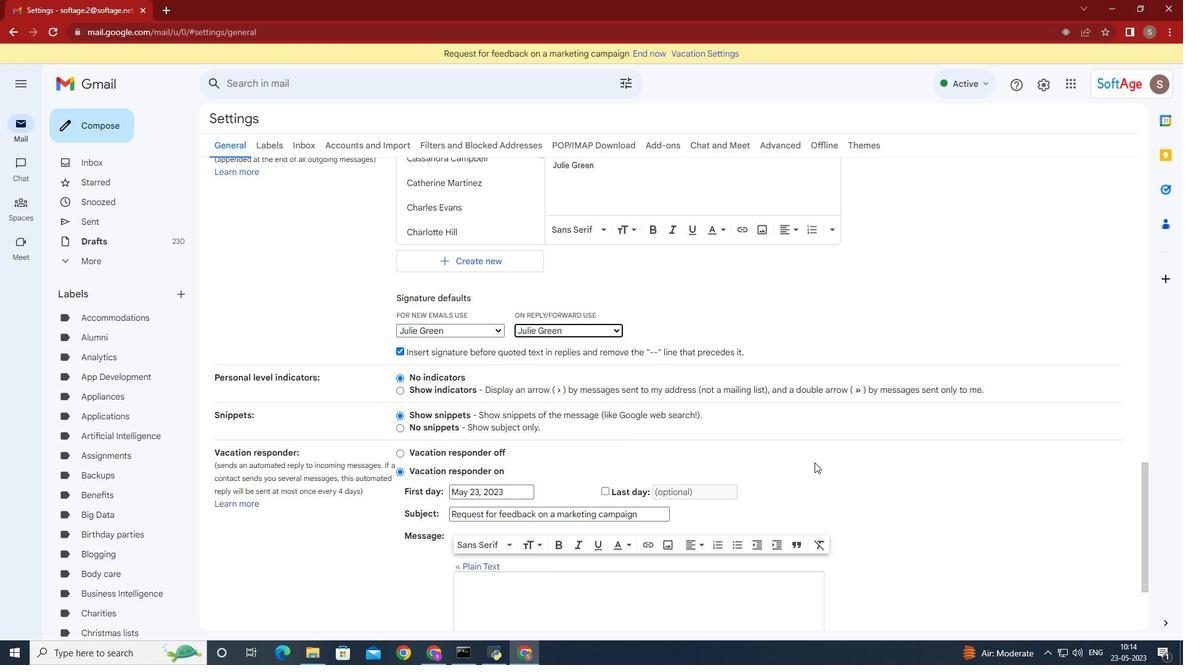 
Action: Mouse scrolled (813, 462) with delta (0, 0)
Screenshot: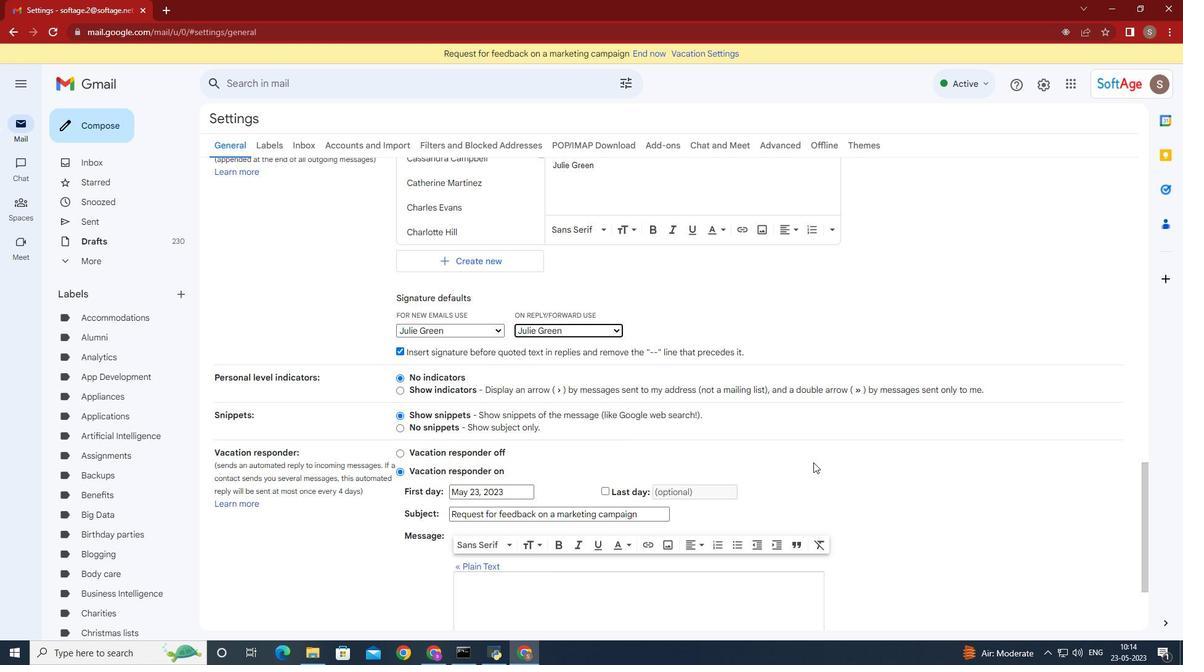 
Action: Mouse scrolled (813, 462) with delta (0, 0)
Screenshot: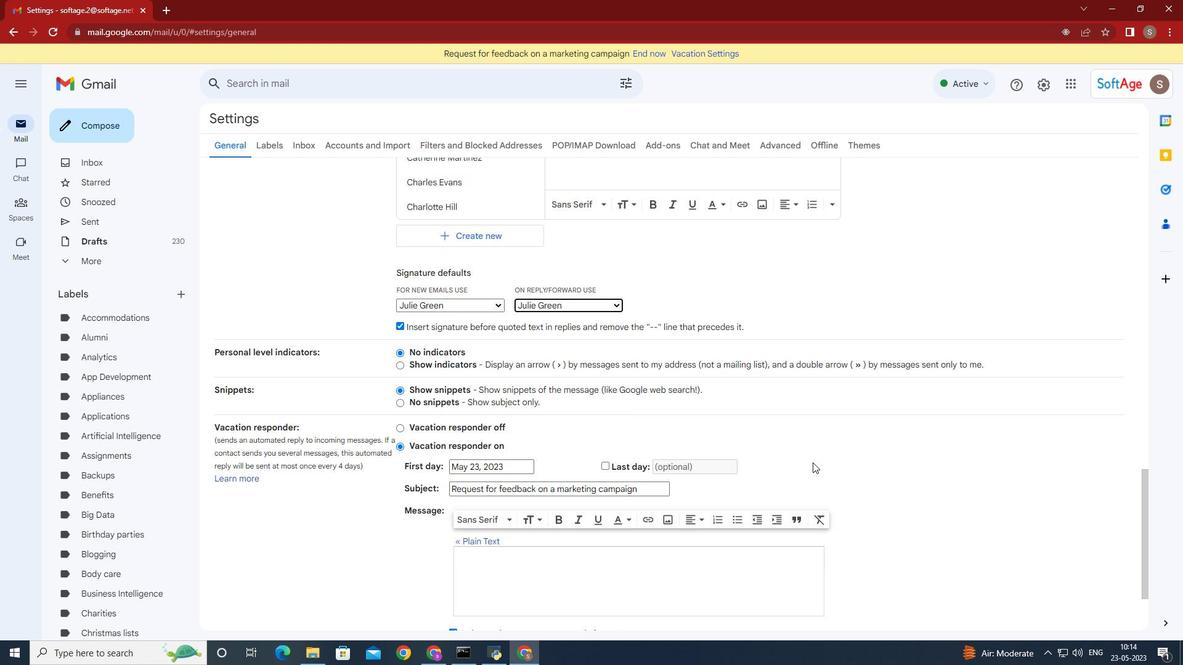
Action: Mouse scrolled (813, 462) with delta (0, 0)
Screenshot: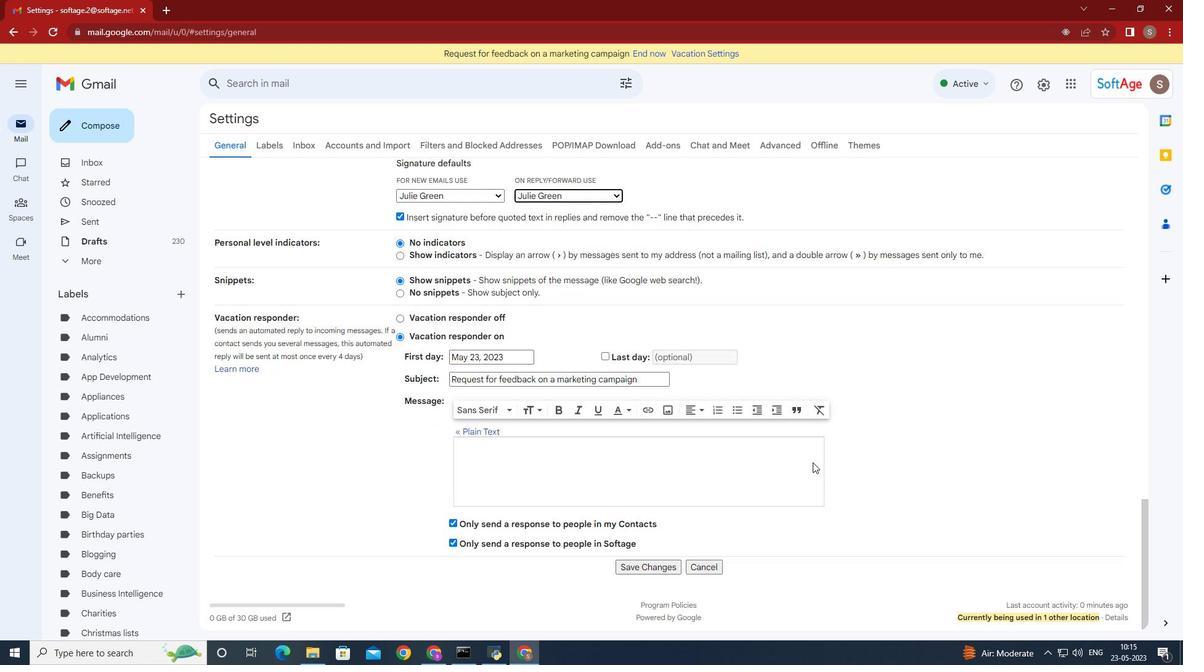 
Action: Mouse moved to (813, 463)
Screenshot: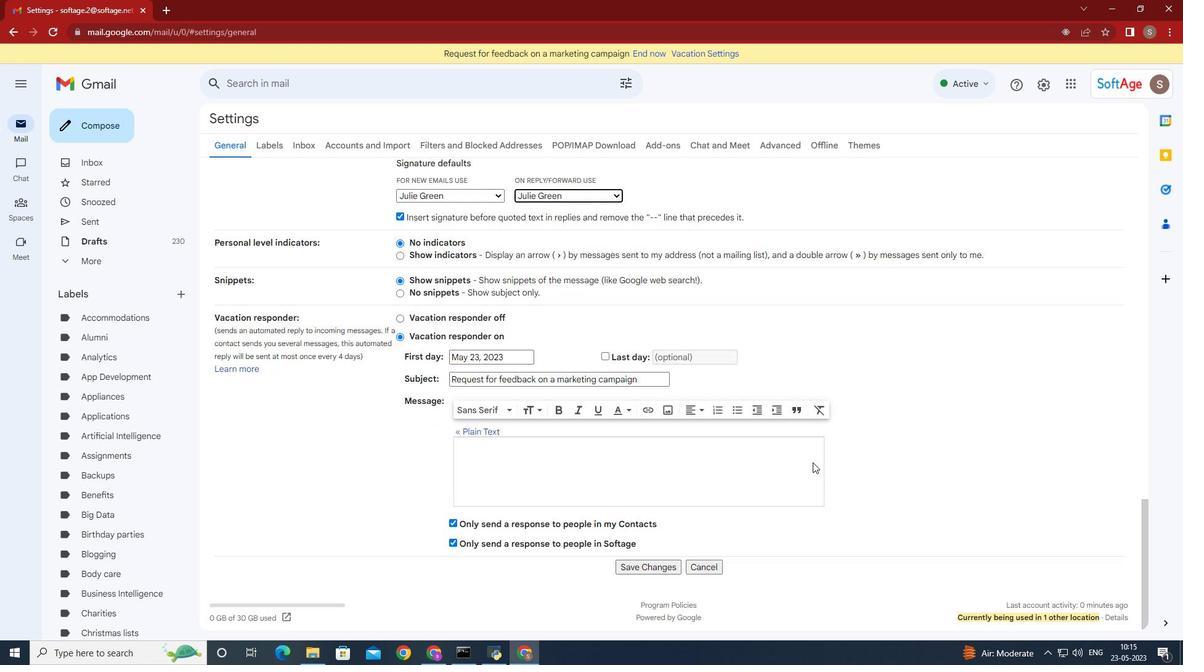 
Action: Mouse scrolled (813, 462) with delta (0, 0)
Screenshot: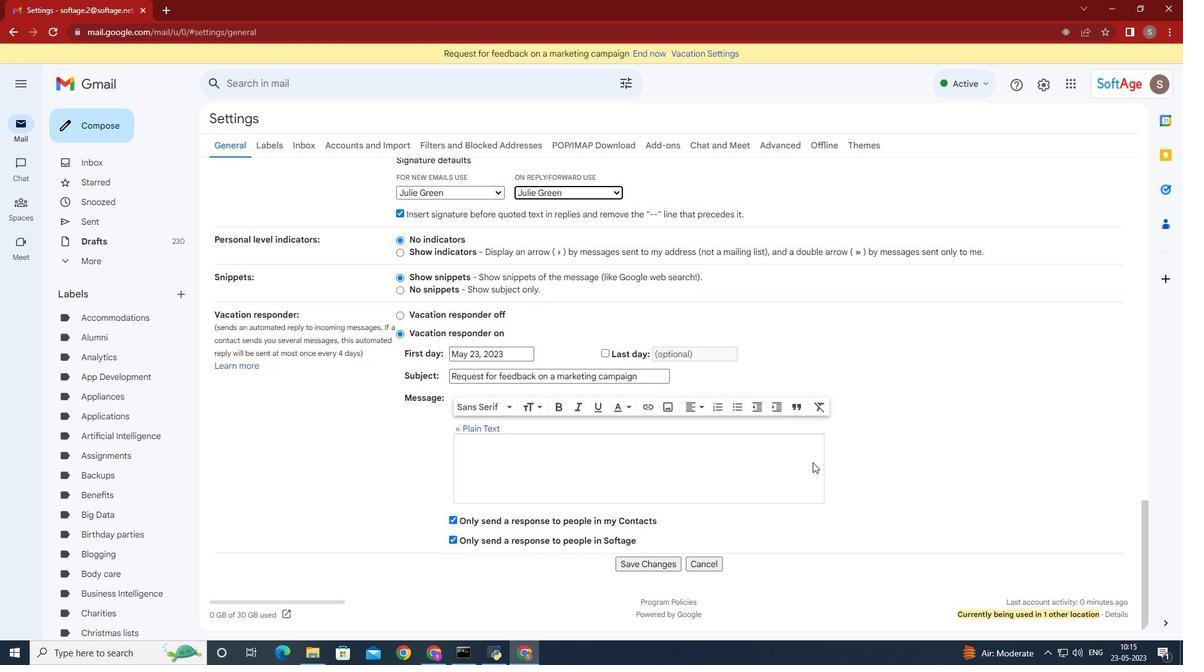 
Action: Mouse scrolled (813, 462) with delta (0, 0)
Screenshot: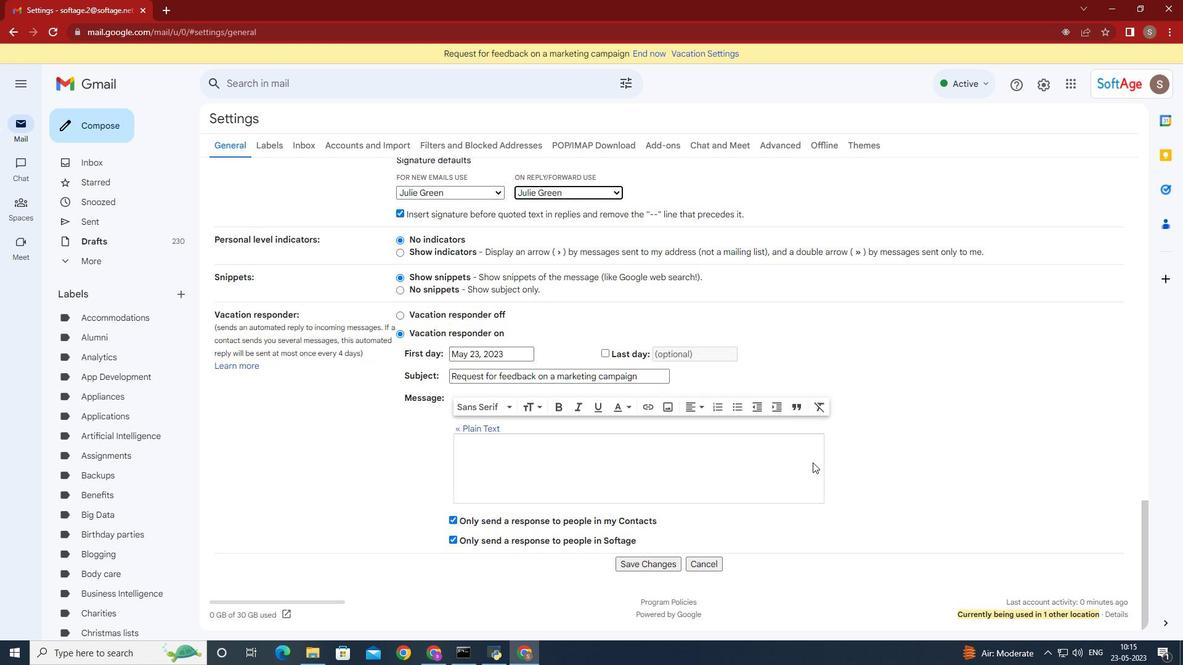 
Action: Mouse moved to (633, 564)
Screenshot: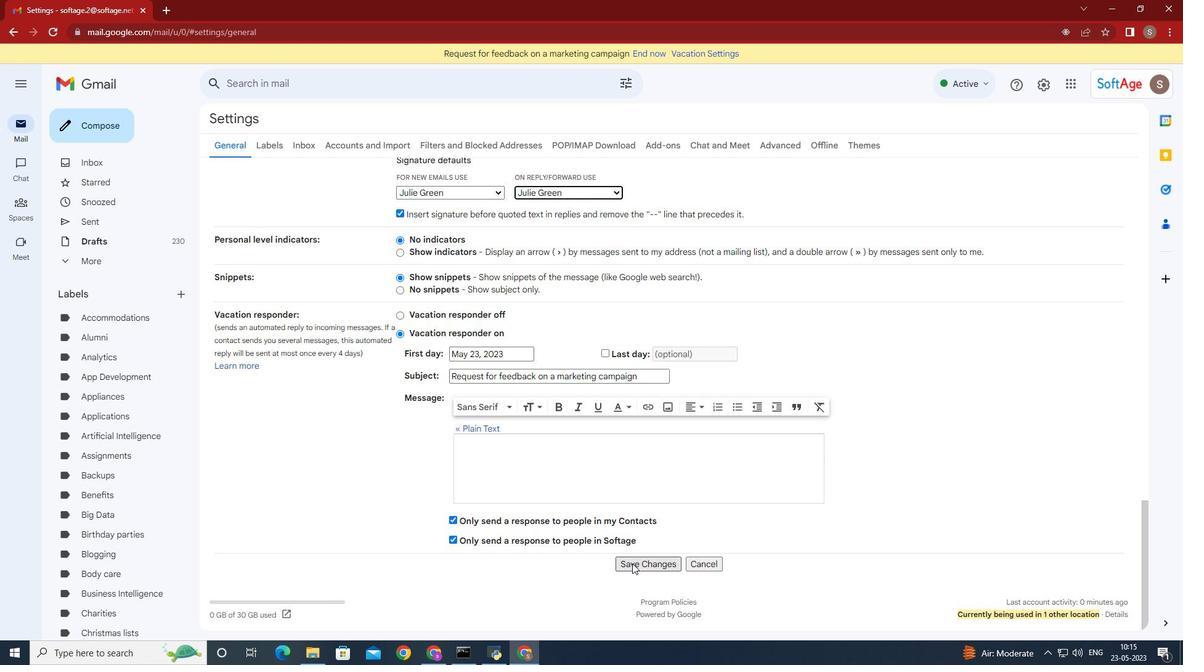 
Action: Mouse pressed left at (633, 564)
Screenshot: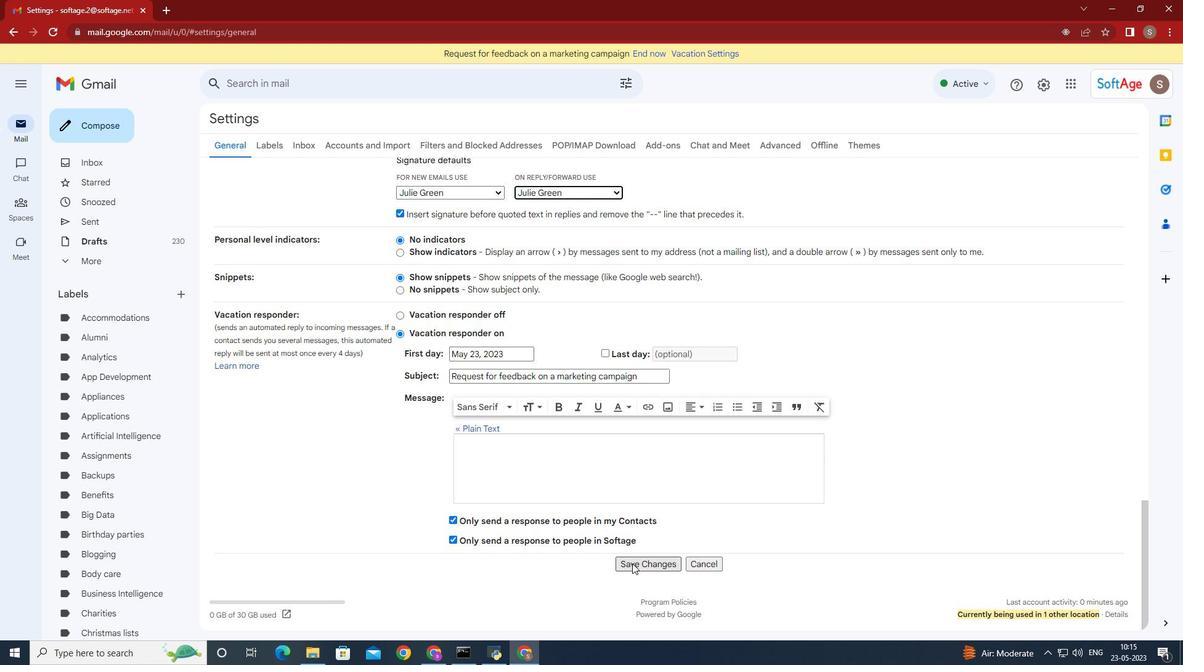 
Action: Mouse moved to (98, 125)
Screenshot: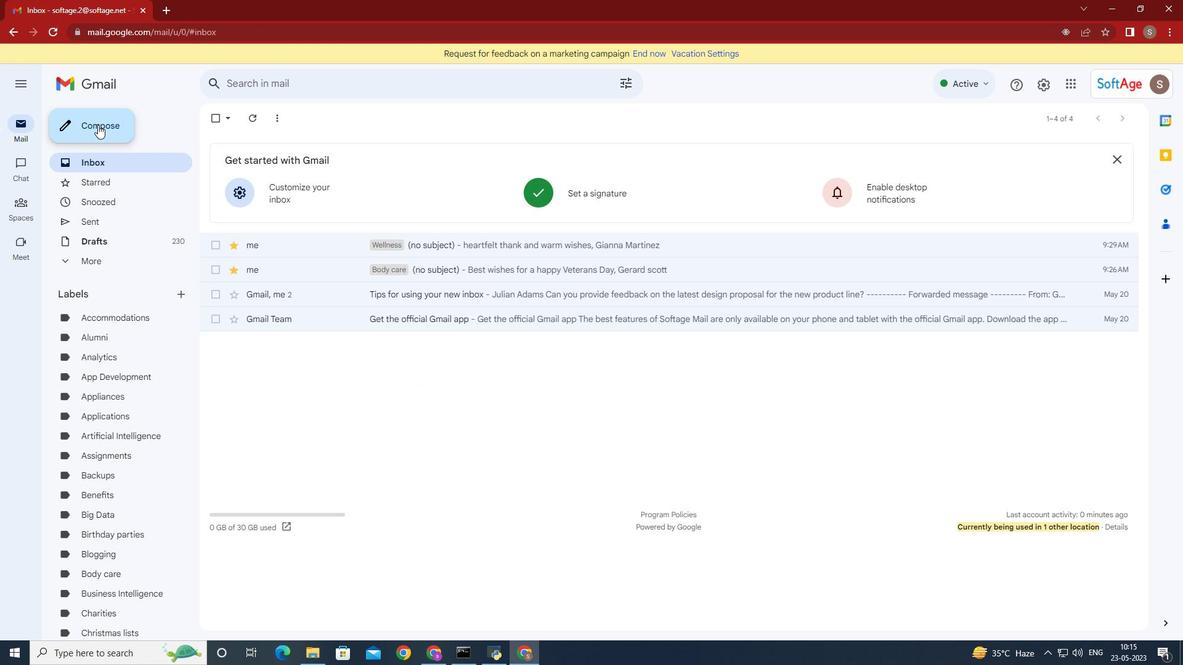 
Action: Mouse pressed left at (98, 125)
Screenshot: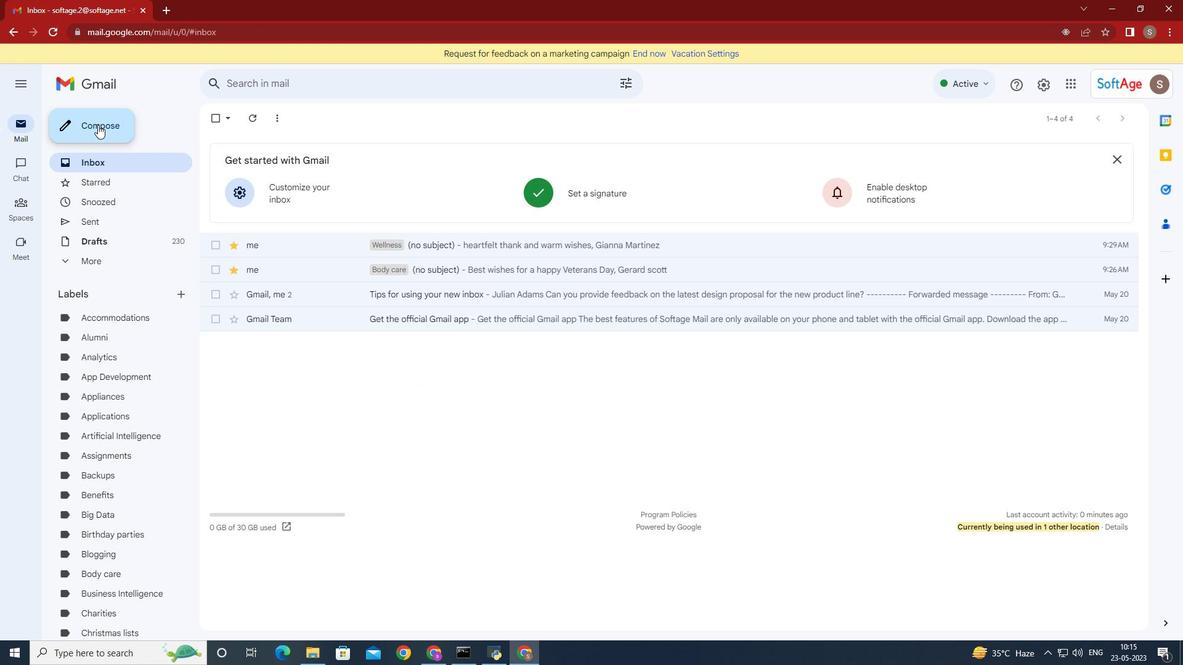 
Action: Mouse moved to (469, 162)
Screenshot: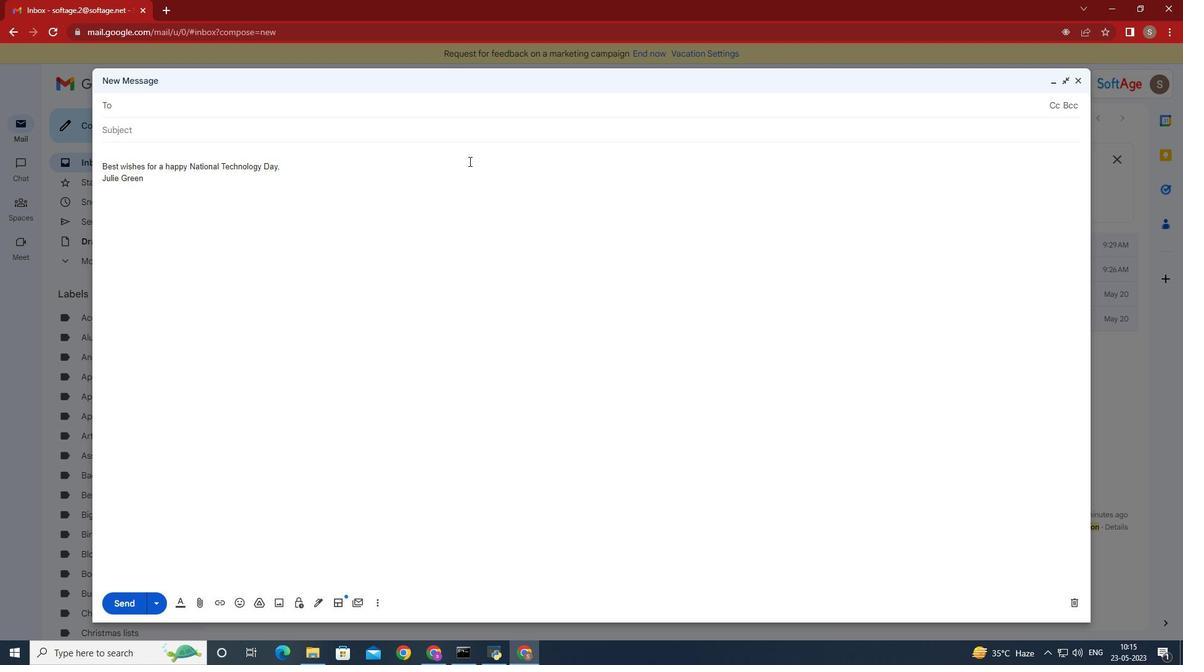 
Action: Key pressed softage.8
Screenshot: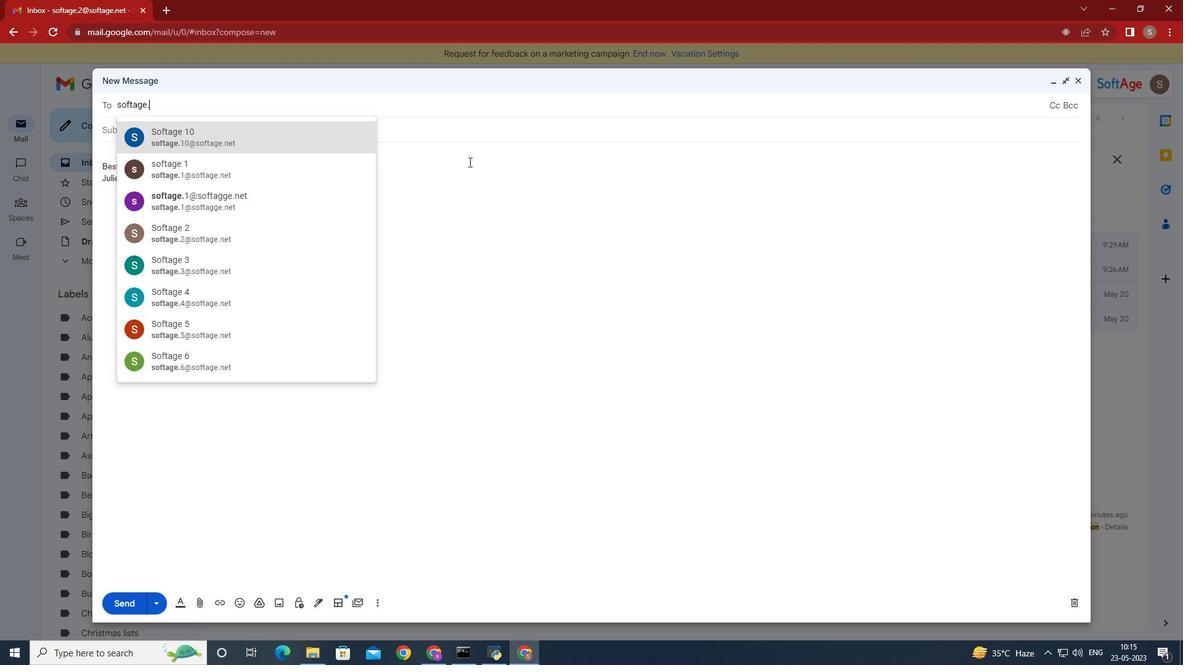 
Action: Mouse moved to (331, 139)
Screenshot: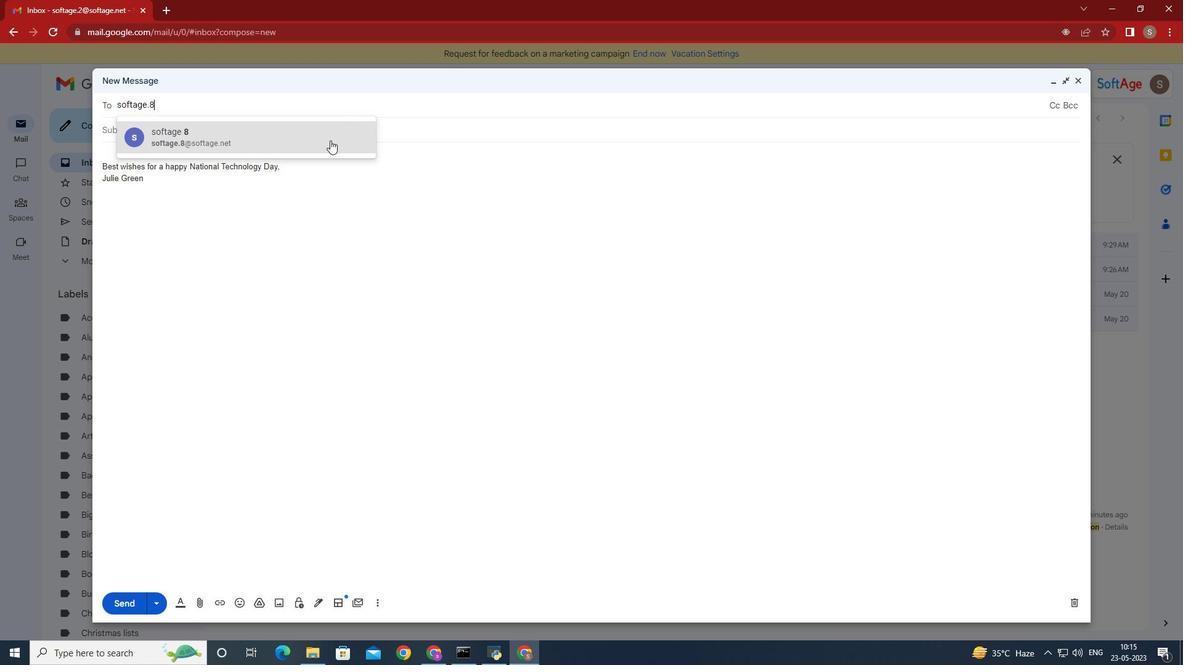 
Action: Mouse pressed left at (331, 139)
Screenshot: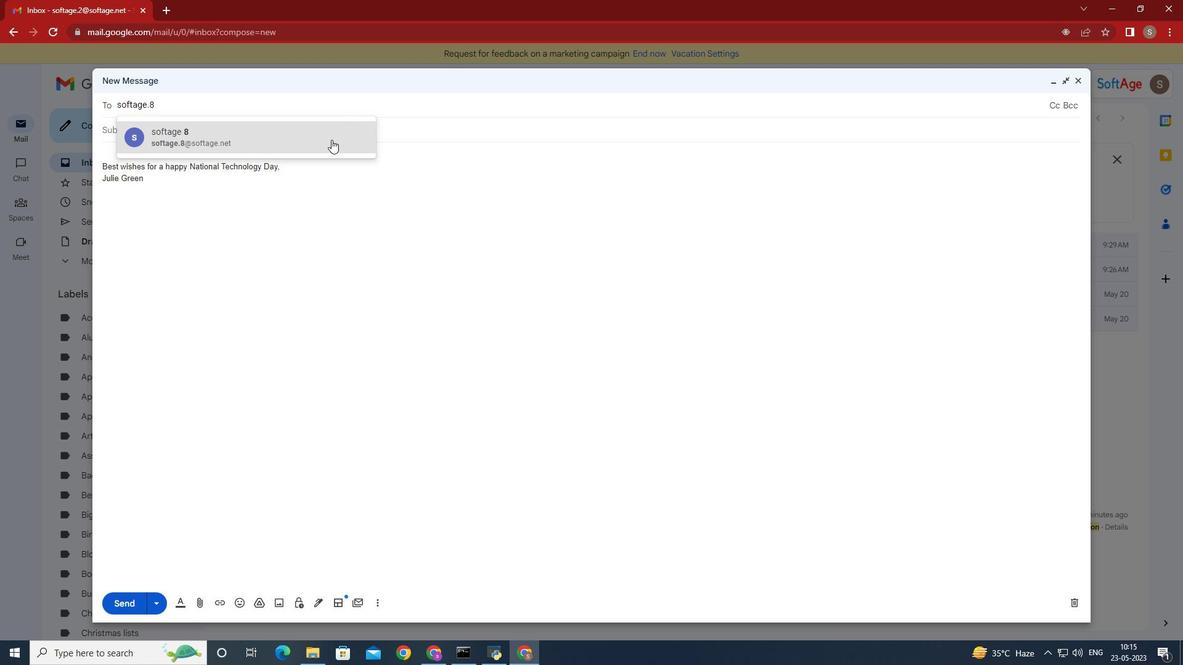 
Action: Mouse moved to (375, 610)
Screenshot: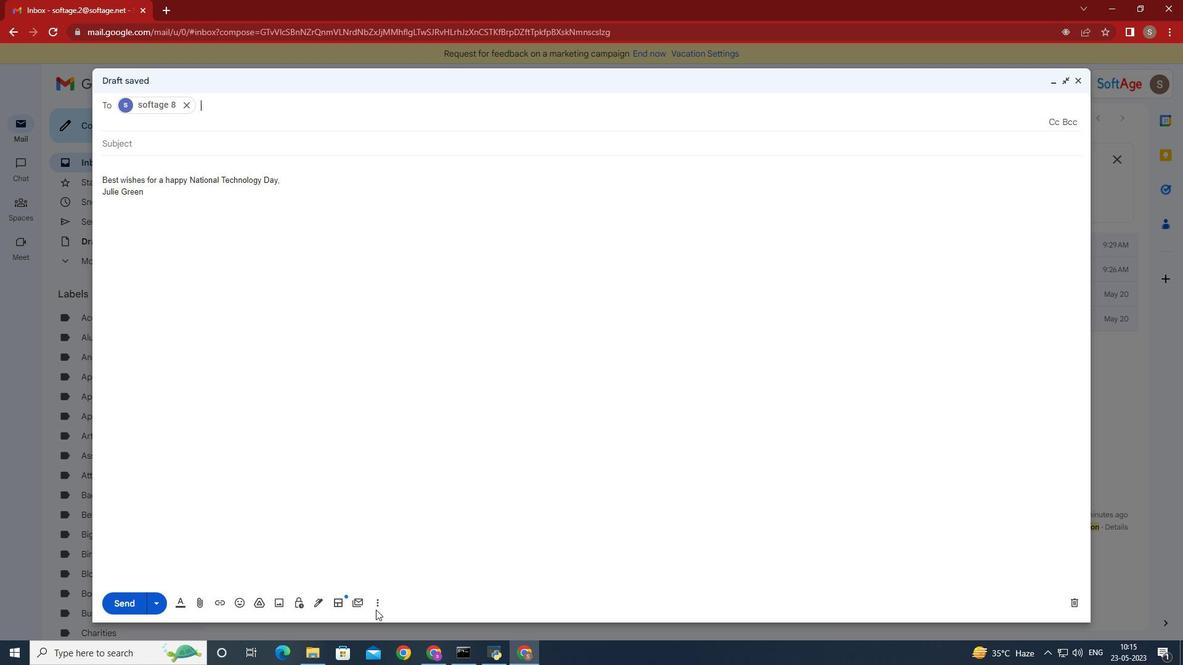 
Action: Mouse pressed left at (375, 610)
Screenshot: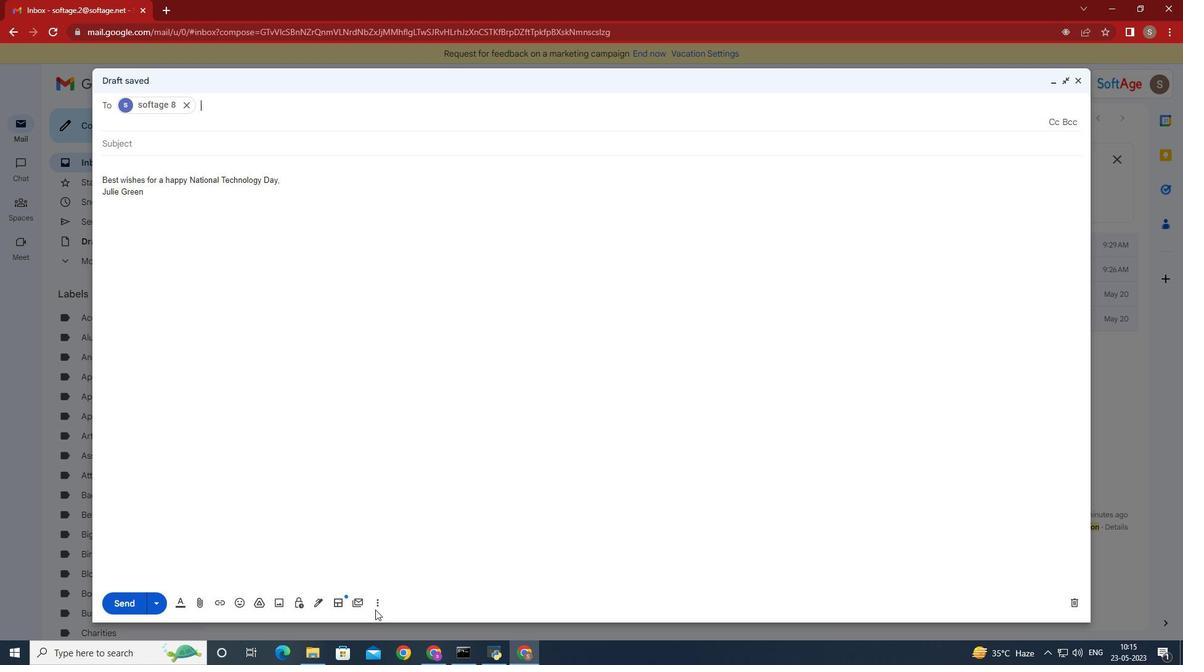 
Action: Mouse moved to (375, 601)
Screenshot: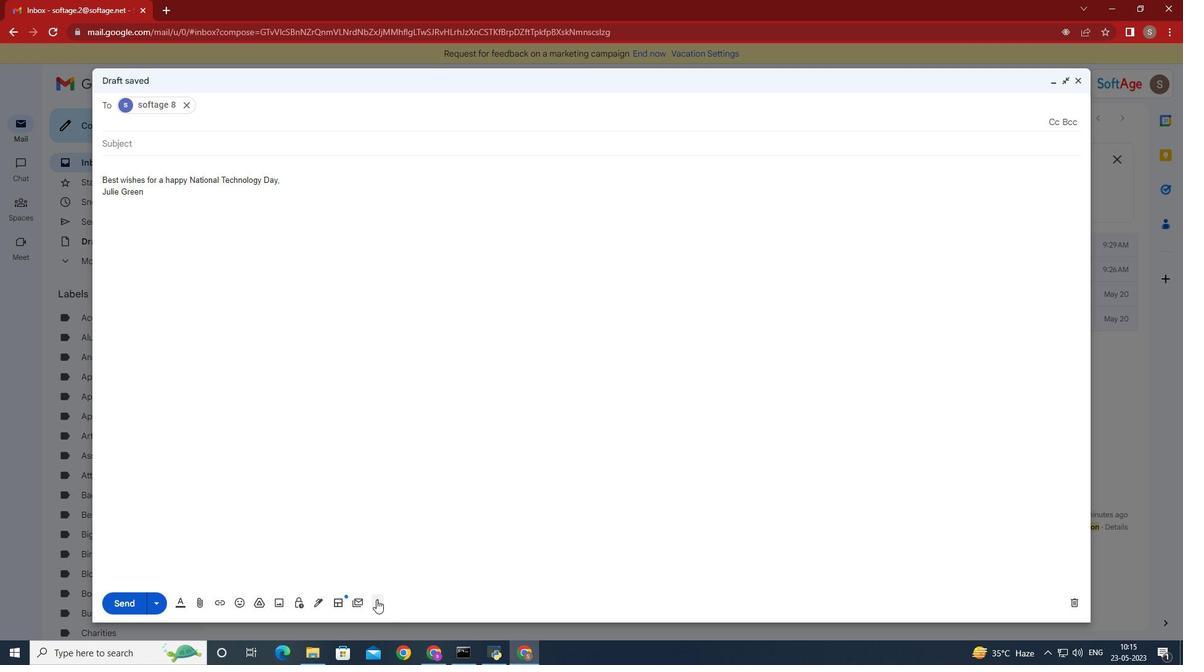 
Action: Mouse pressed left at (375, 601)
Screenshot: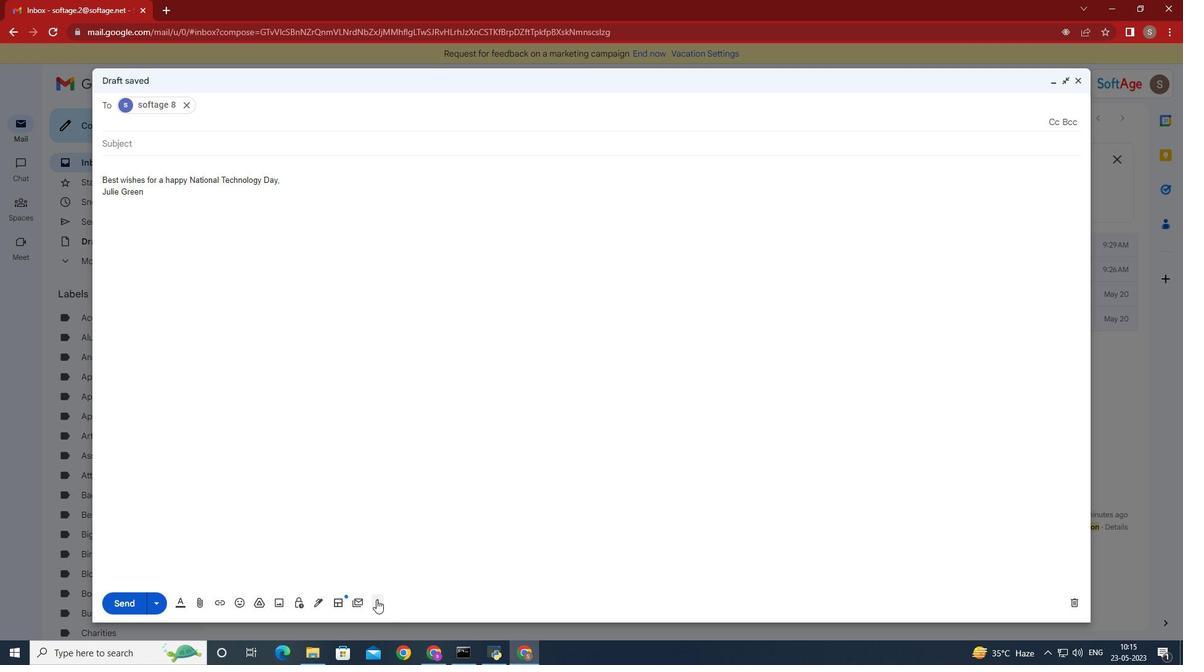 
Action: Mouse moved to (433, 490)
Screenshot: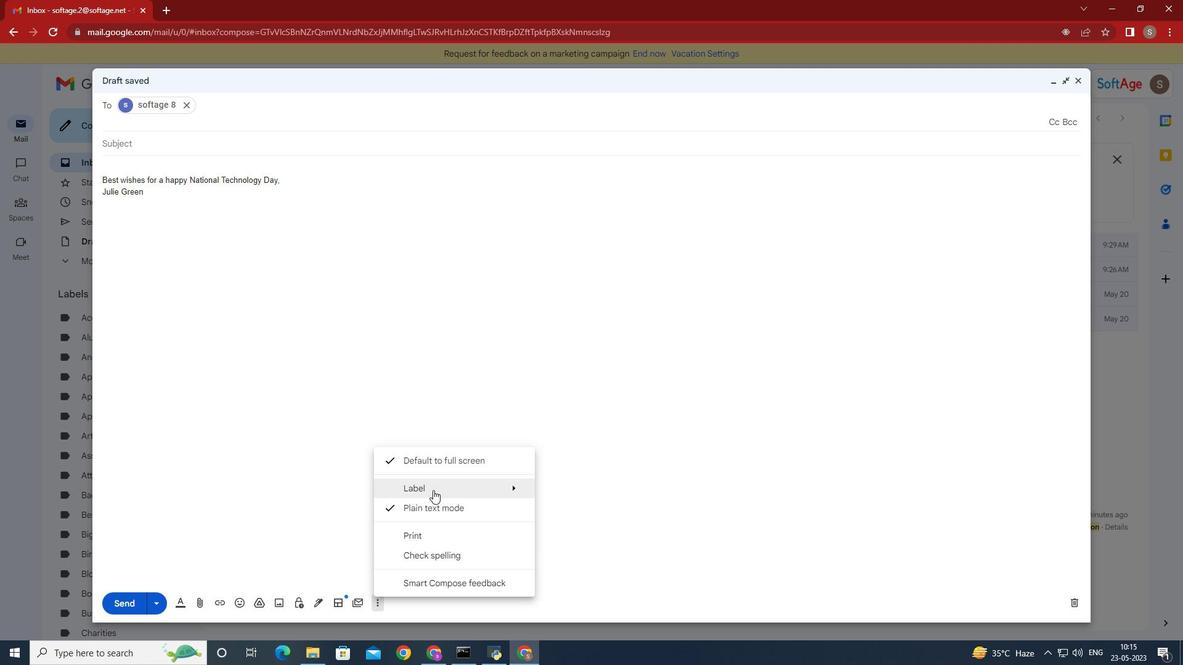 
Action: Mouse pressed left at (433, 490)
Screenshot: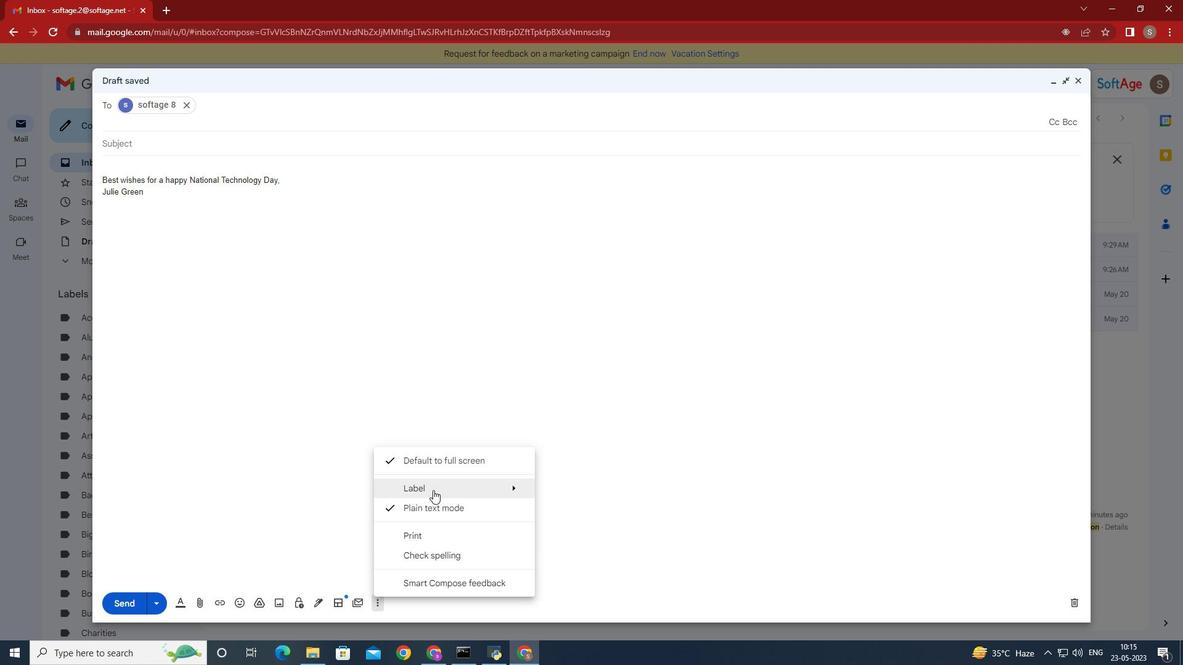 
Action: Mouse moved to (600, 251)
Screenshot: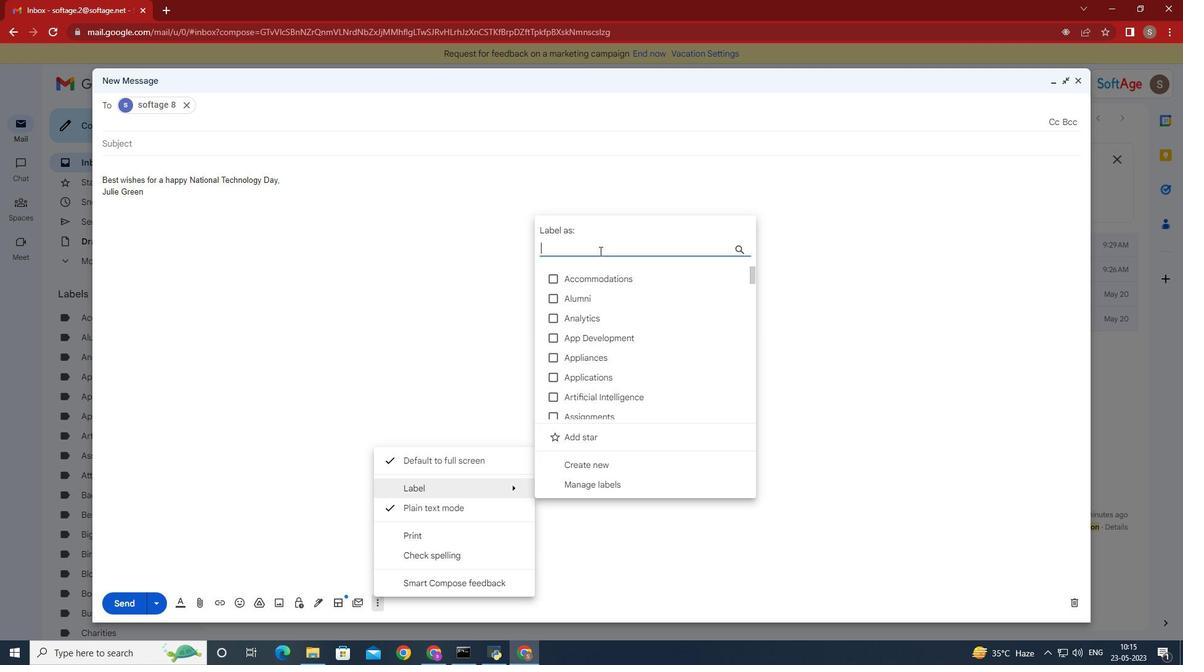 
Action: Key pressed <Key.shift>Date<Key.space>science
Screenshot: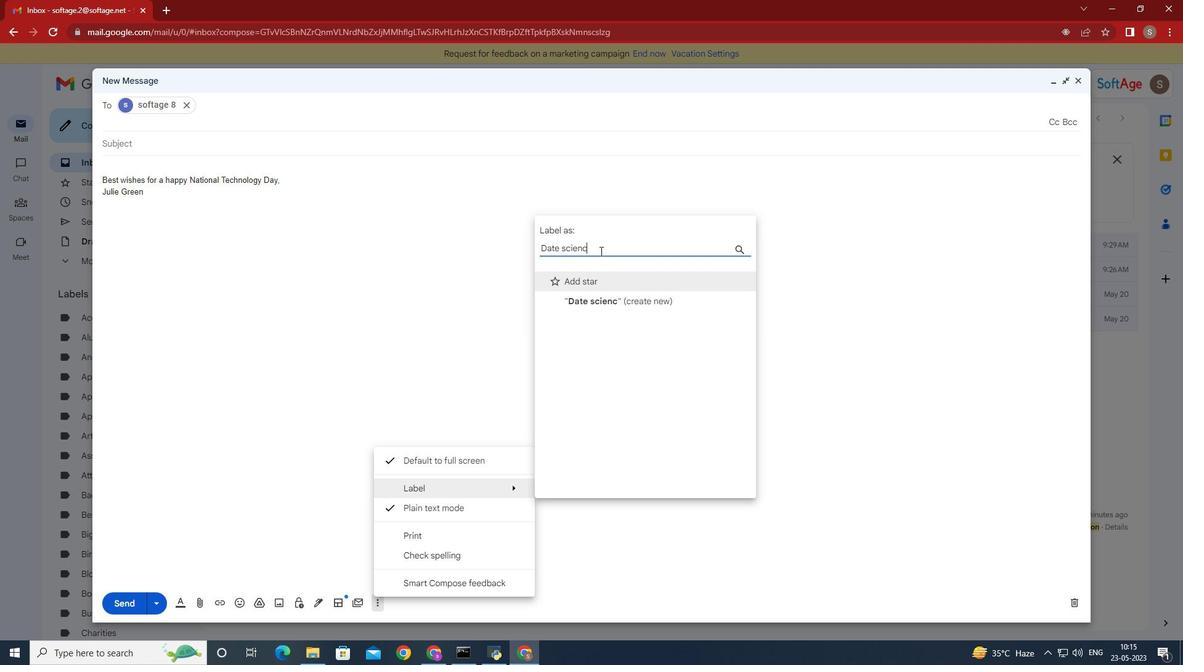 
Action: Mouse moved to (669, 299)
Screenshot: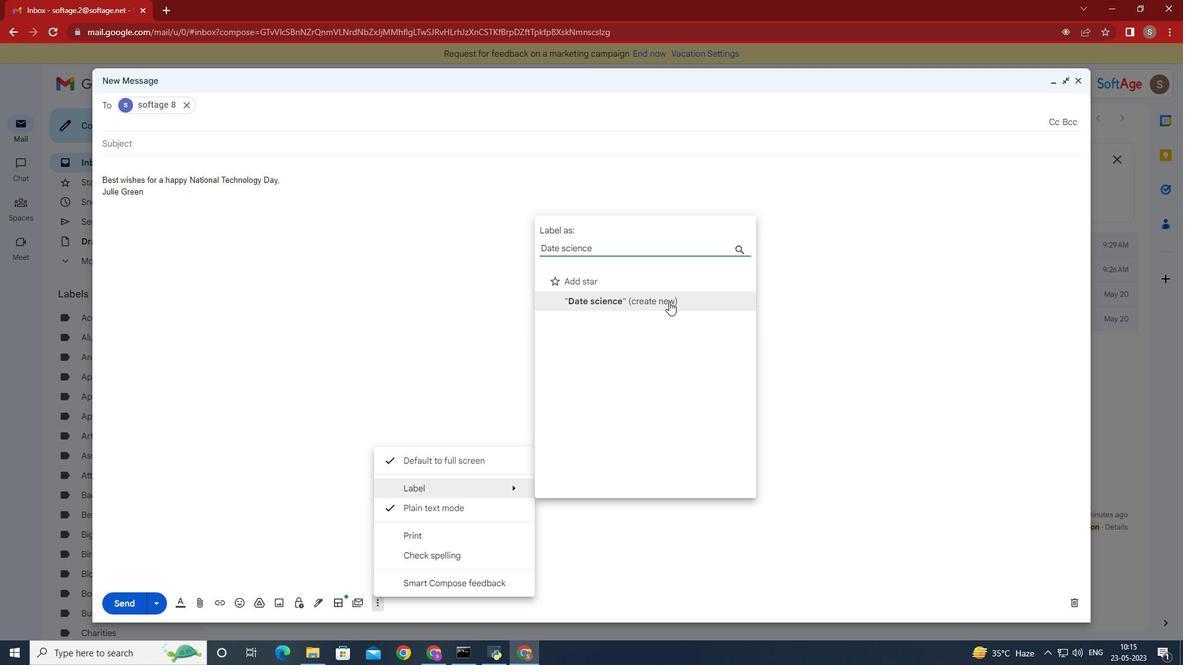 
Action: Mouse pressed left at (669, 299)
Screenshot: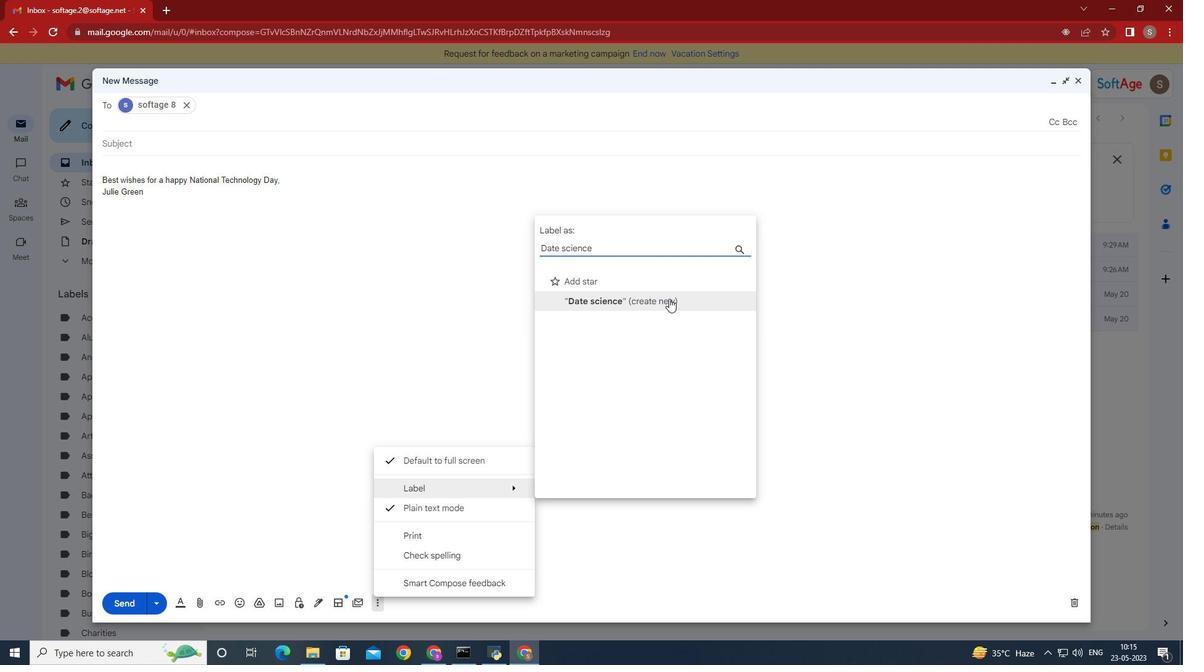 
Action: Mouse moved to (705, 395)
Screenshot: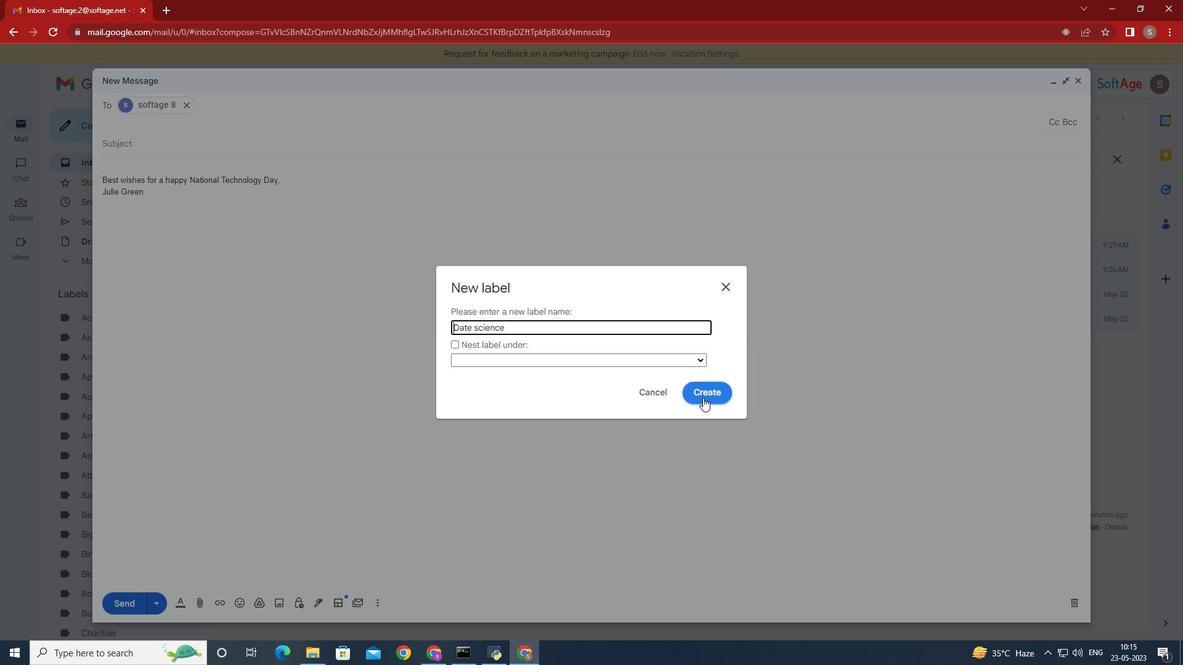 
Action: Mouse pressed left at (705, 395)
Screenshot: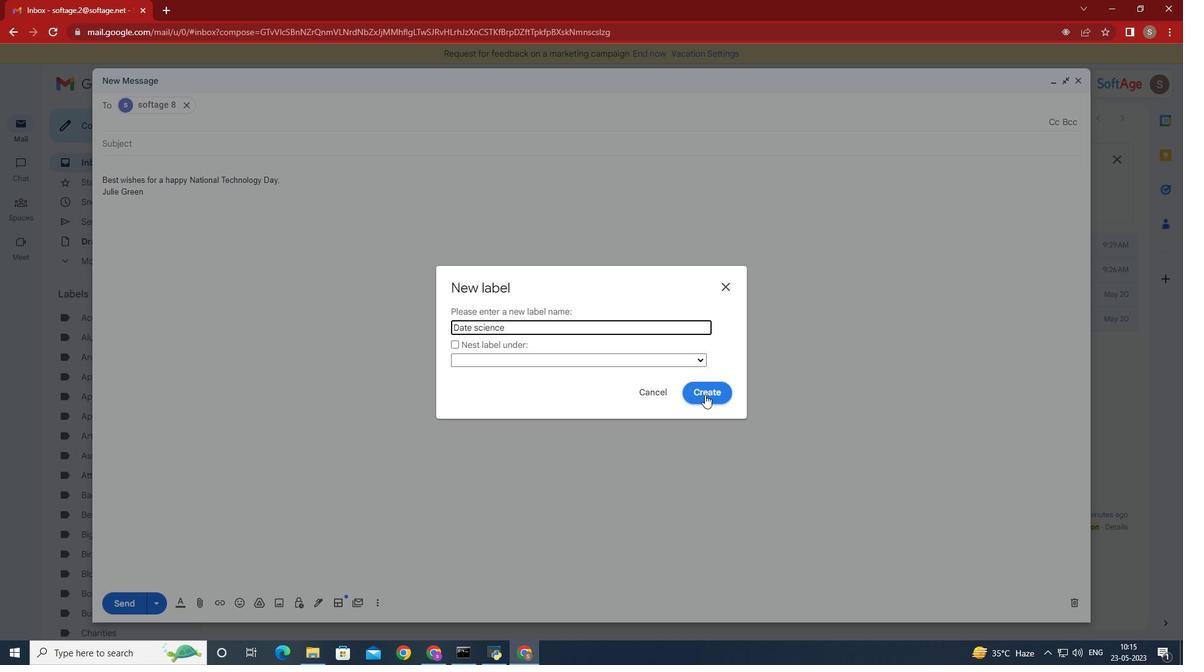 
Action: Mouse moved to (704, 395)
Screenshot: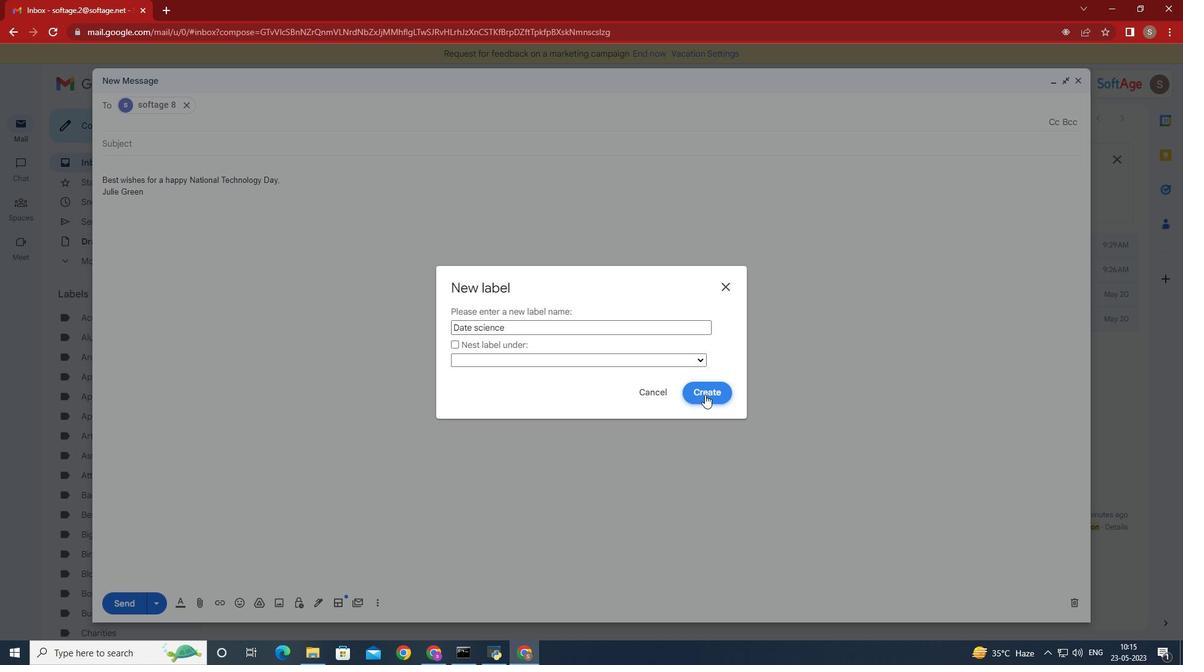 
